 Task: Create a new job position in Salesforce with the following details: Position Name: Warehouse Operations (Assistant Manager), Location: San Francisco, CA, Status: Closed - Filled, Type: Contractor, Functional Area: Warehousing, Skills Required: Logistic Management, Warehouse Management, Educational Requirements: Any Graduate, Min Pay: 6,00,000, Max Pay: 10,00,000, Working Days: Monday to Thursday, Travel Required: Yes, Experience: 4-6 Years.
Action: Key pressed <Key.shift><Key.shift><Key.shift><Key.shift><Key.shift><Key.shift><Key.shift><Key.shift><Key.shift><Key.shift><Key.shift><Key.shift><Key.shift><Key.shift><Key.shift><Key.shift><Key.shift><Key.shift><Key.shift><Key.shift>
Screenshot: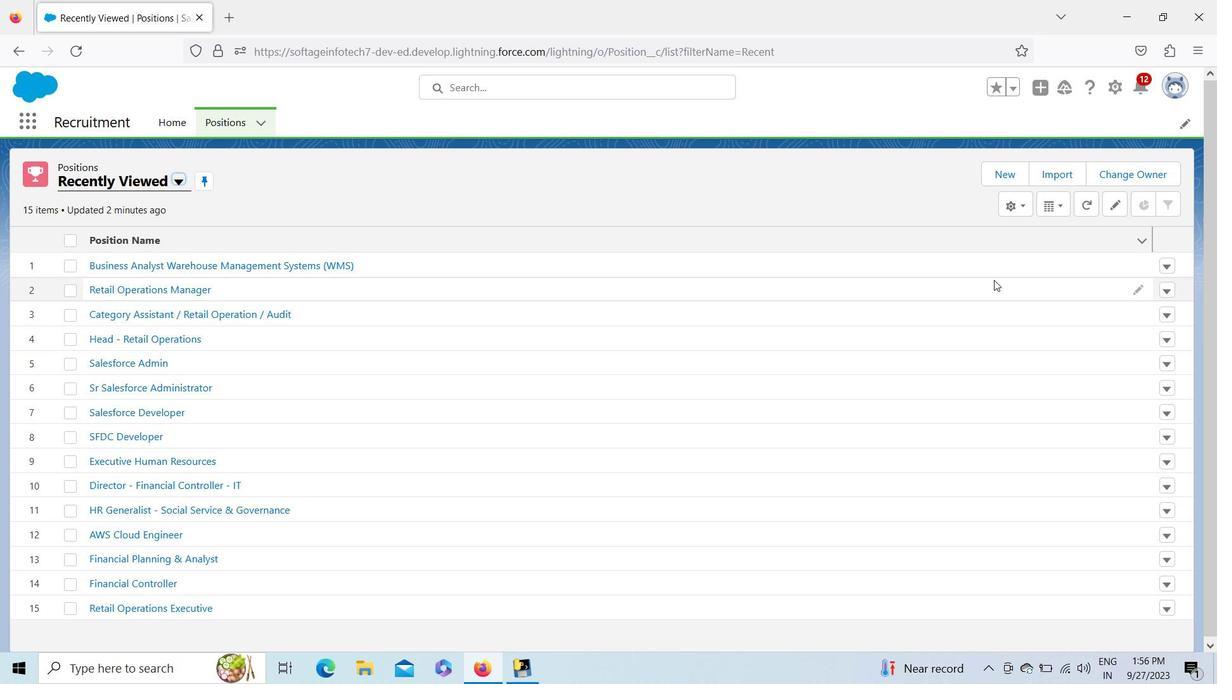 
Action: Mouse moved to (86, 58)
Screenshot: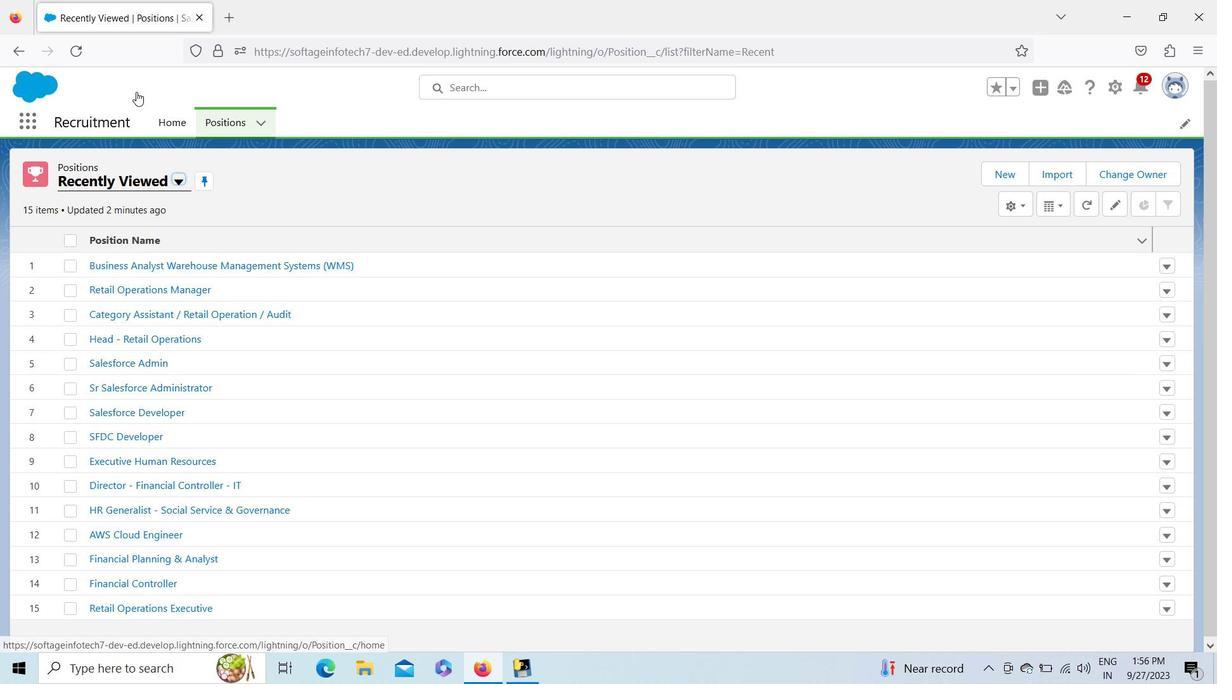 
Action: Mouse pressed left at (86, 58)
Screenshot: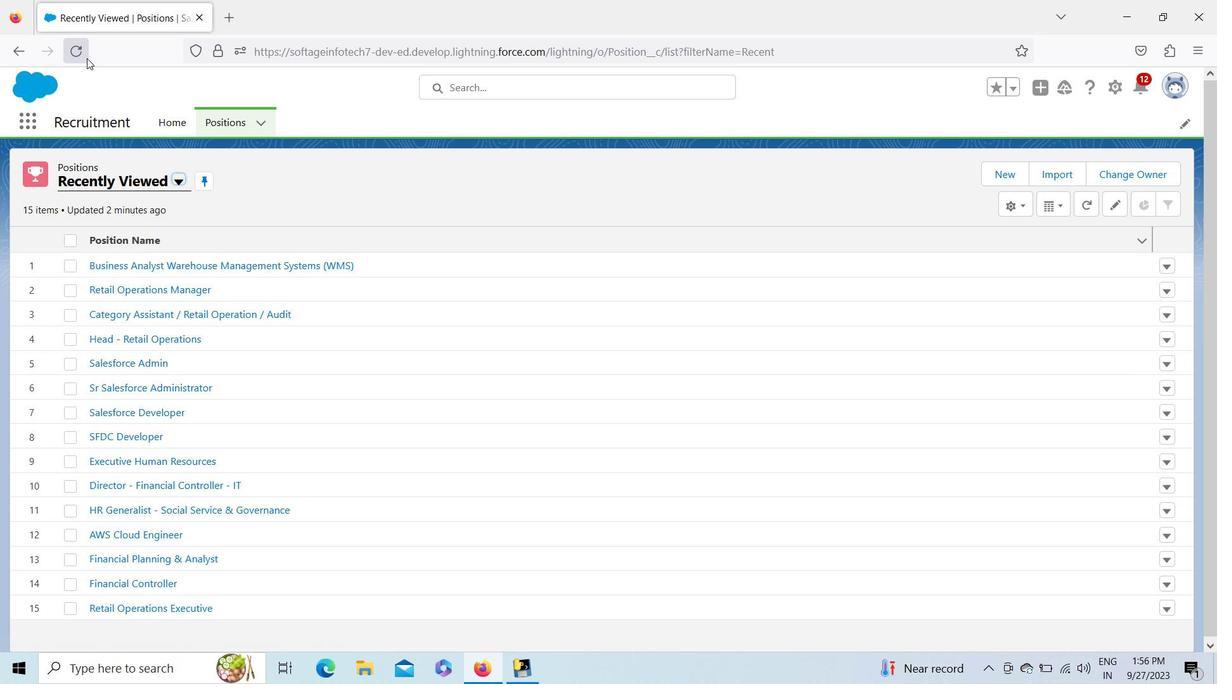 
Action: Mouse moved to (1010, 176)
Screenshot: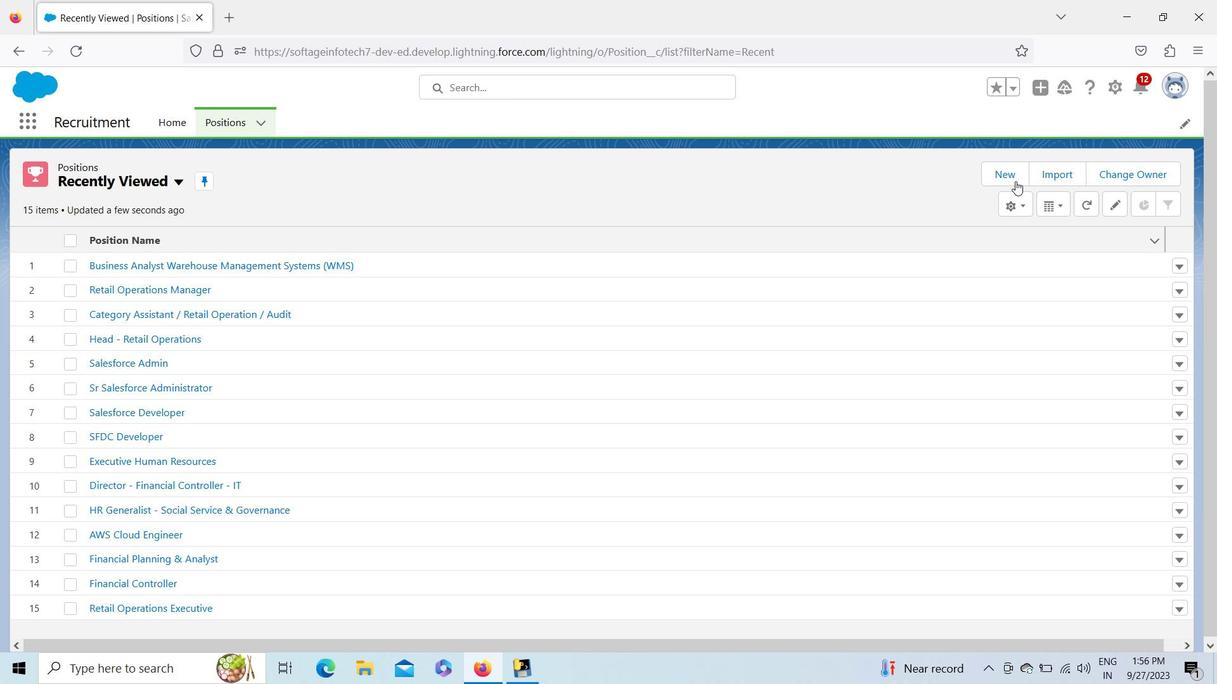
Action: Mouse pressed left at (1010, 176)
Screenshot: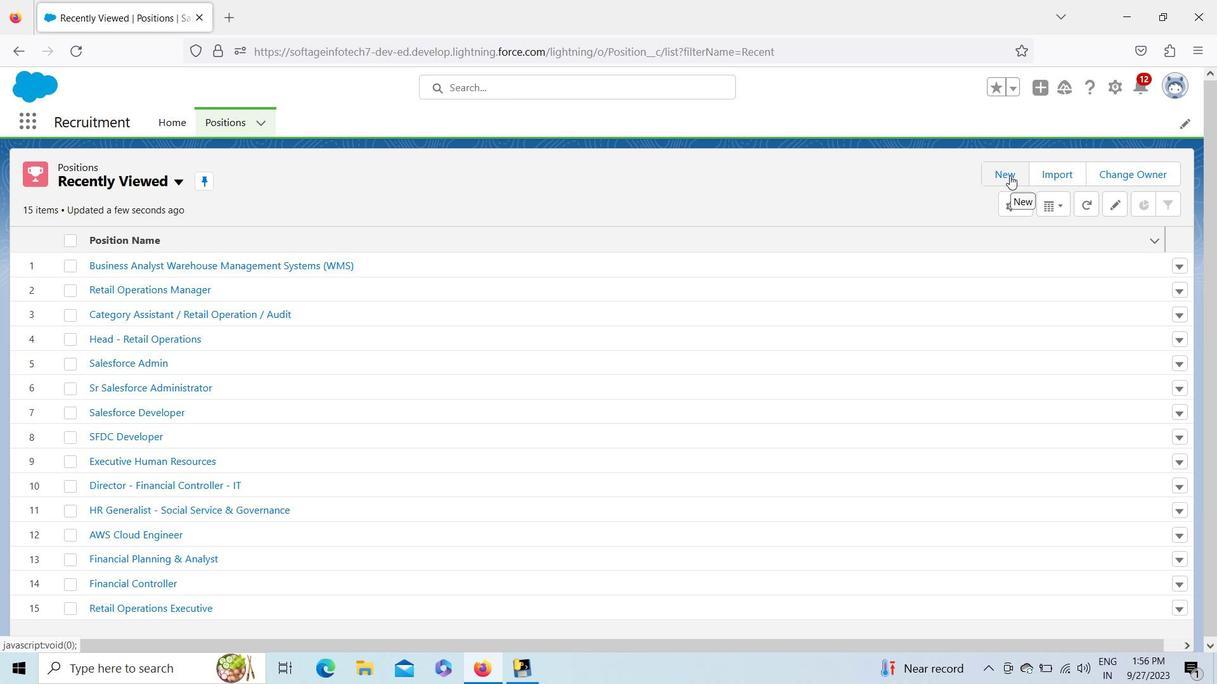
Action: Key pressed <Key.shift>Warehouse<Key.space><Key.shift>Operations<Key.space><Key.shift_r>()<Key.left><Key.shift>Assistant<Key.space><Key.shift>Manager<Key.right>
Screenshot: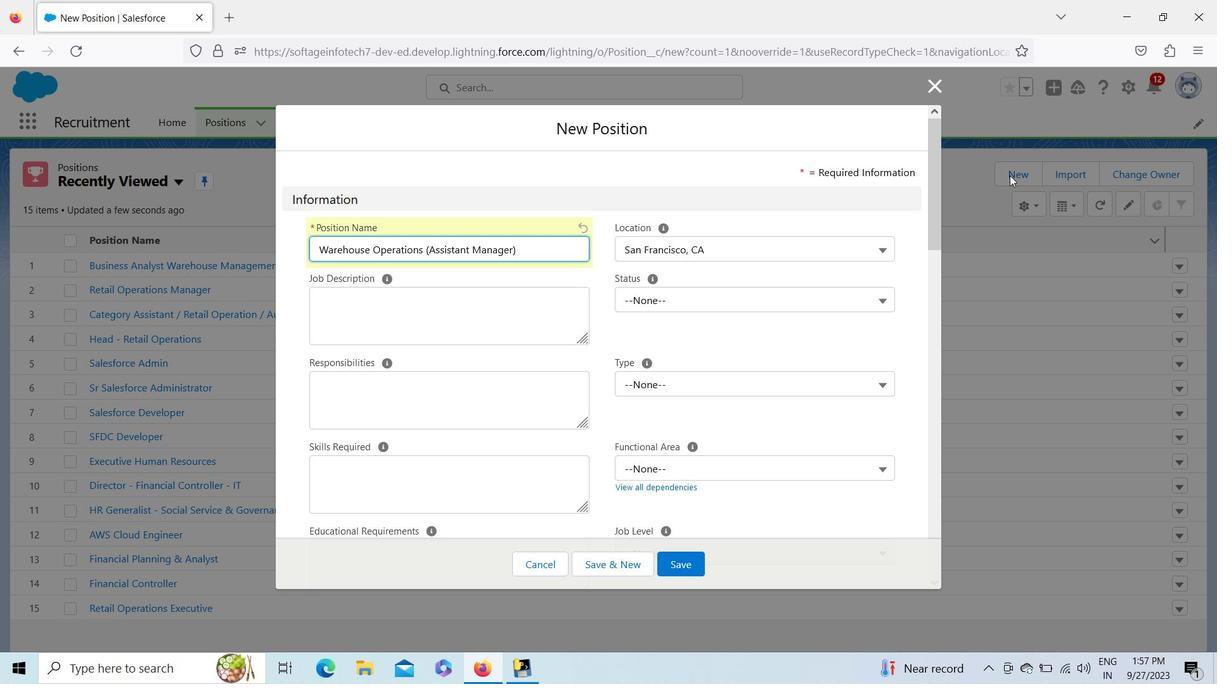
Action: Mouse moved to (935, 202)
Screenshot: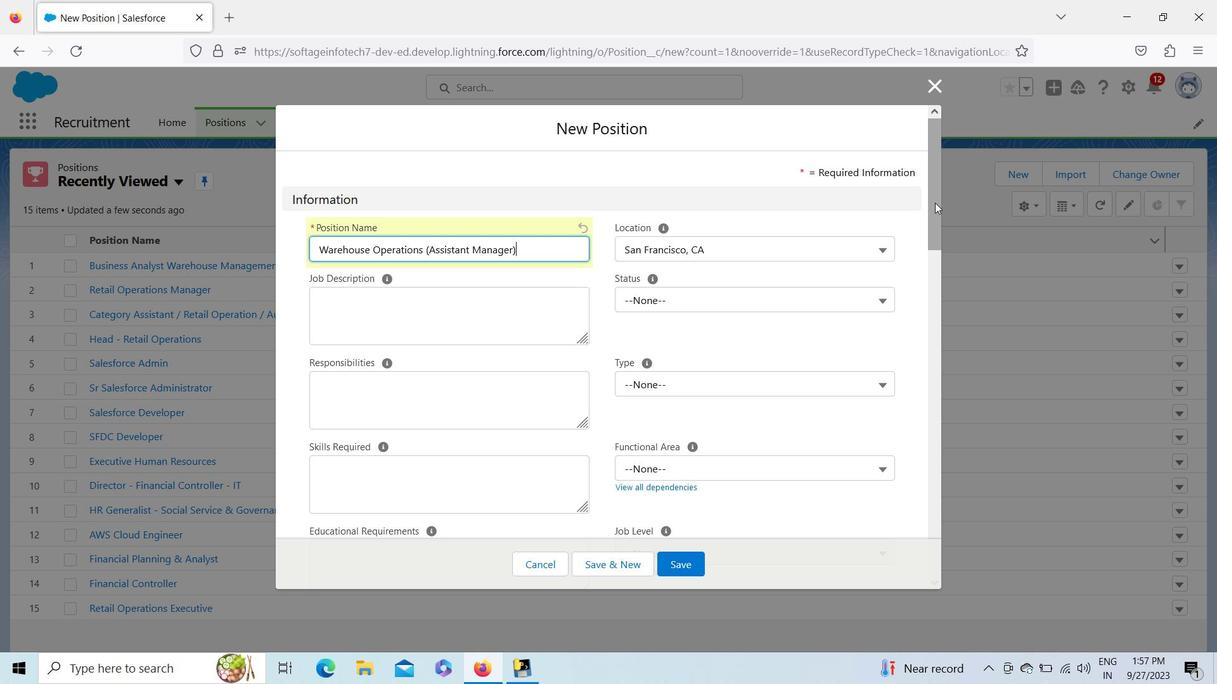 
Action: Mouse pressed left at (935, 202)
Screenshot: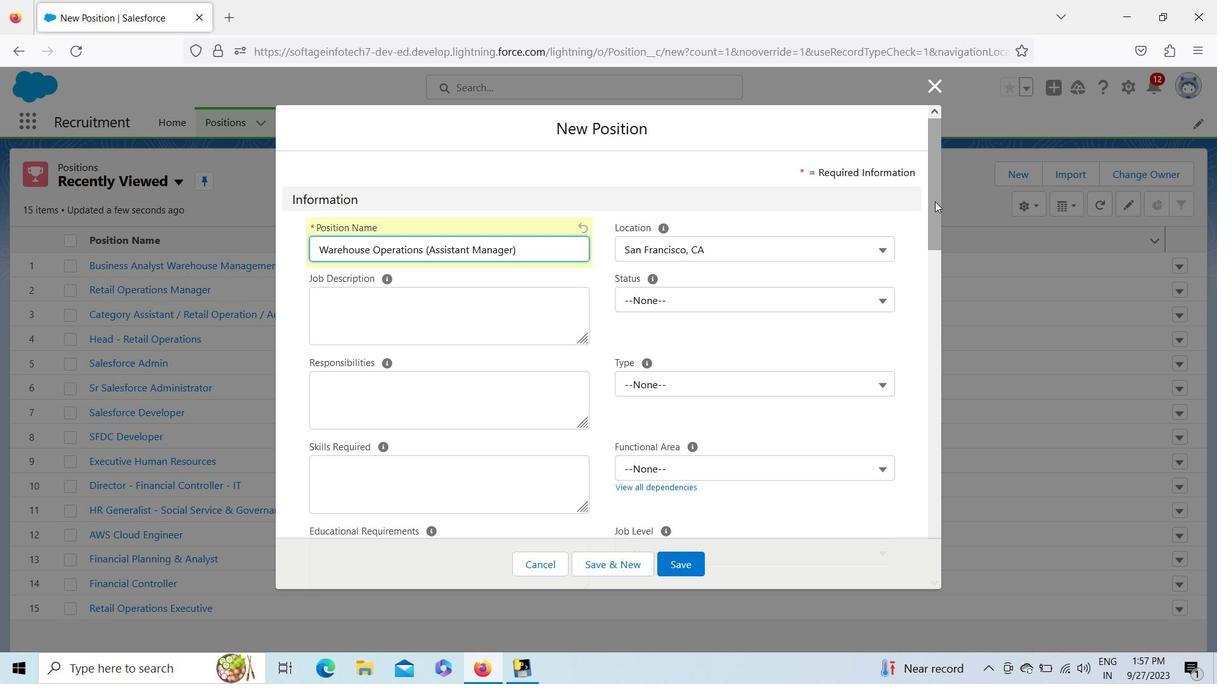 
Action: Mouse moved to (667, 175)
Screenshot: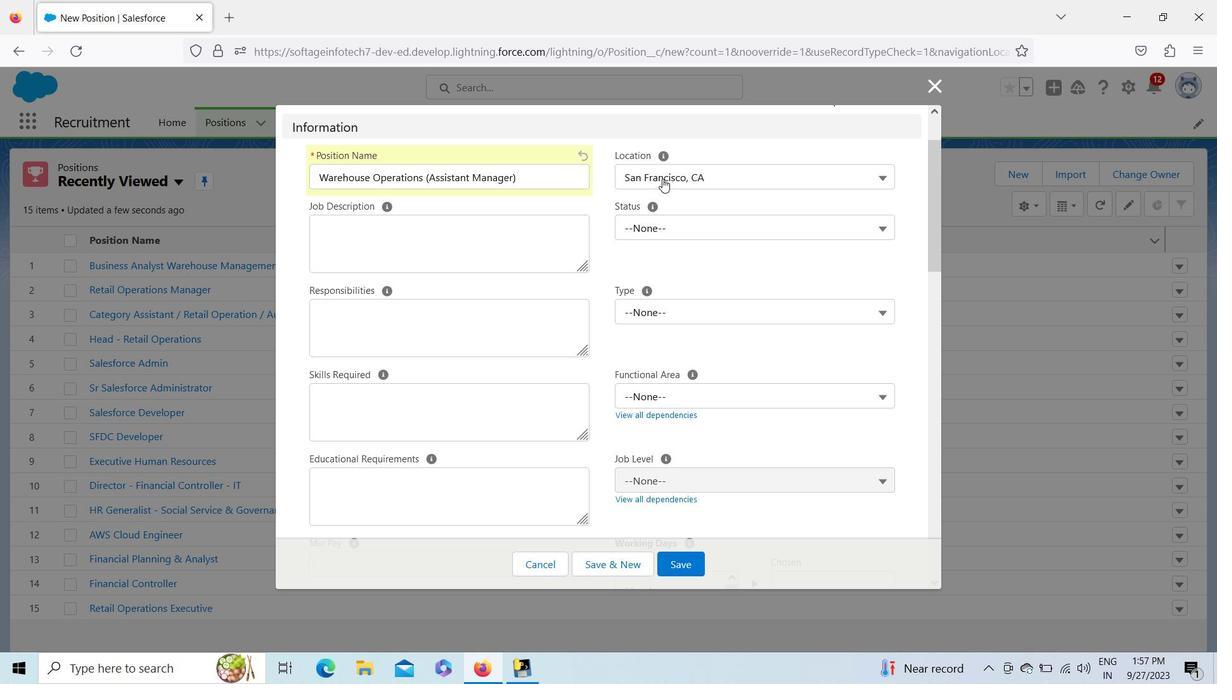 
Action: Mouse pressed left at (667, 175)
Screenshot: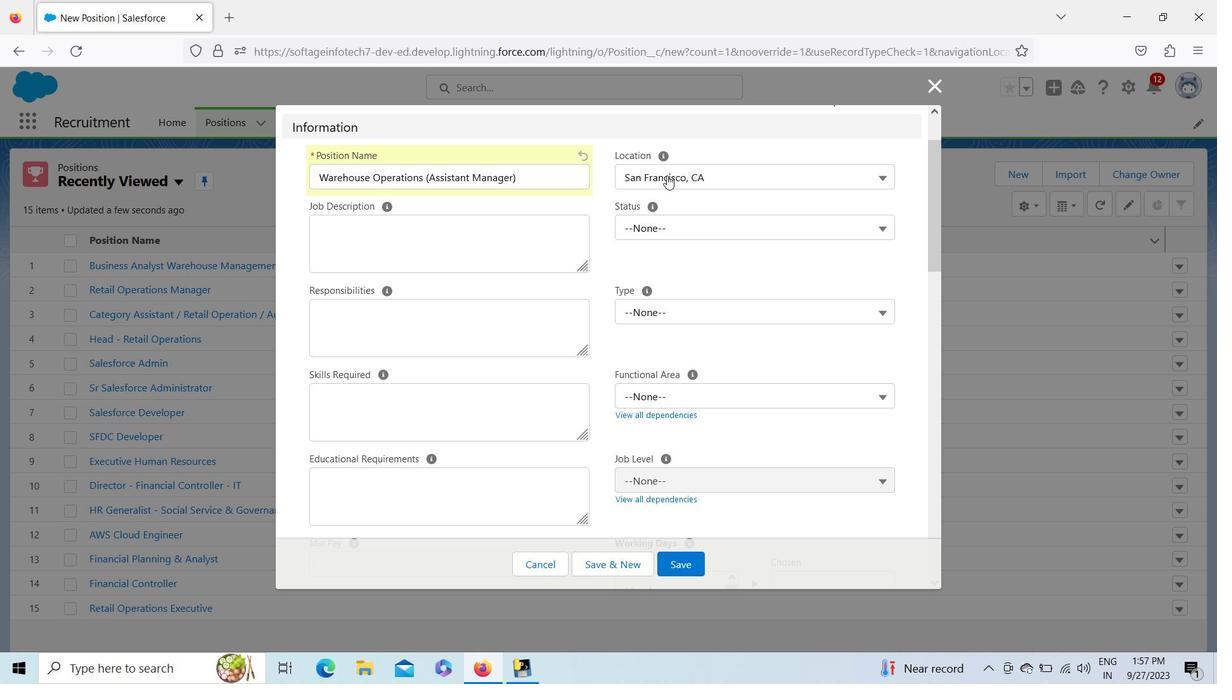 
Action: Mouse moved to (677, 241)
Screenshot: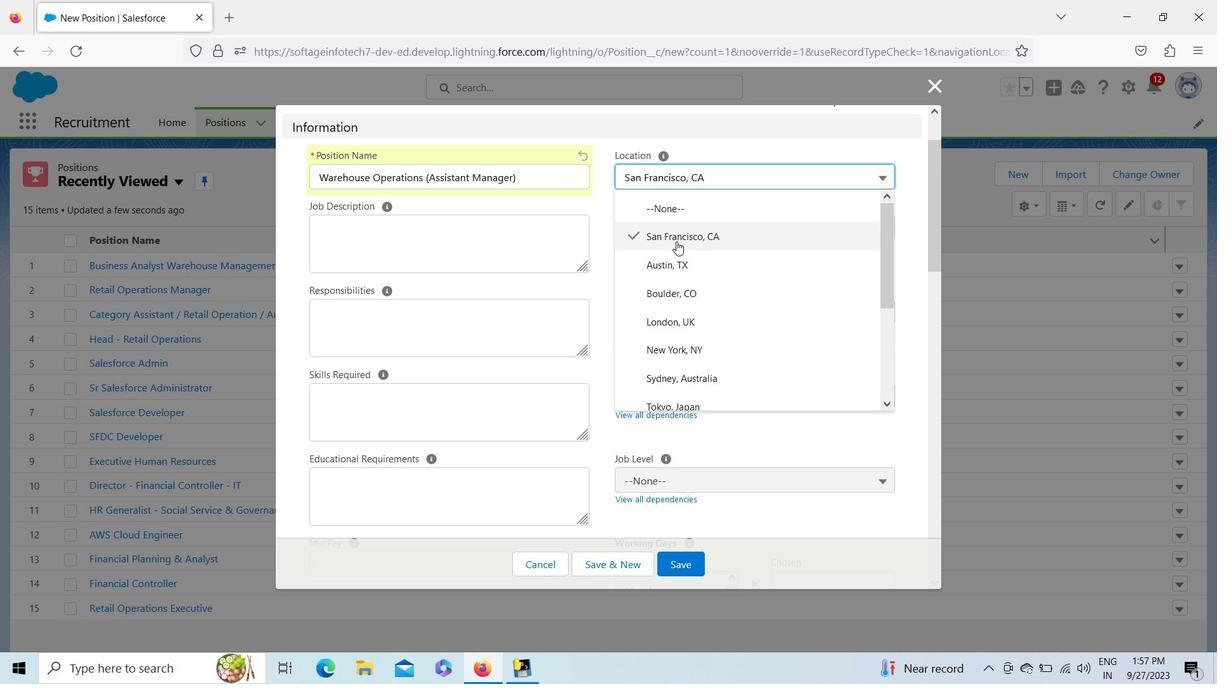 
Action: Mouse pressed left at (677, 241)
Screenshot: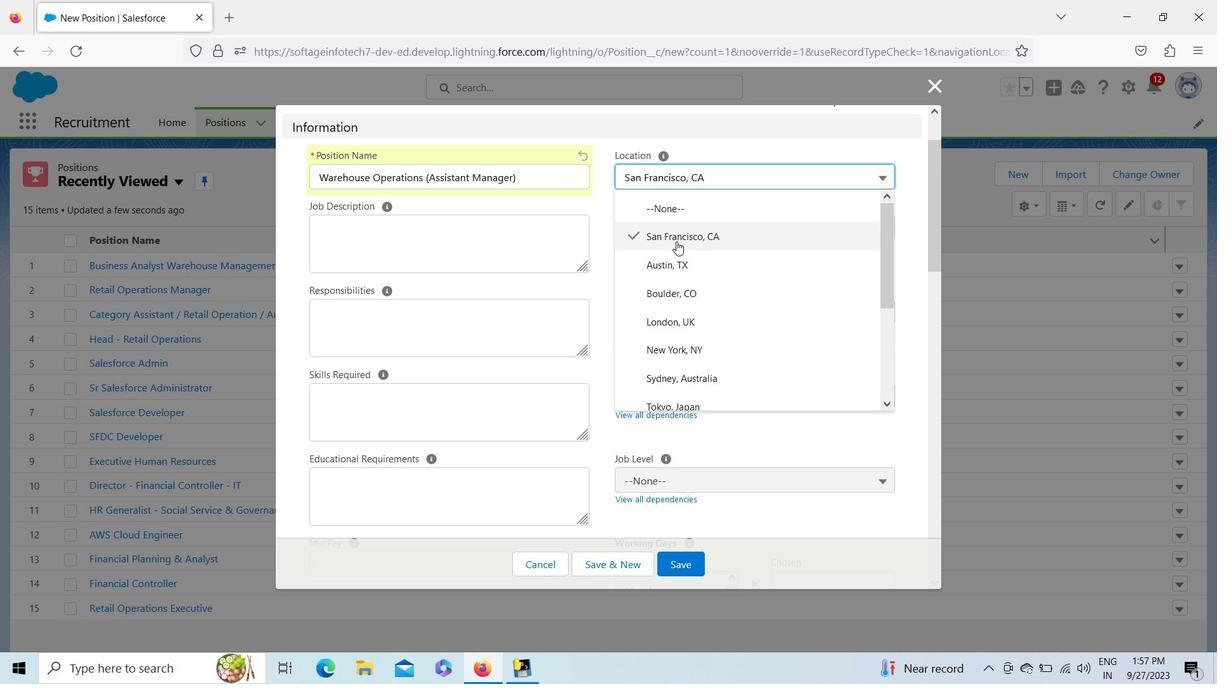 
Action: Mouse moved to (677, 233)
Screenshot: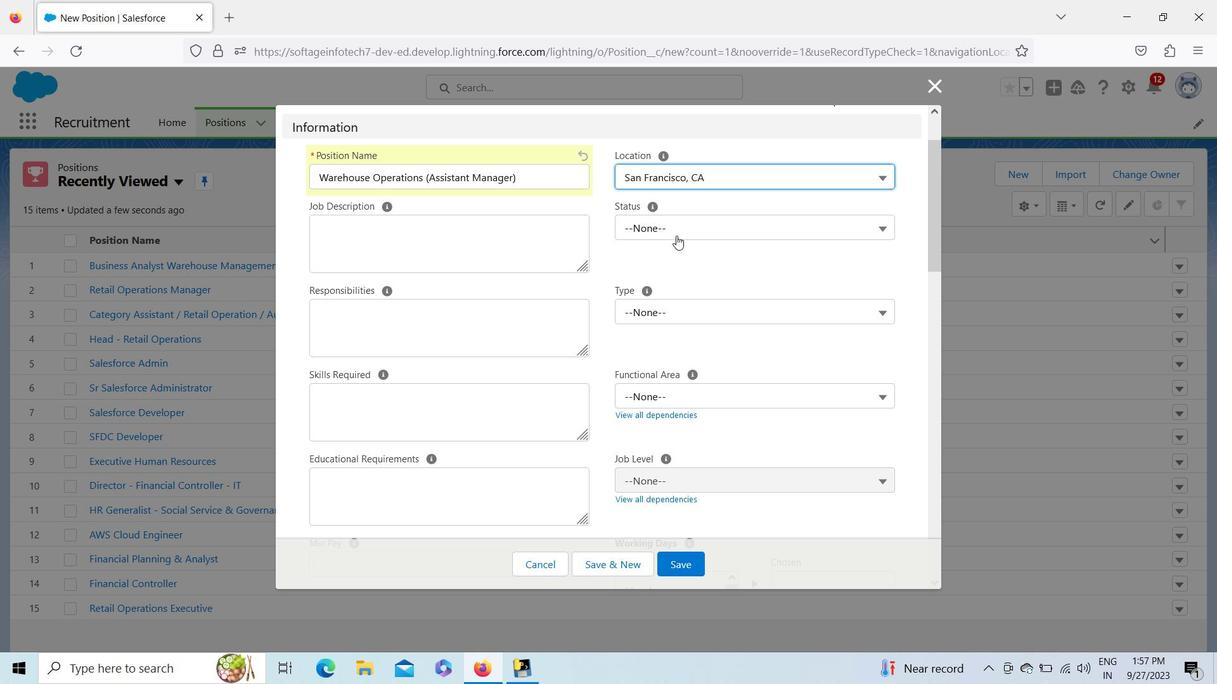 
Action: Mouse pressed left at (677, 233)
Screenshot: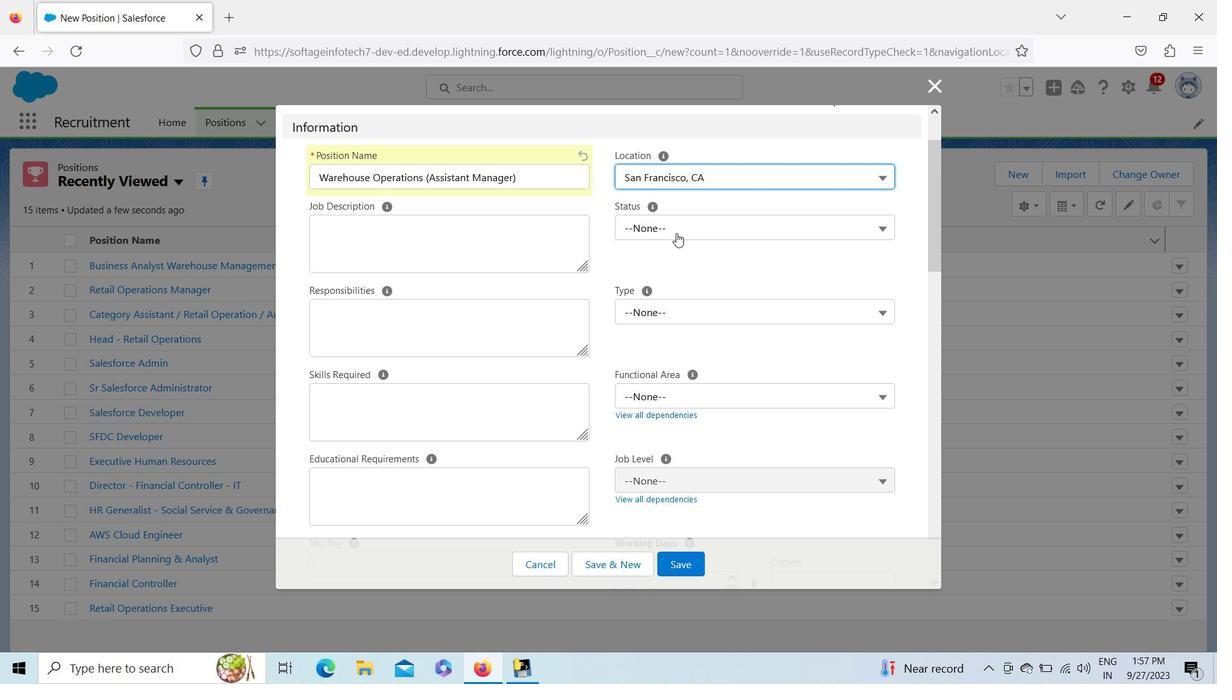 
Action: Mouse moved to (670, 377)
Screenshot: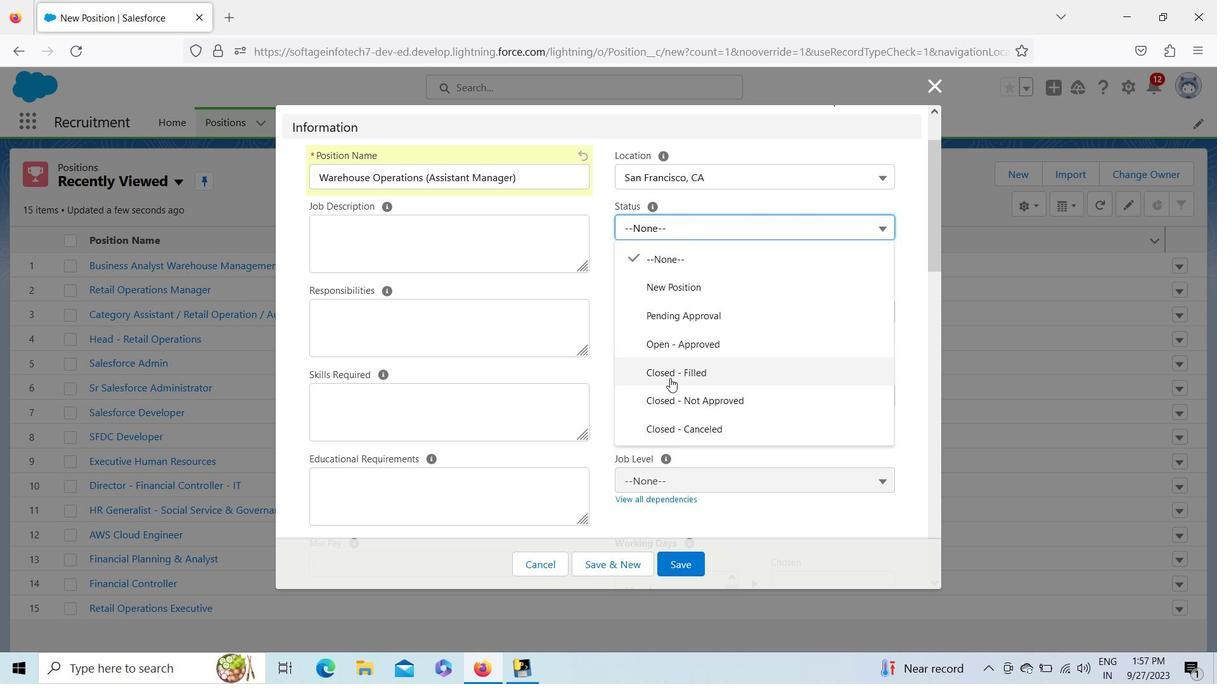 
Action: Mouse pressed left at (670, 377)
Screenshot: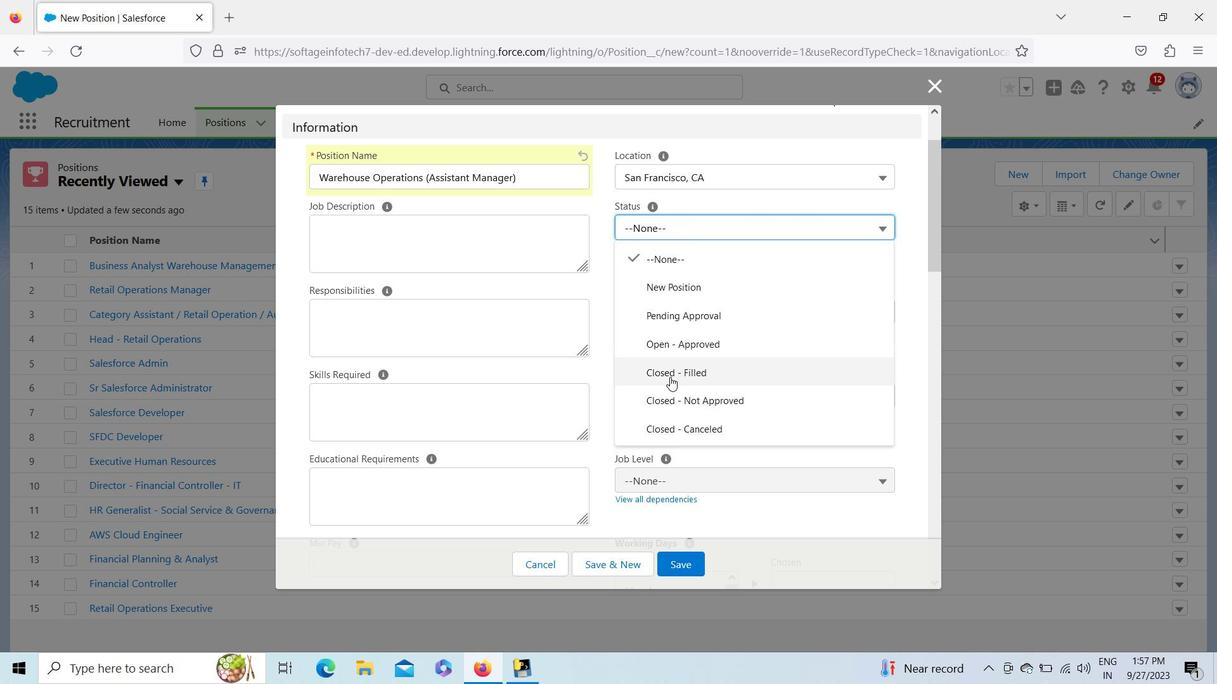 
Action: Mouse moved to (664, 311)
Screenshot: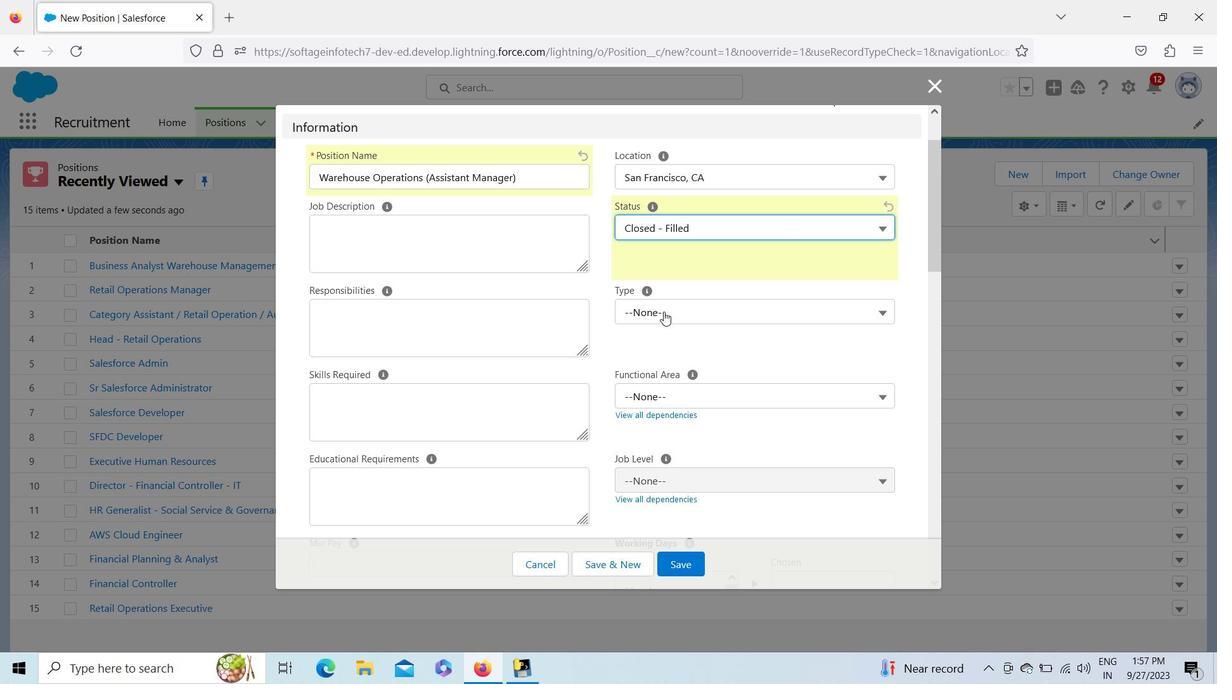 
Action: Mouse pressed left at (664, 311)
Screenshot: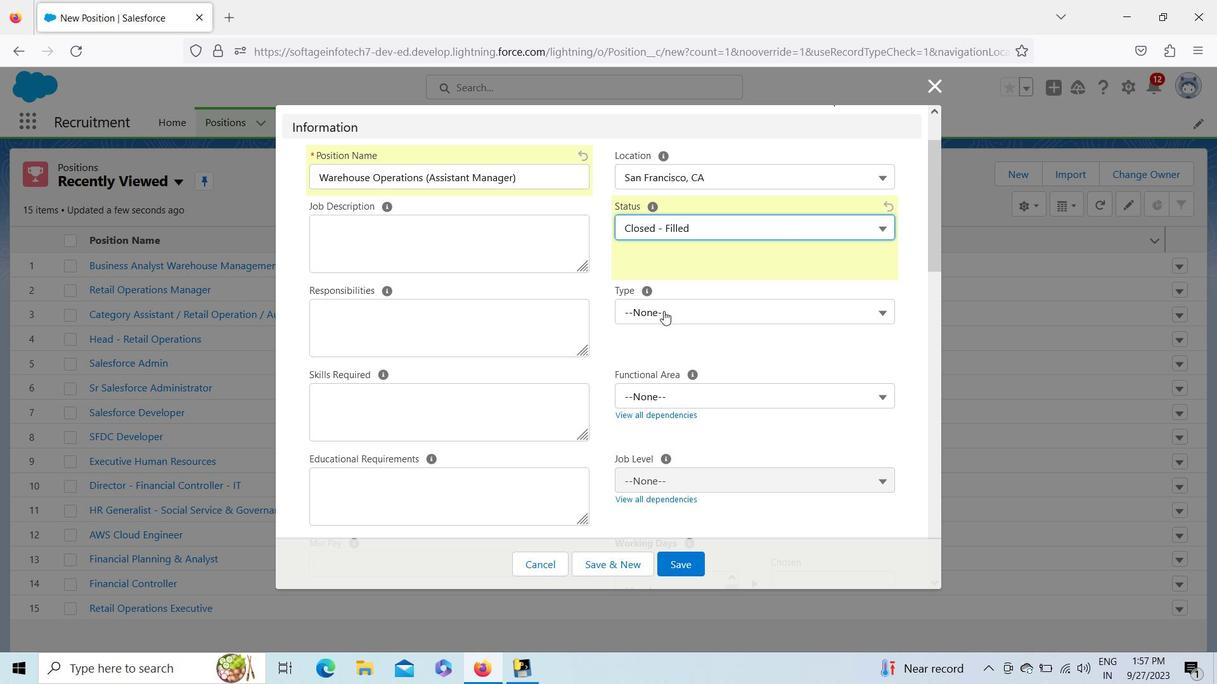 
Action: Mouse moved to (668, 452)
Screenshot: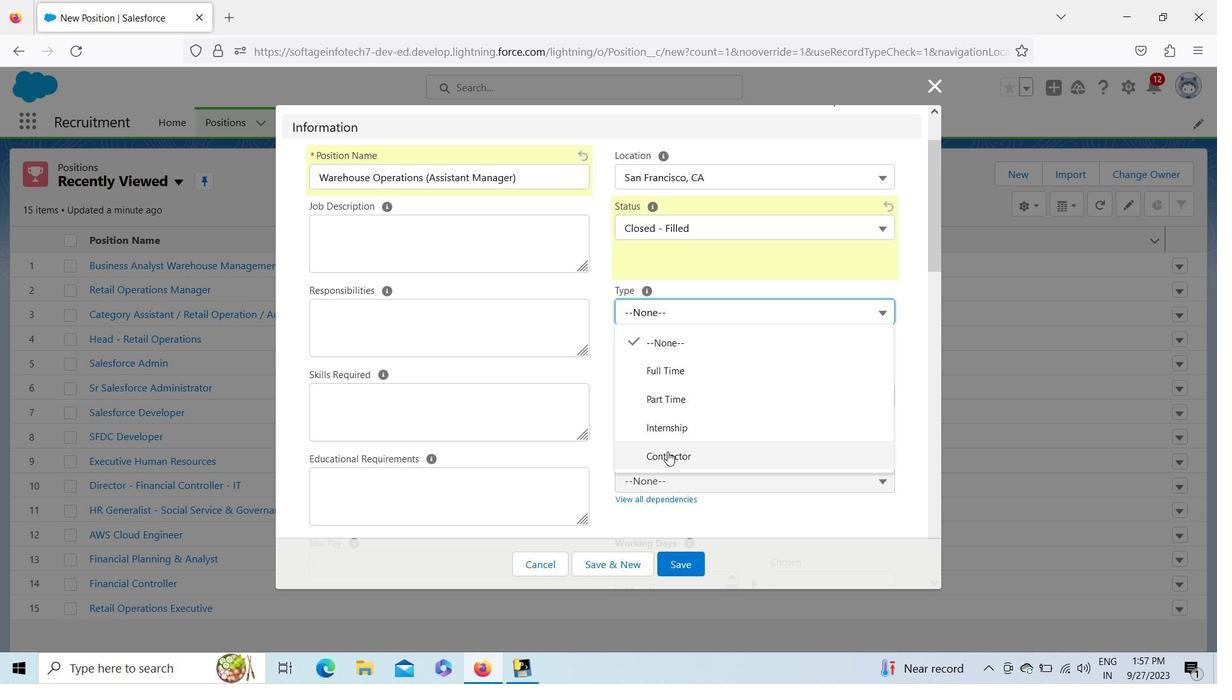 
Action: Mouse pressed left at (668, 452)
Screenshot: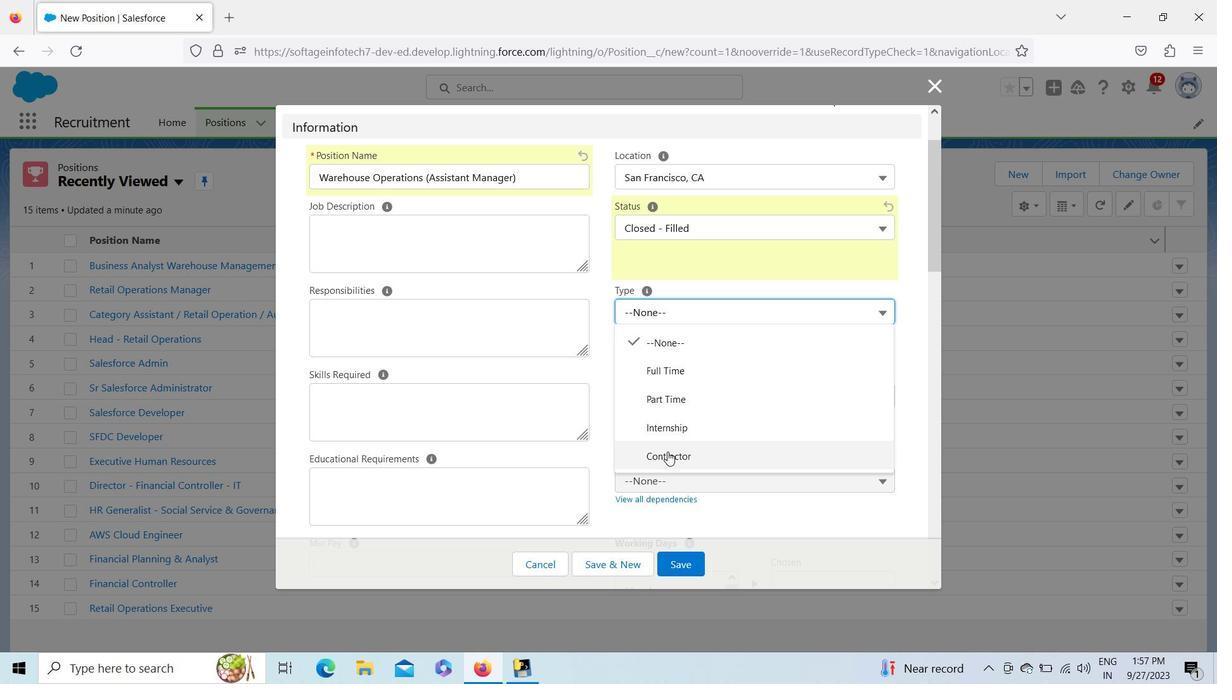 
Action: Mouse moved to (672, 389)
Screenshot: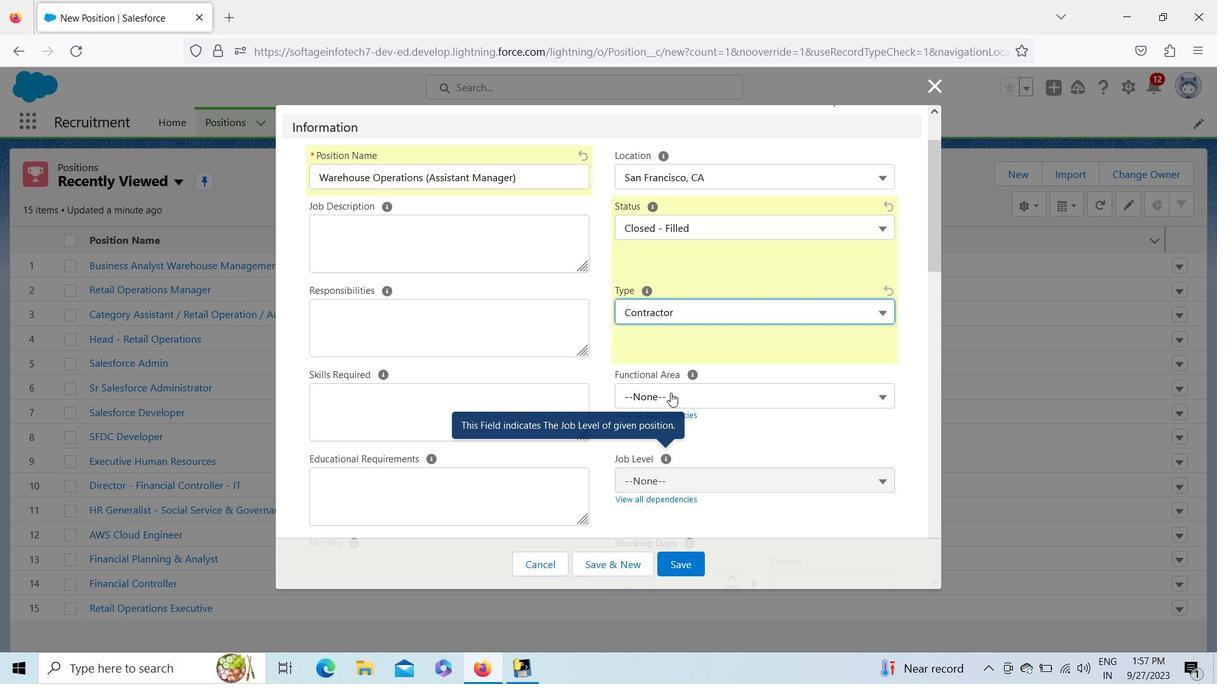 
Action: Mouse pressed left at (672, 389)
Screenshot: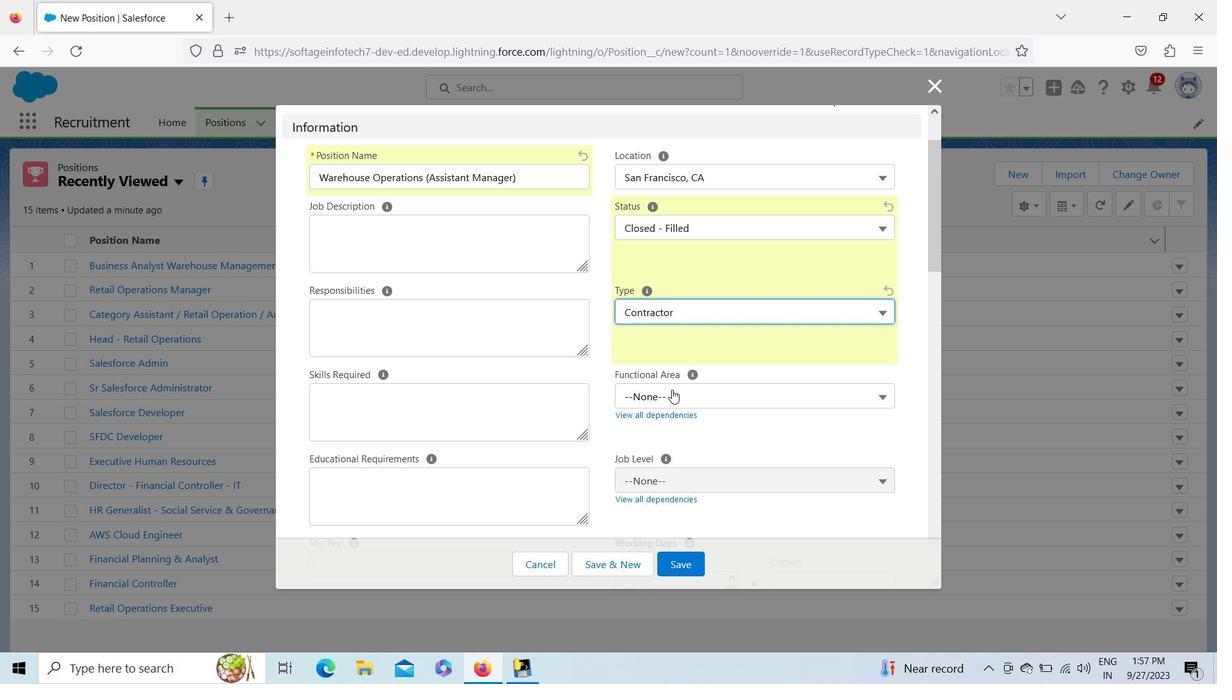 
Action: Mouse moved to (682, 591)
Screenshot: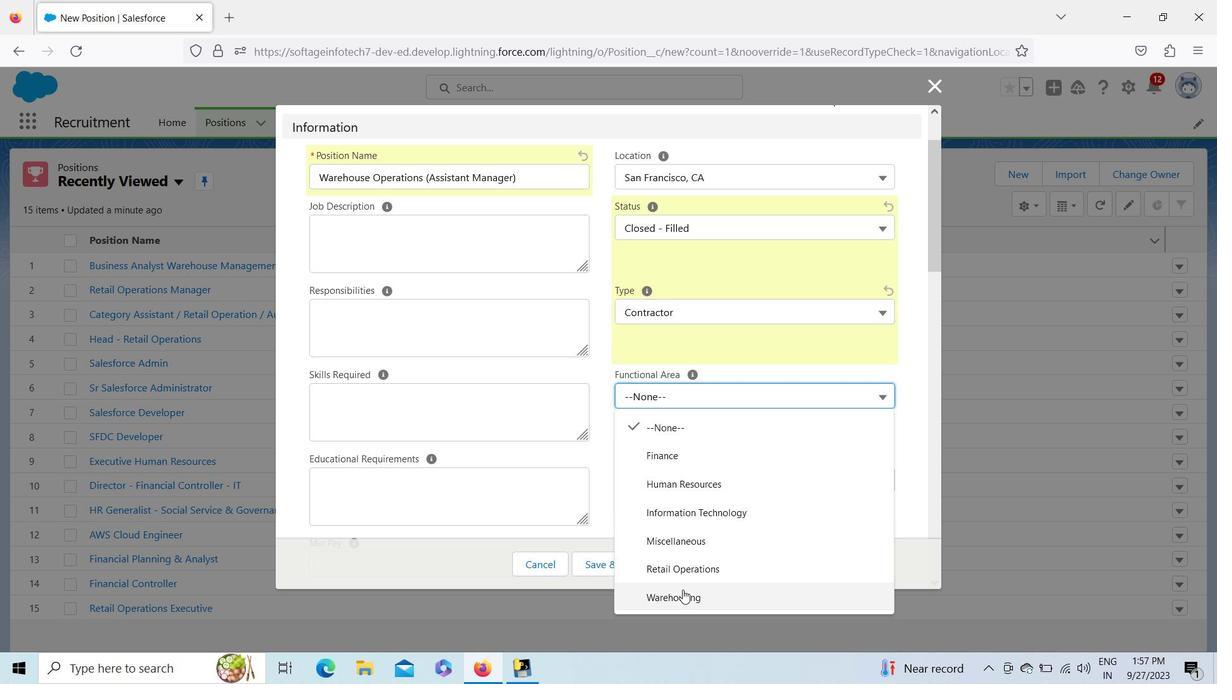 
Action: Mouse pressed left at (682, 591)
Screenshot: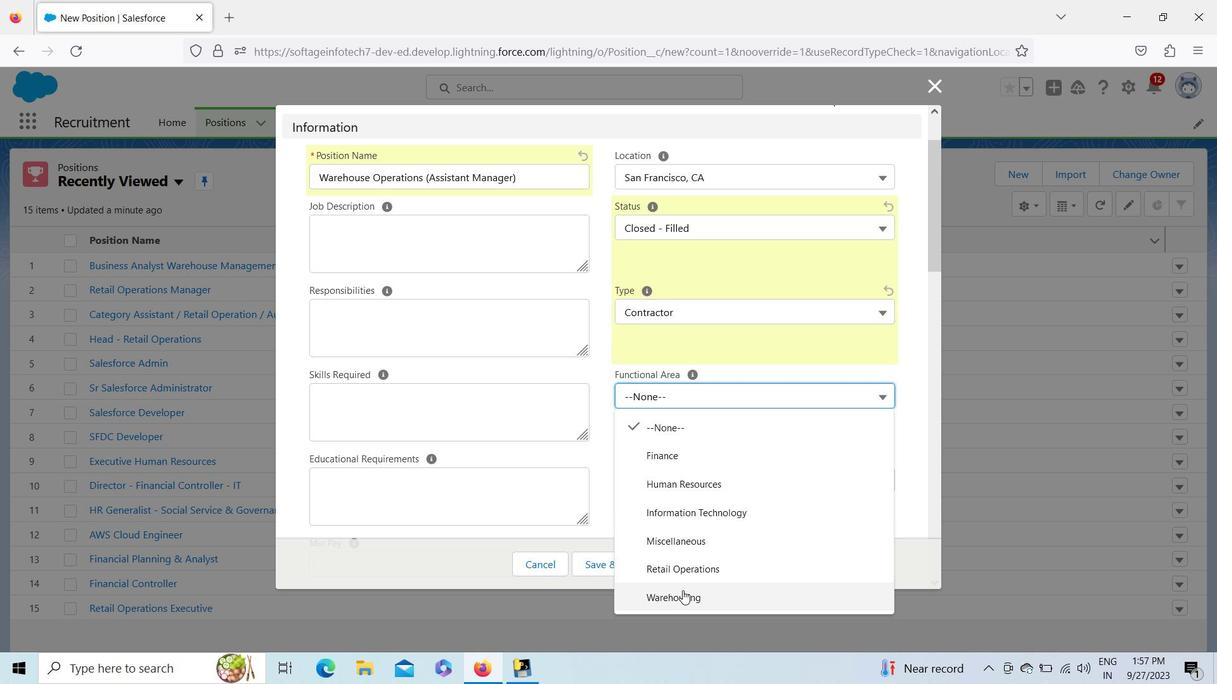 
Action: Mouse moved to (930, 267)
Screenshot: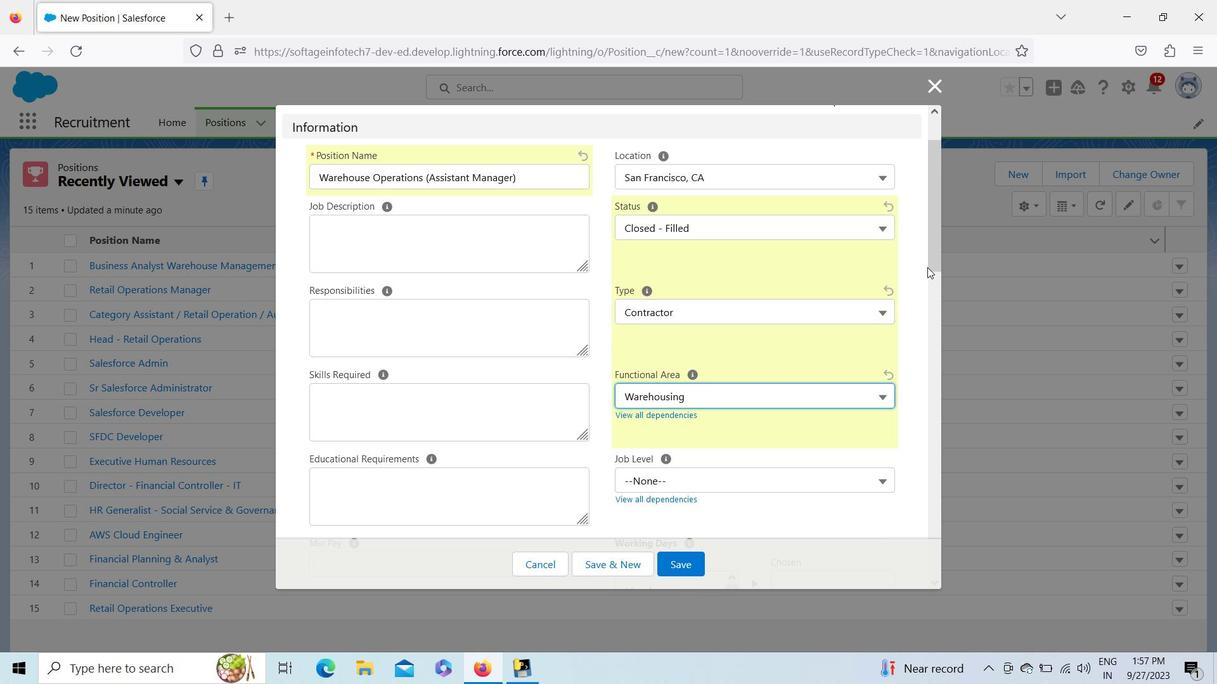 
Action: Mouse pressed left at (930, 267)
Screenshot: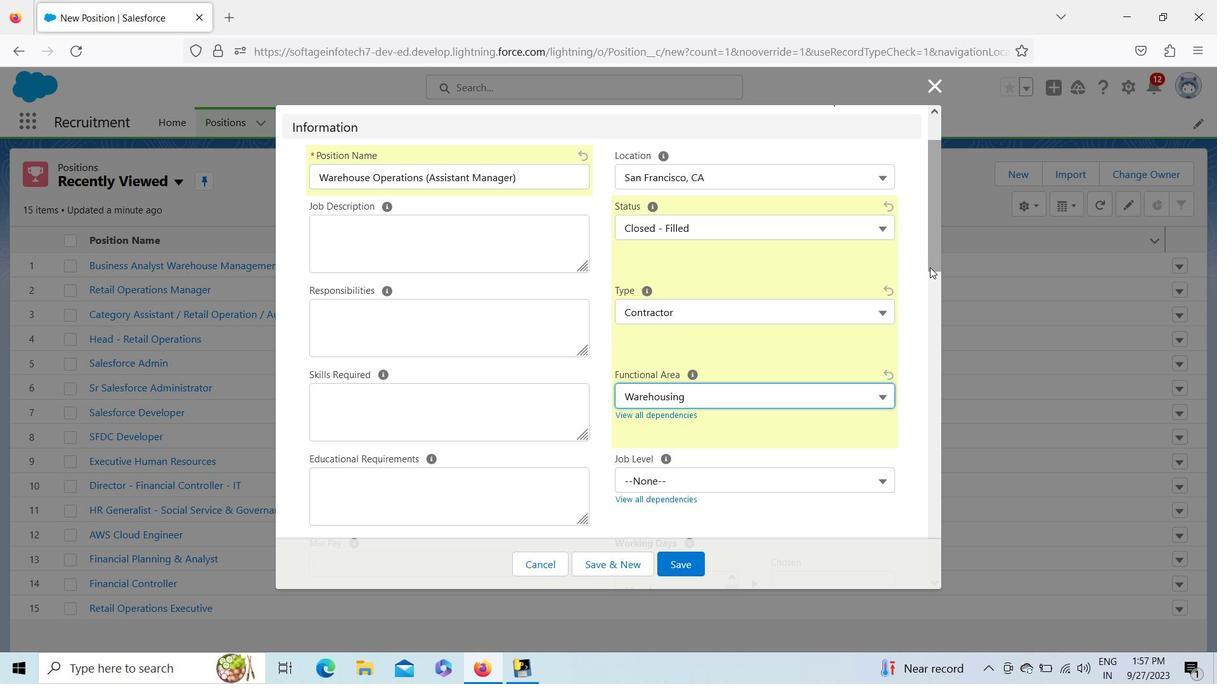 
Action: Mouse moved to (807, 242)
Screenshot: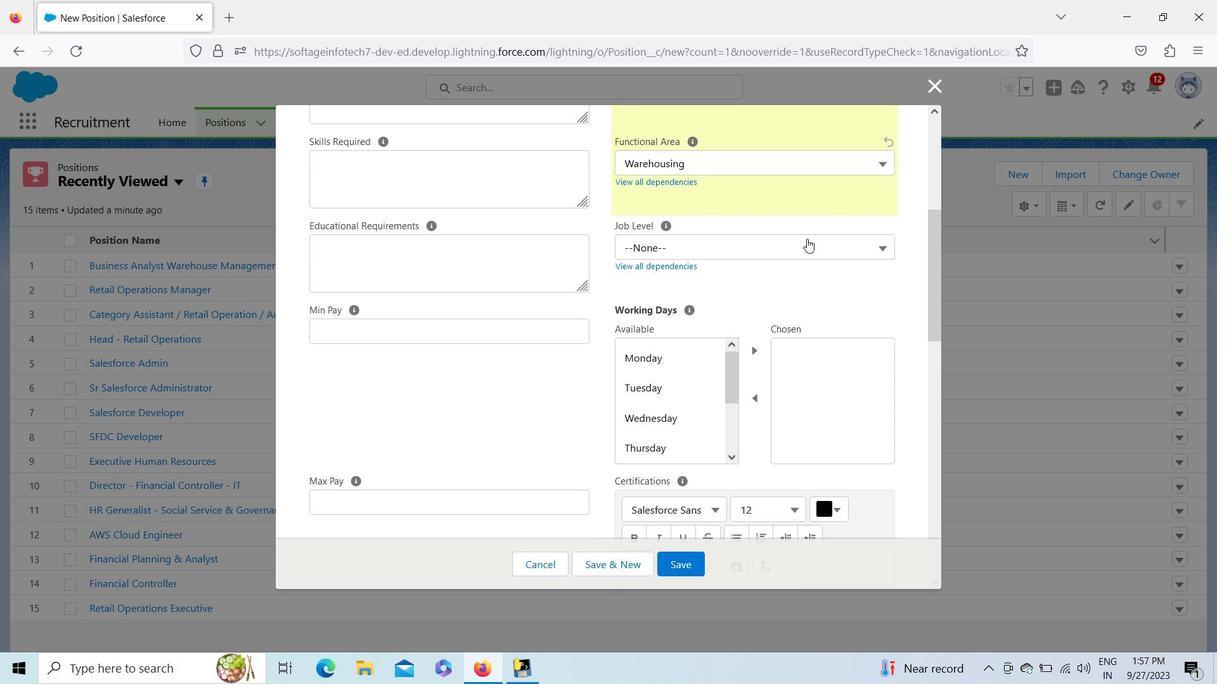 
Action: Mouse pressed left at (807, 242)
Screenshot: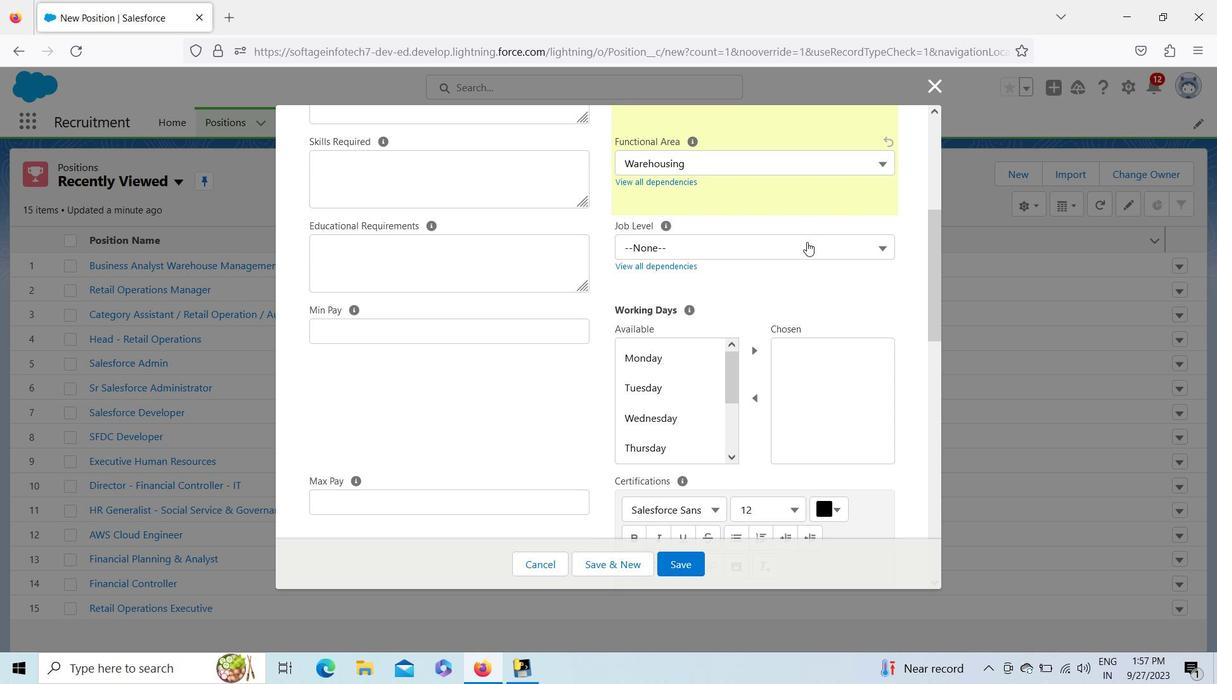 
Action: Mouse moved to (783, 353)
Screenshot: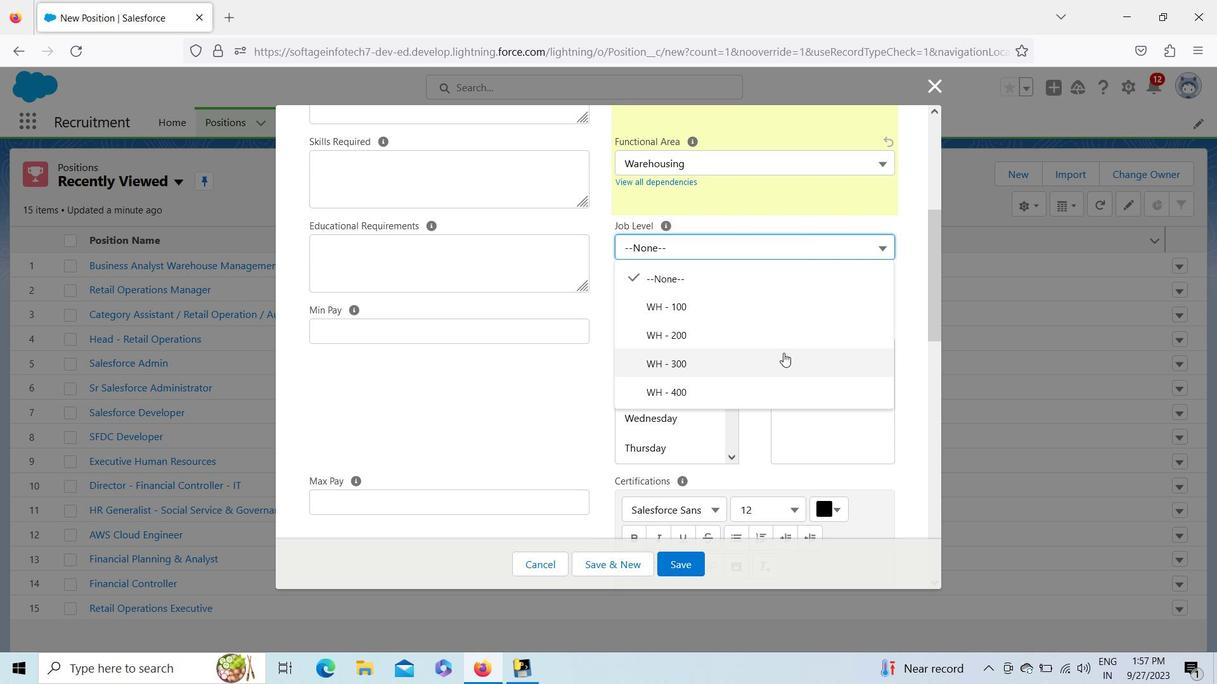 
Action: Mouse pressed left at (783, 353)
Screenshot: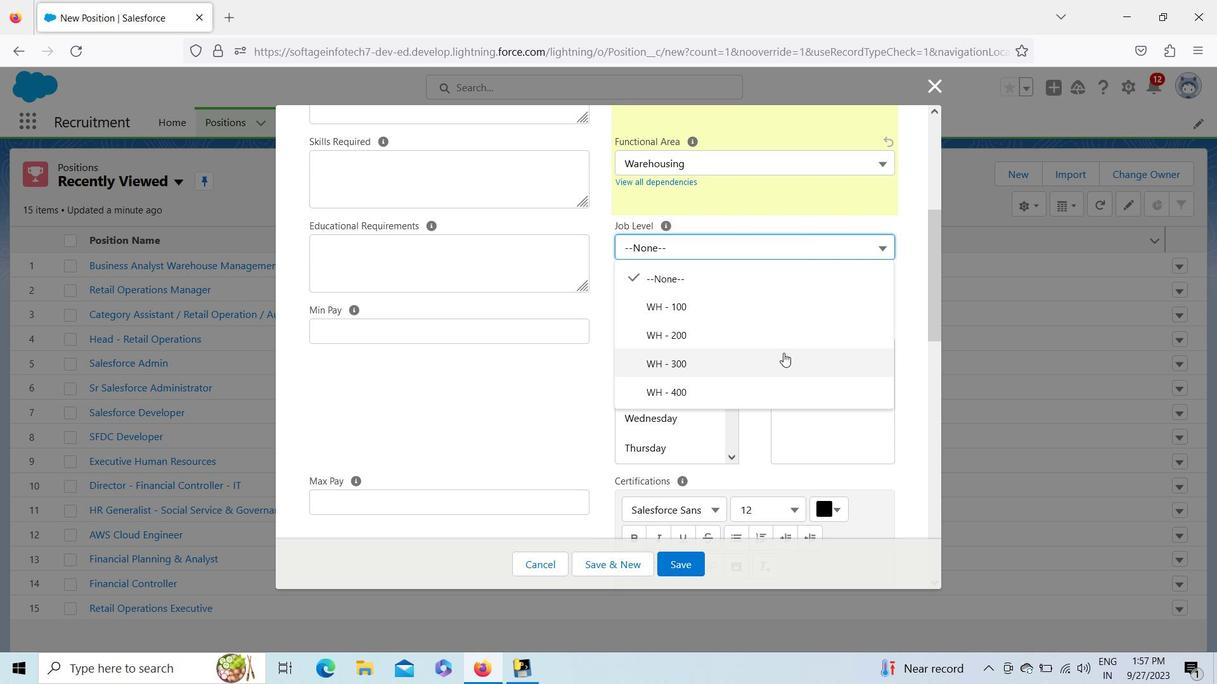 
Action: Mouse moved to (691, 358)
Screenshot: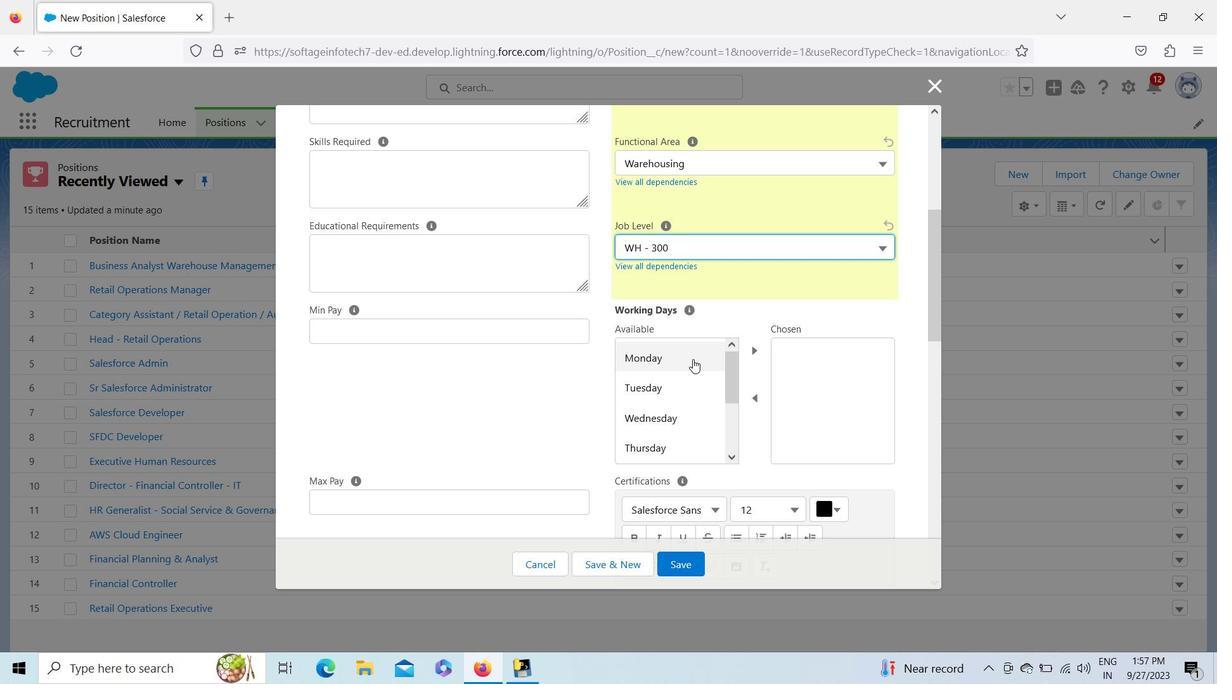 
Action: Mouse pressed left at (691, 358)
Screenshot: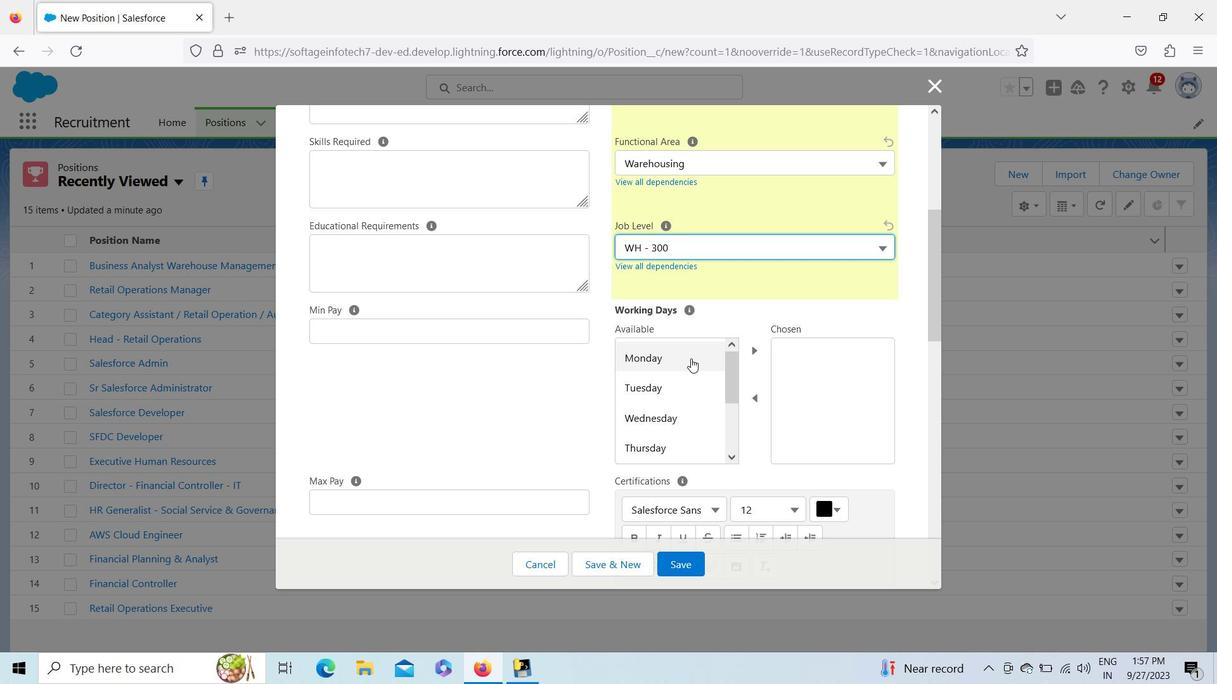 
Action: Key pressed <Key.shift_r><Key.down><Key.down><Key.down><Key.down>
Screenshot: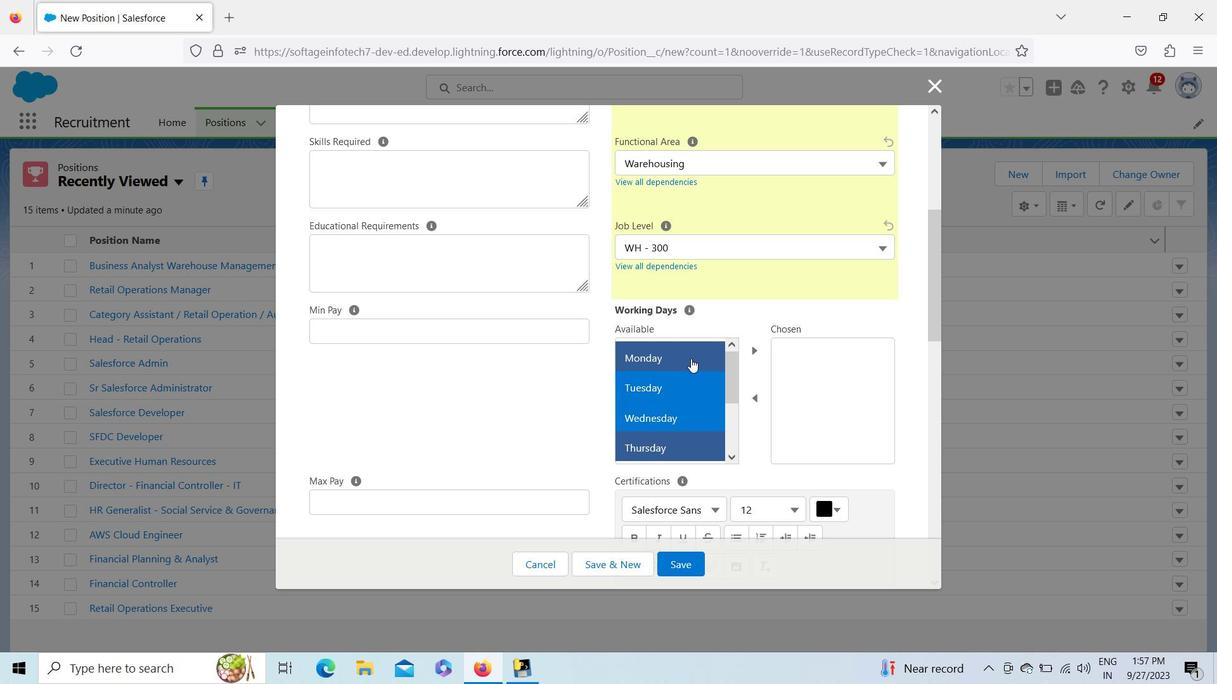 
Action: Mouse moved to (757, 345)
Screenshot: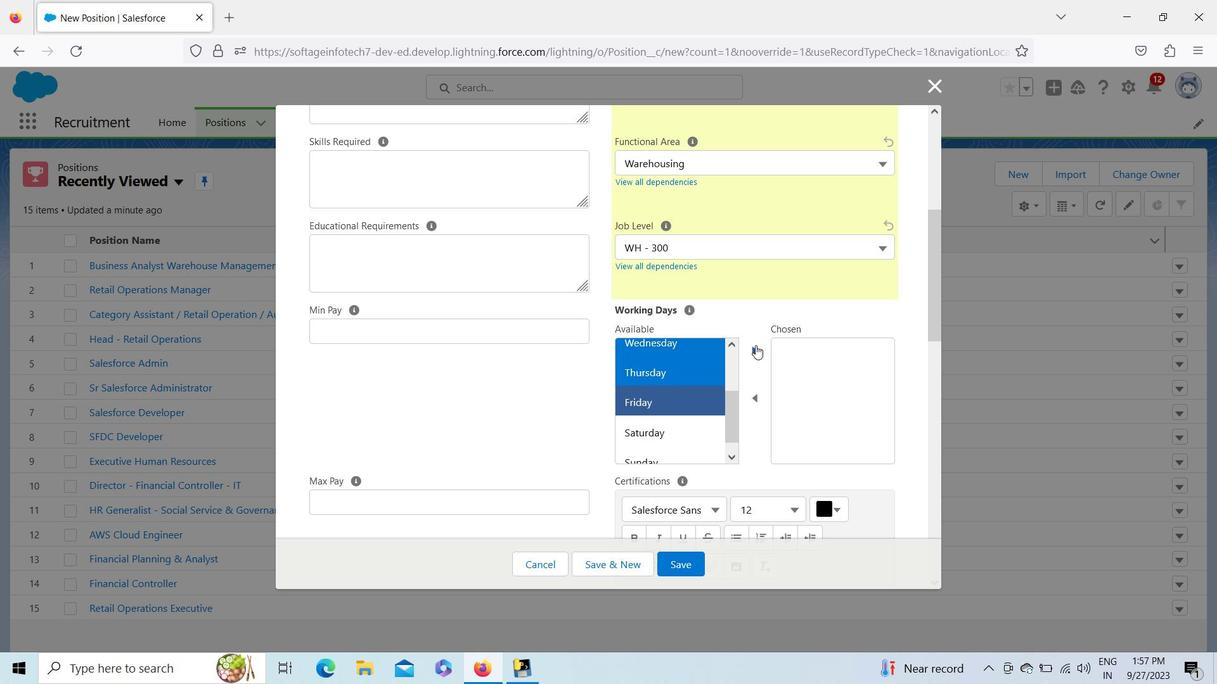 
Action: Mouse pressed left at (757, 345)
Screenshot: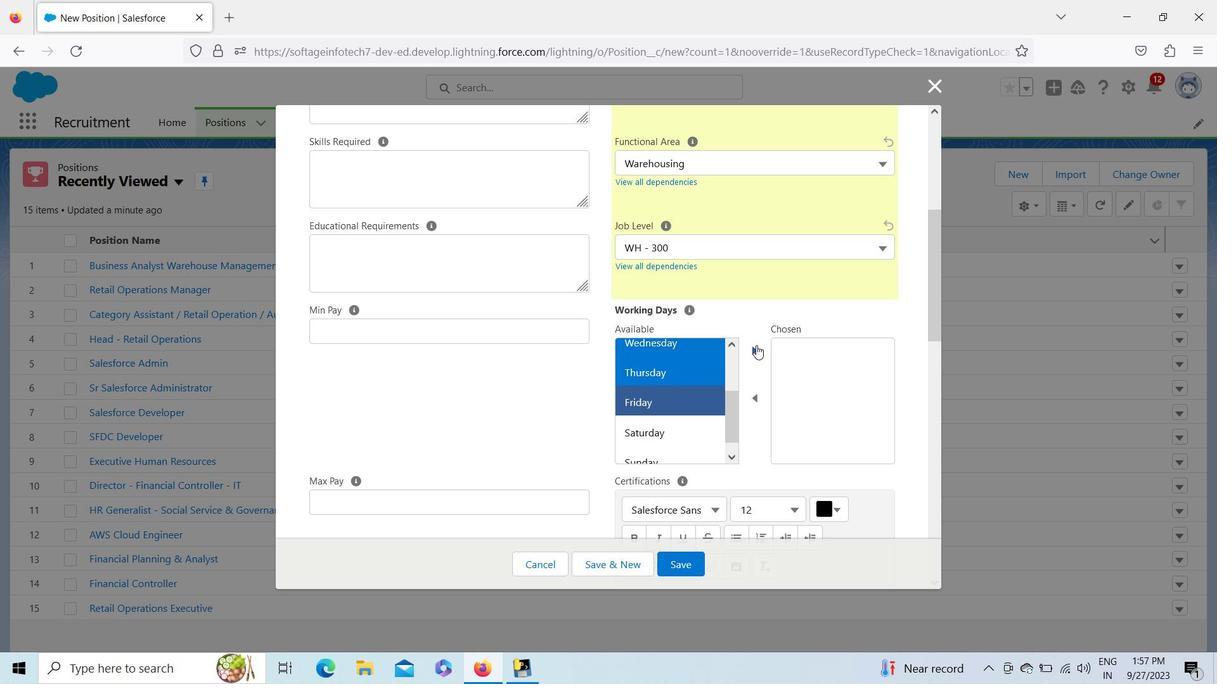 
Action: Mouse moved to (933, 307)
Screenshot: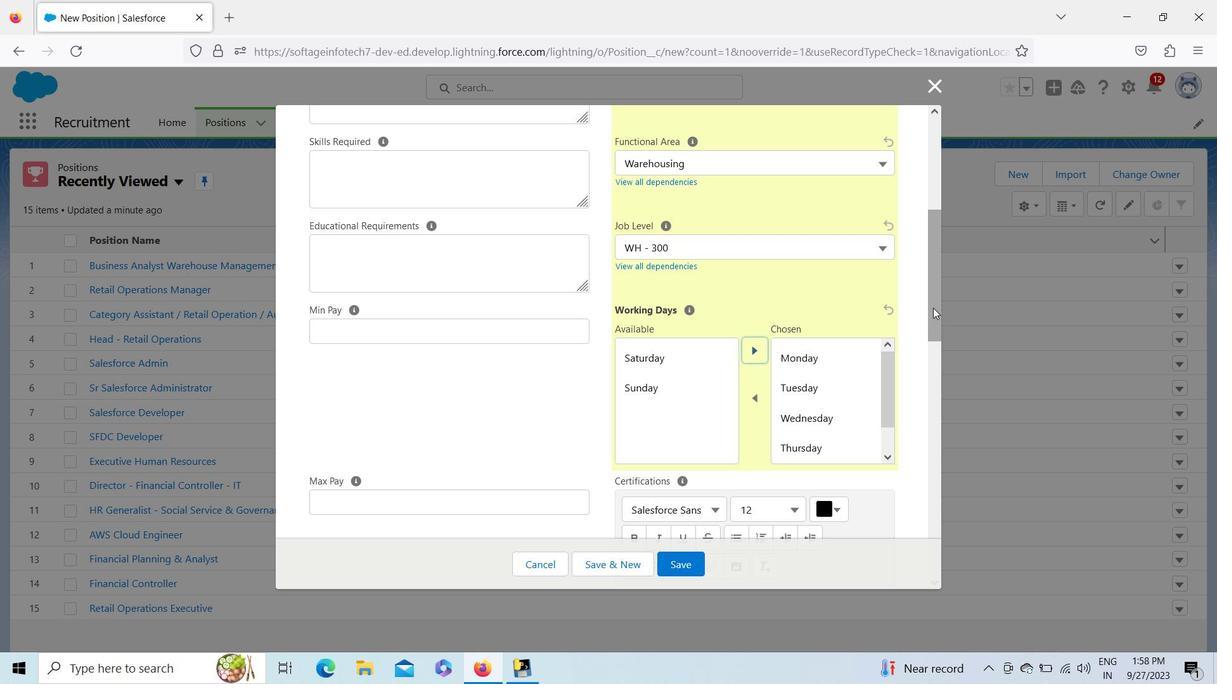 
Action: Mouse pressed left at (933, 307)
Screenshot: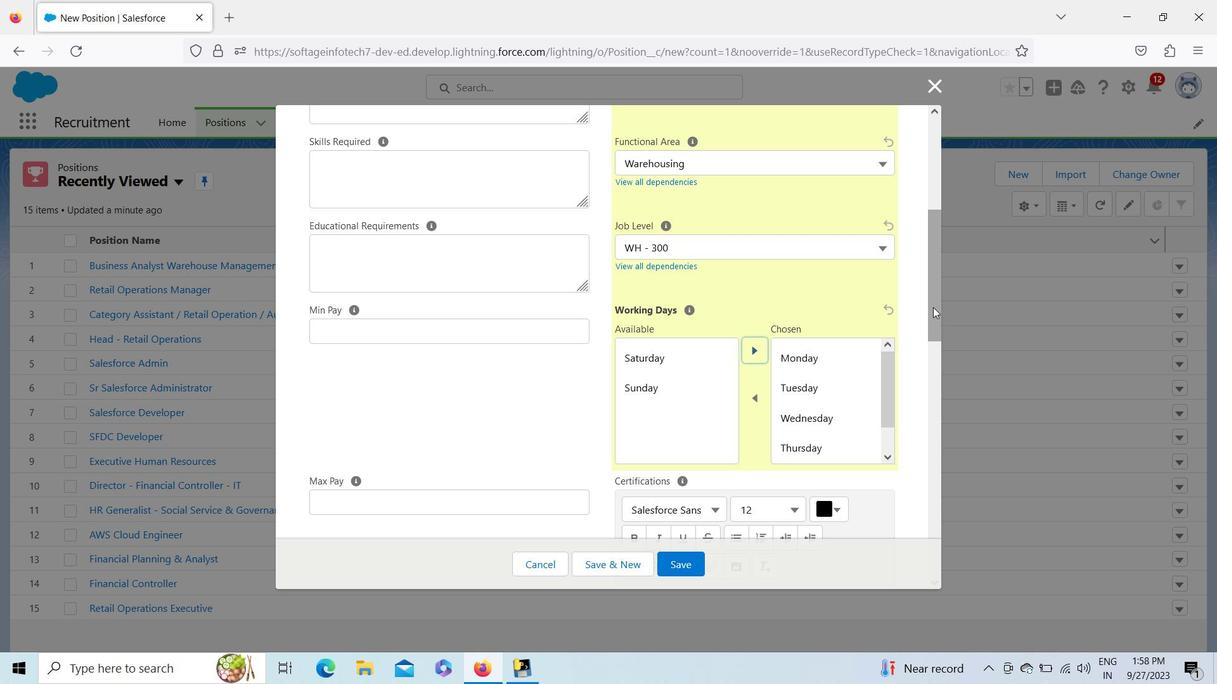 
Action: Mouse moved to (808, 317)
Screenshot: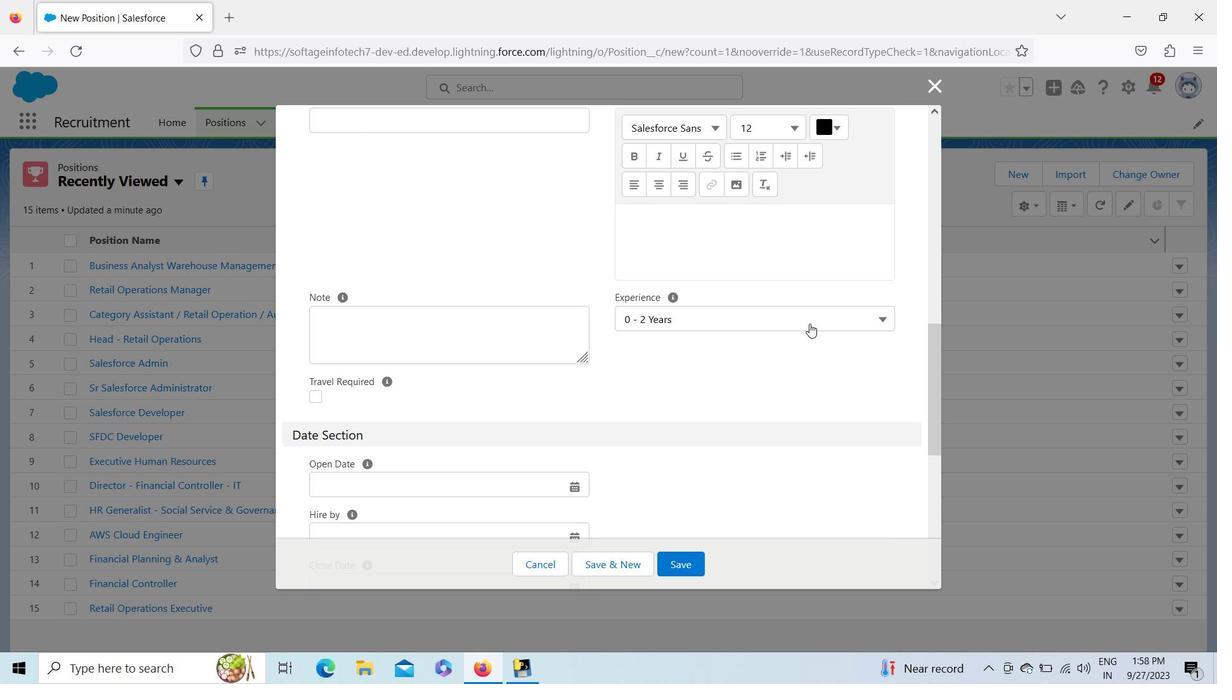 
Action: Mouse pressed left at (808, 317)
Screenshot: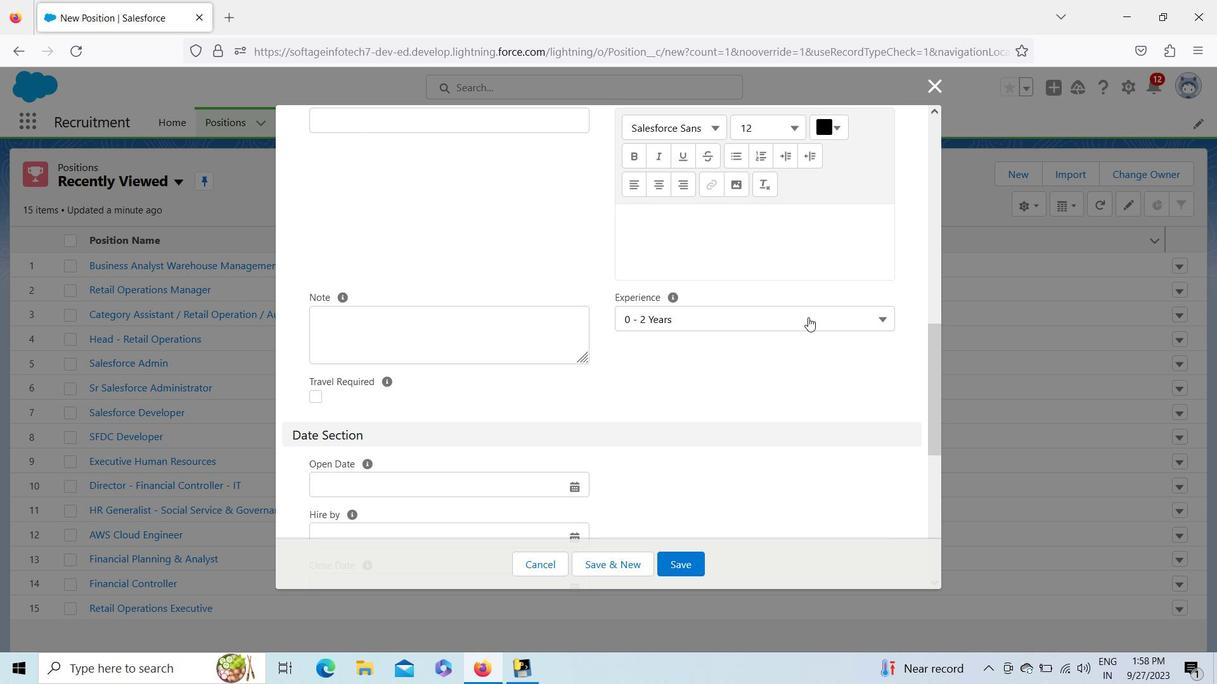 
Action: Mouse moved to (772, 445)
Screenshot: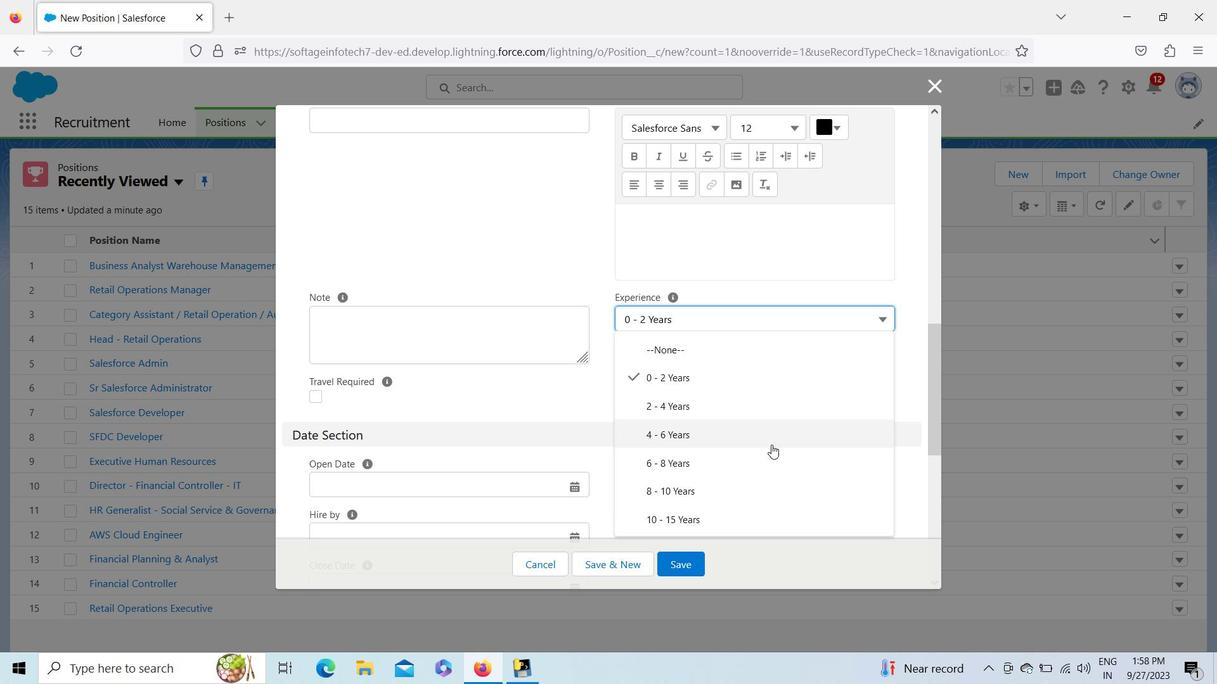 
Action: Mouse pressed left at (772, 445)
Screenshot: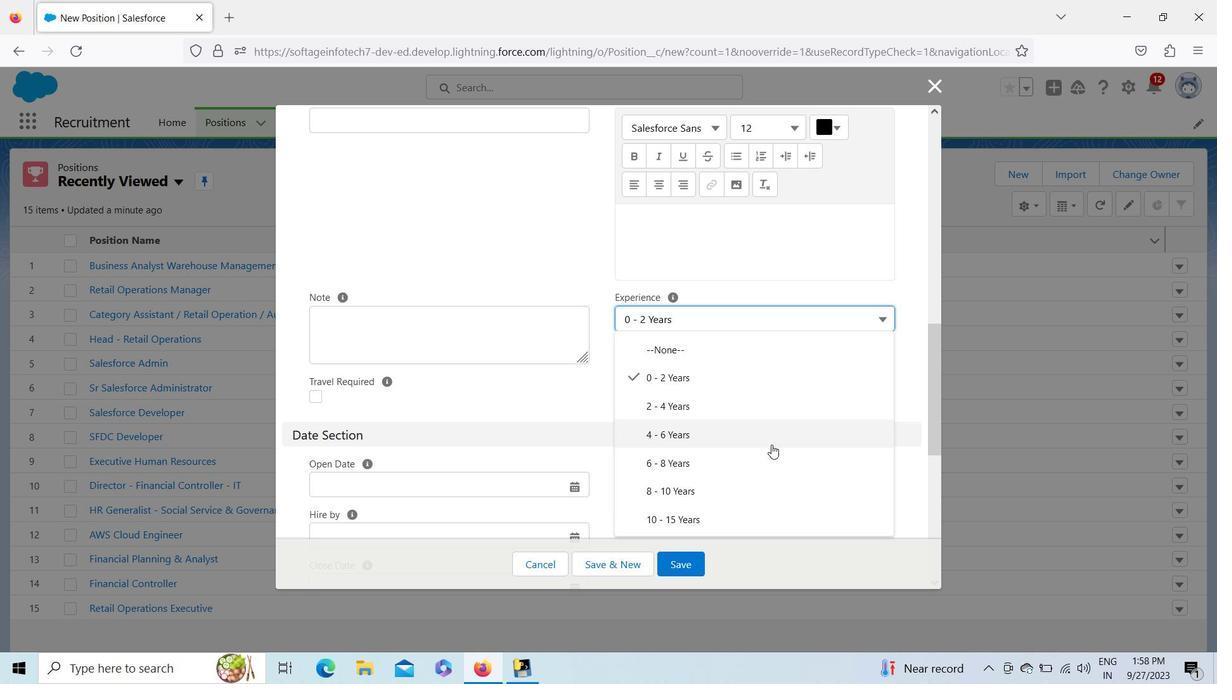 
Action: Mouse moved to (934, 412)
Screenshot: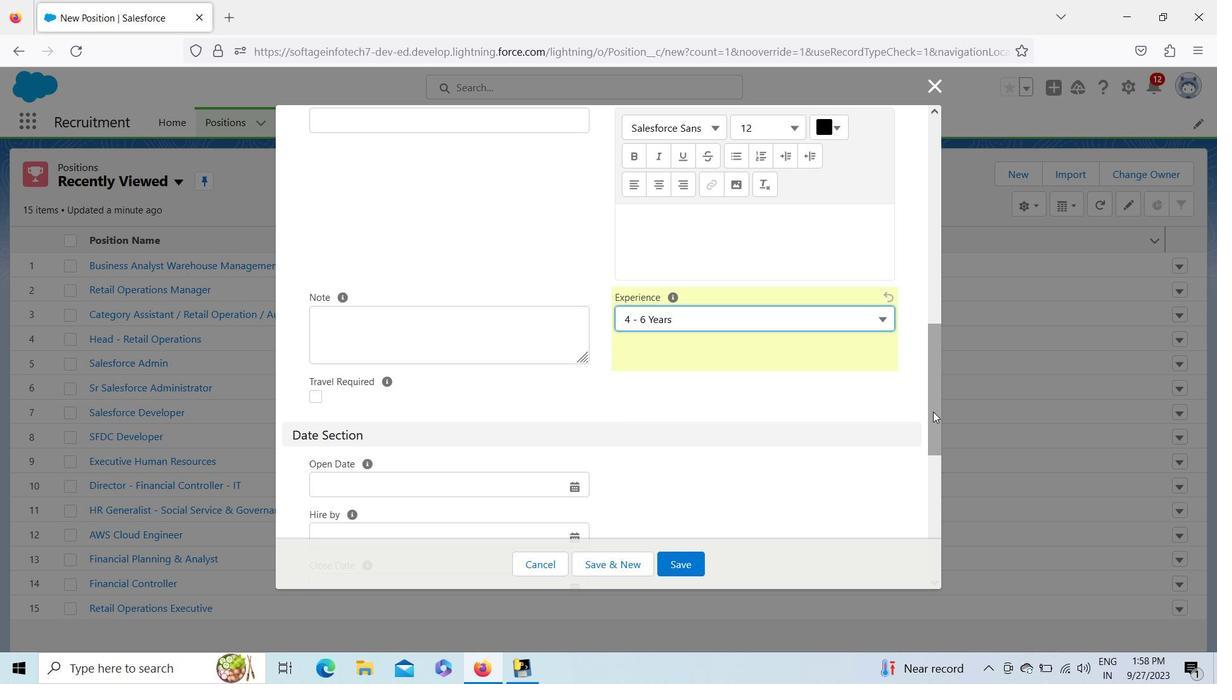 
Action: Mouse pressed left at (934, 412)
Screenshot: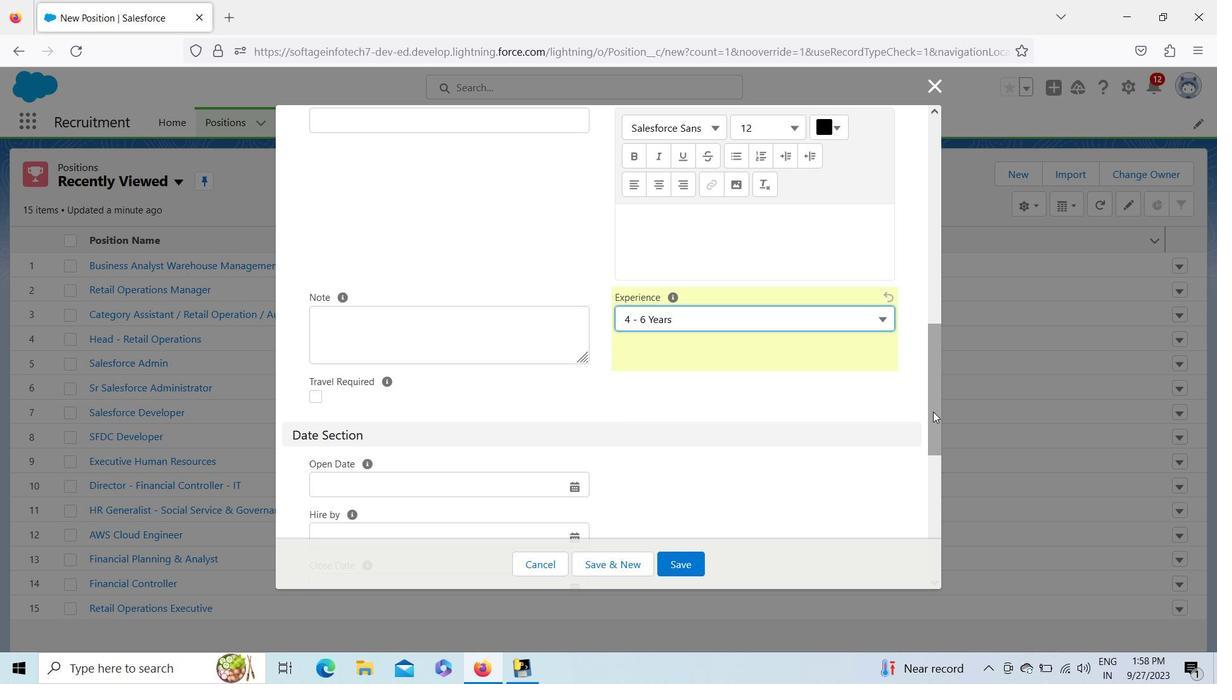 
Action: Mouse moved to (937, 406)
Screenshot: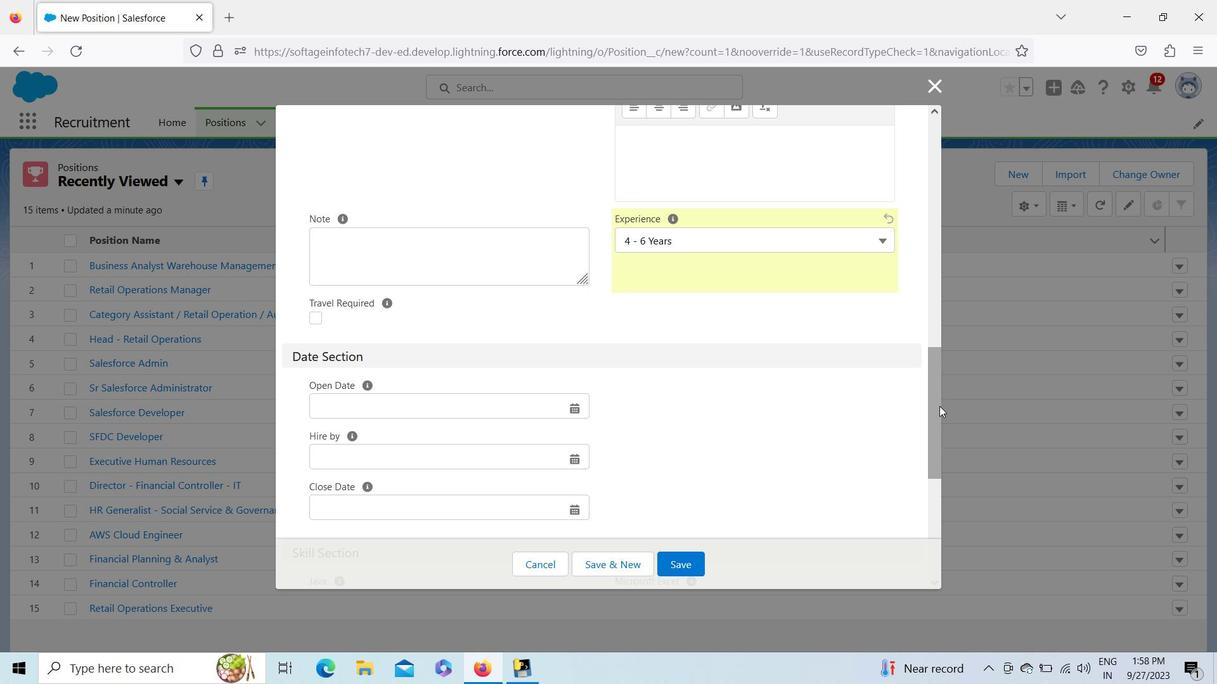 
Action: Mouse pressed left at (937, 406)
Screenshot: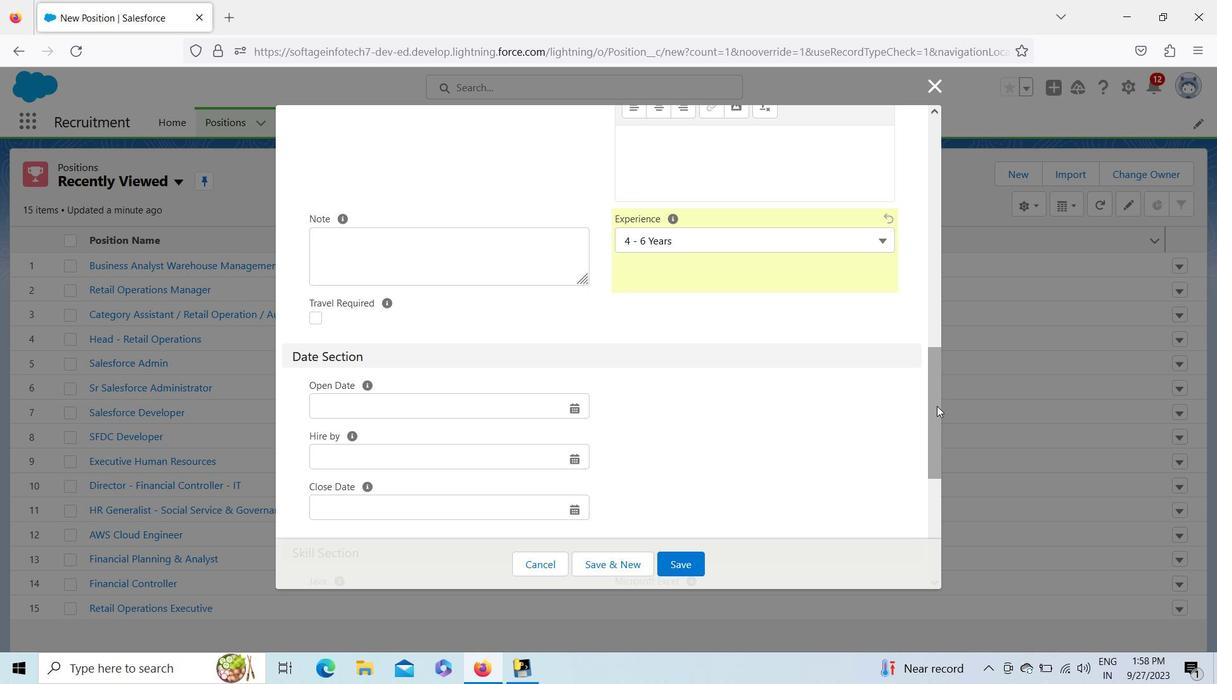 
Action: Mouse moved to (315, 282)
Screenshot: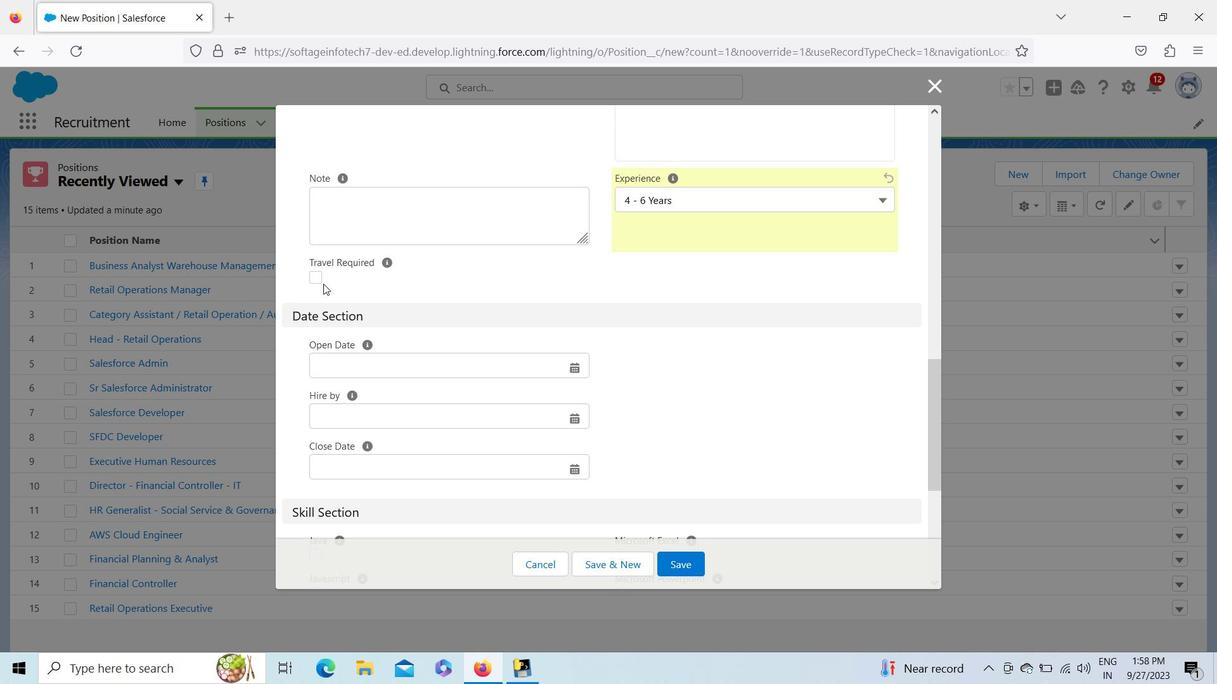 
Action: Mouse pressed left at (315, 282)
Screenshot: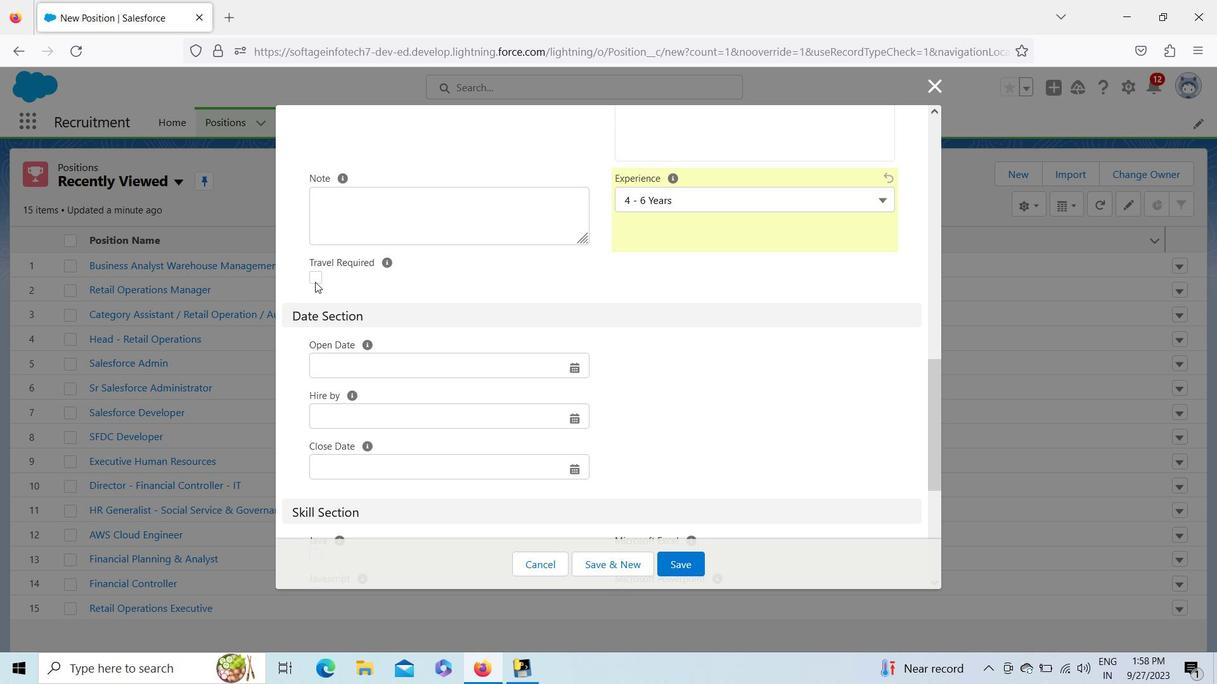 
Action: Mouse moved to (395, 369)
Screenshot: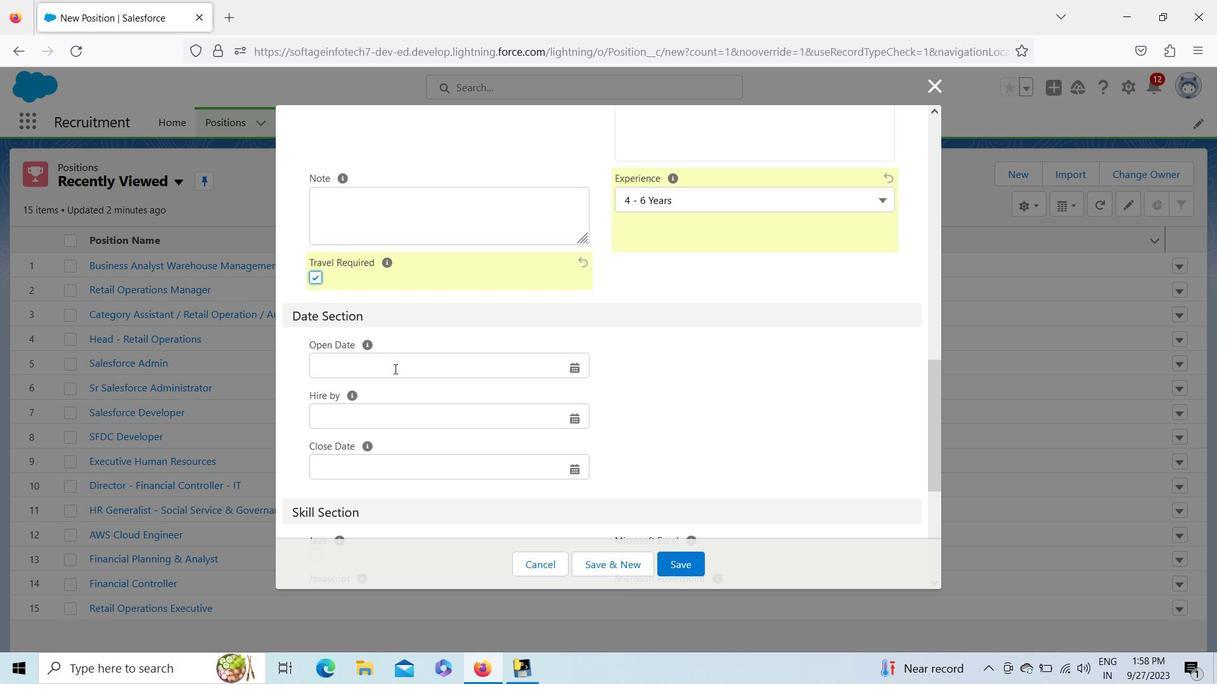 
Action: Mouse pressed left at (395, 369)
Screenshot: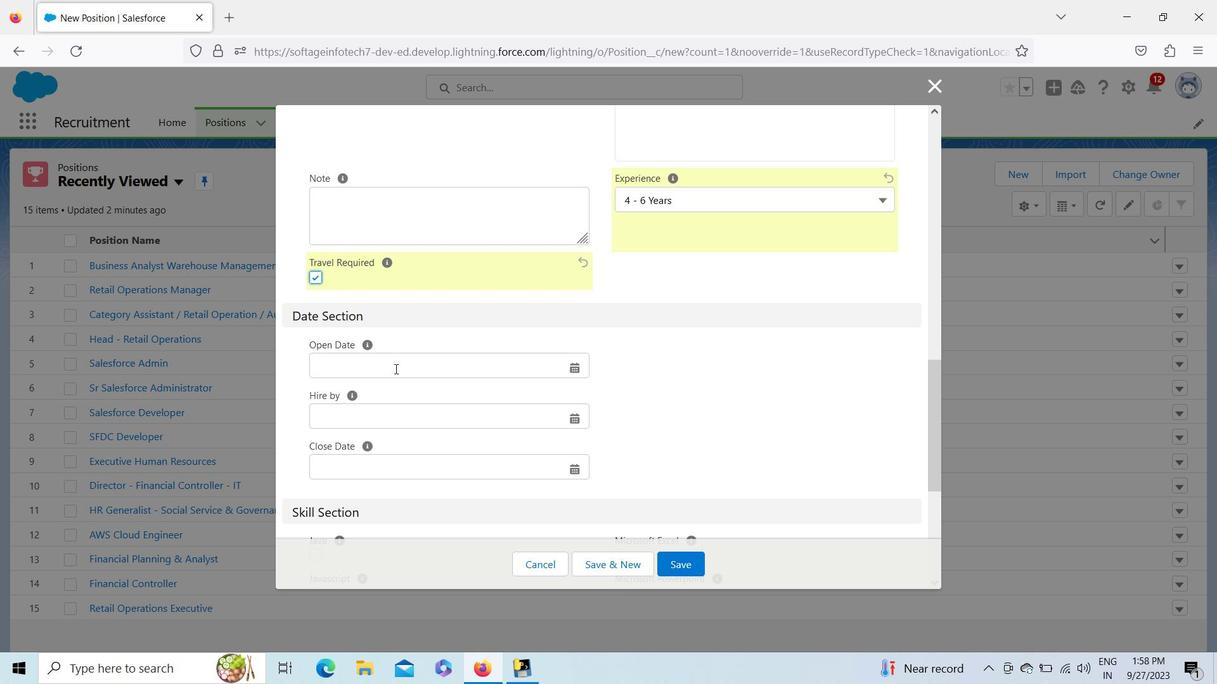 
Action: Mouse moved to (385, 88)
Screenshot: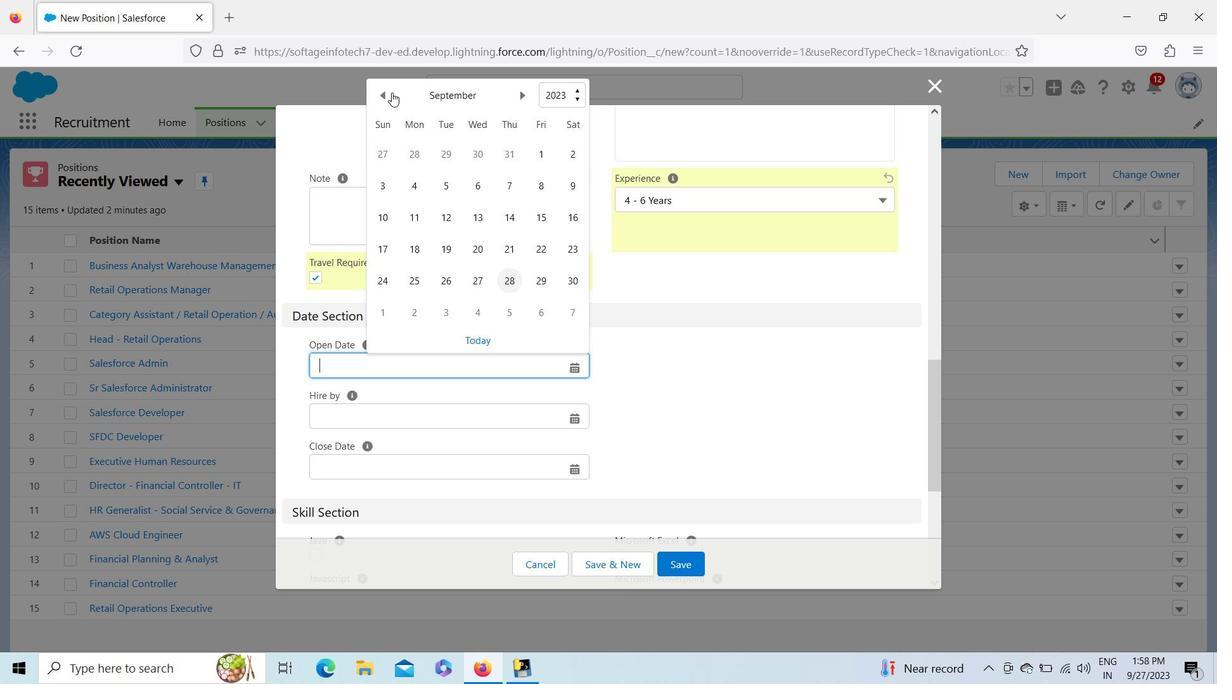 
Action: Mouse pressed left at (385, 88)
Screenshot: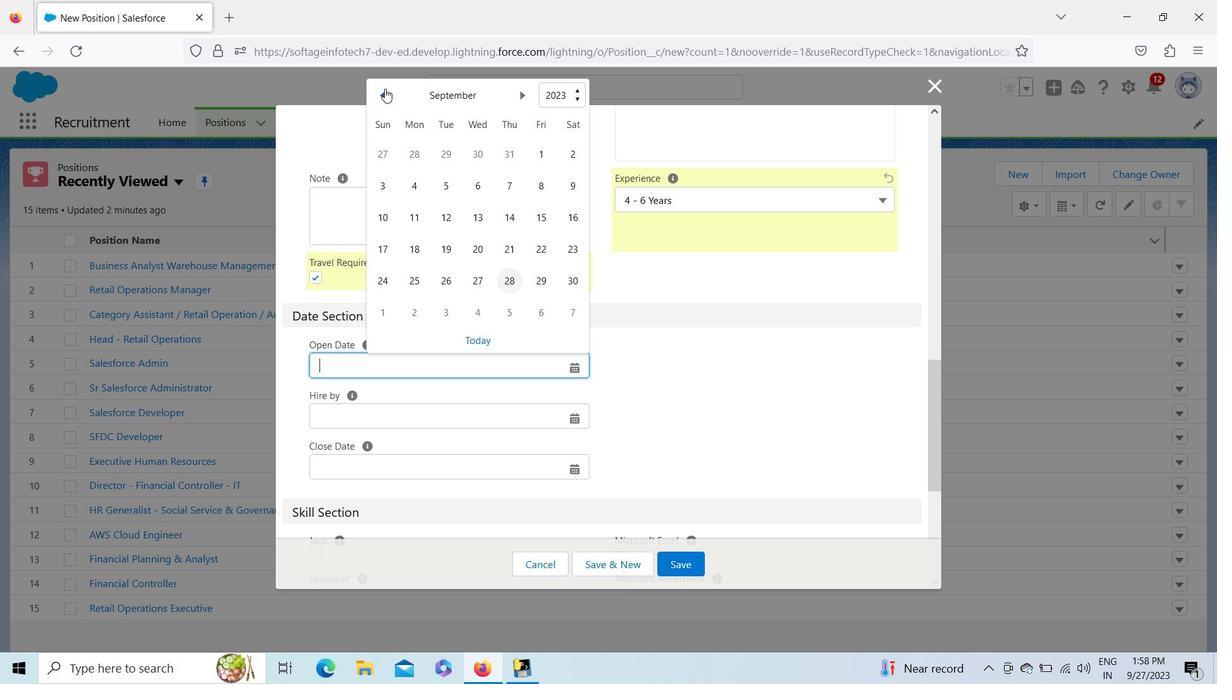 
Action: Mouse moved to (447, 154)
Screenshot: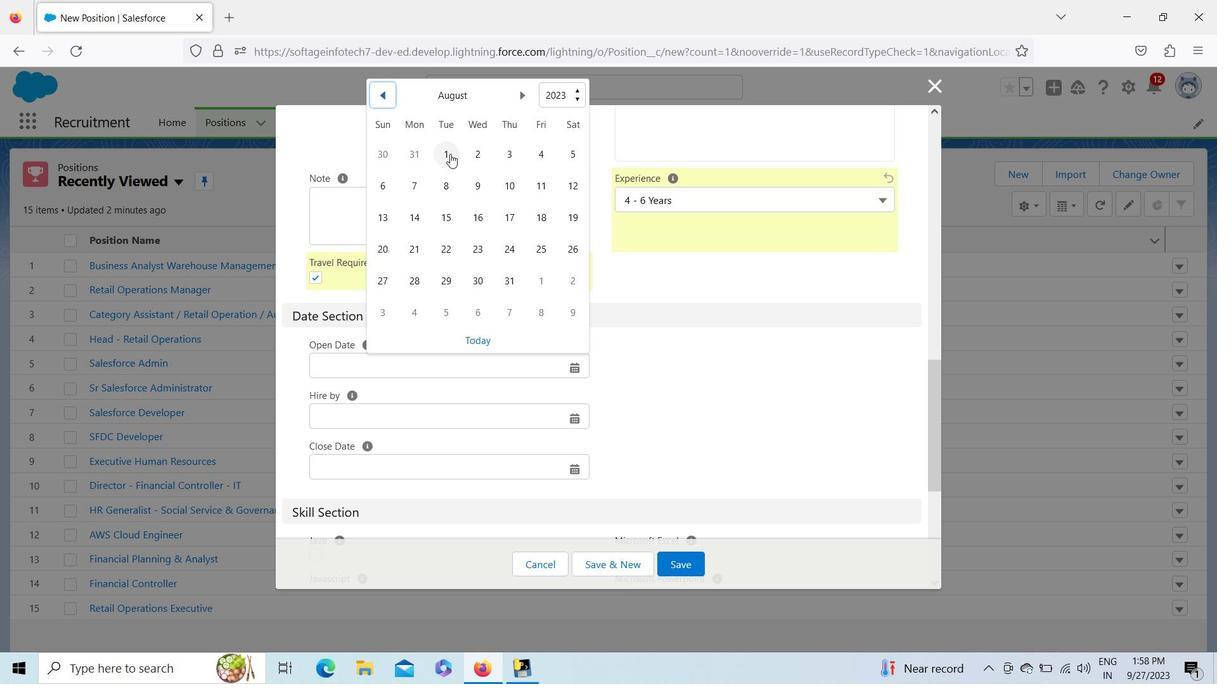 
Action: Mouse pressed left at (447, 154)
Screenshot: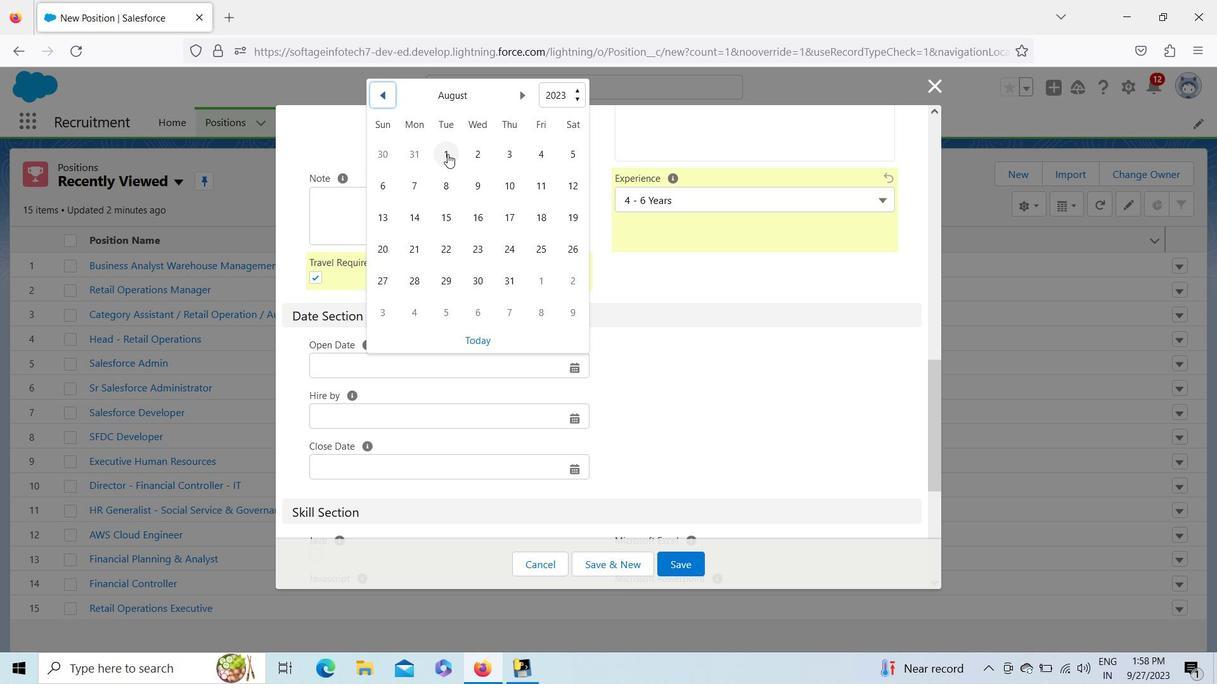 
Action: Mouse moved to (377, 414)
Screenshot: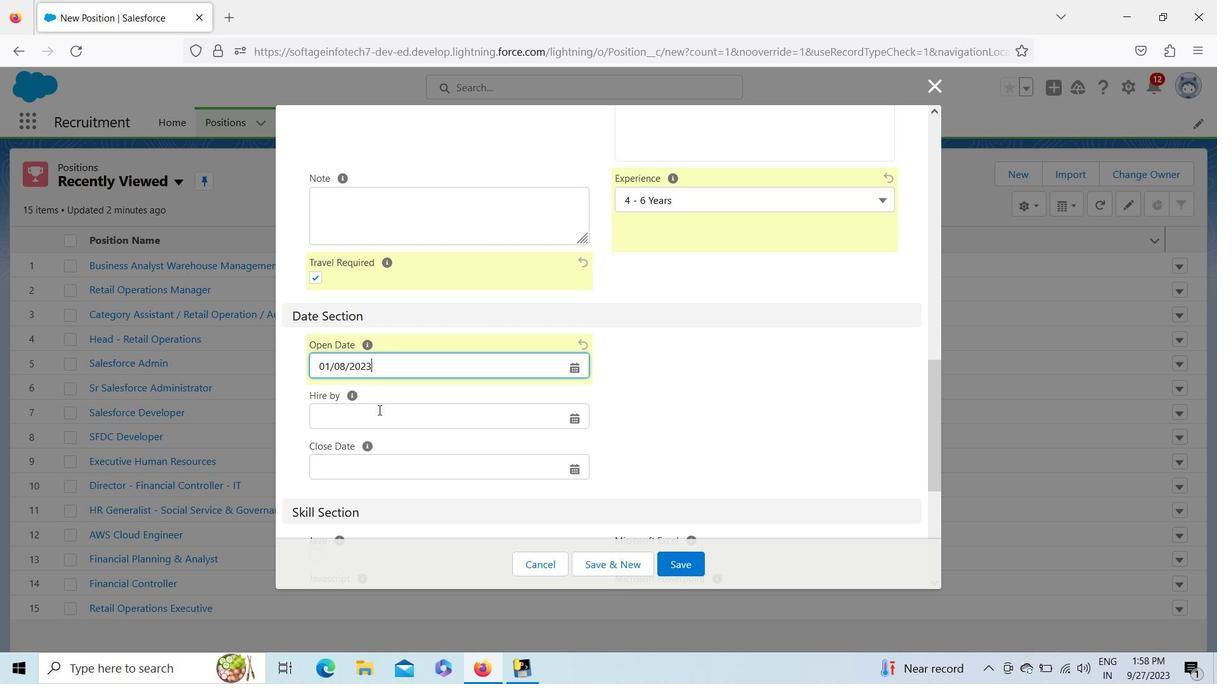 
Action: Mouse pressed left at (377, 414)
Screenshot: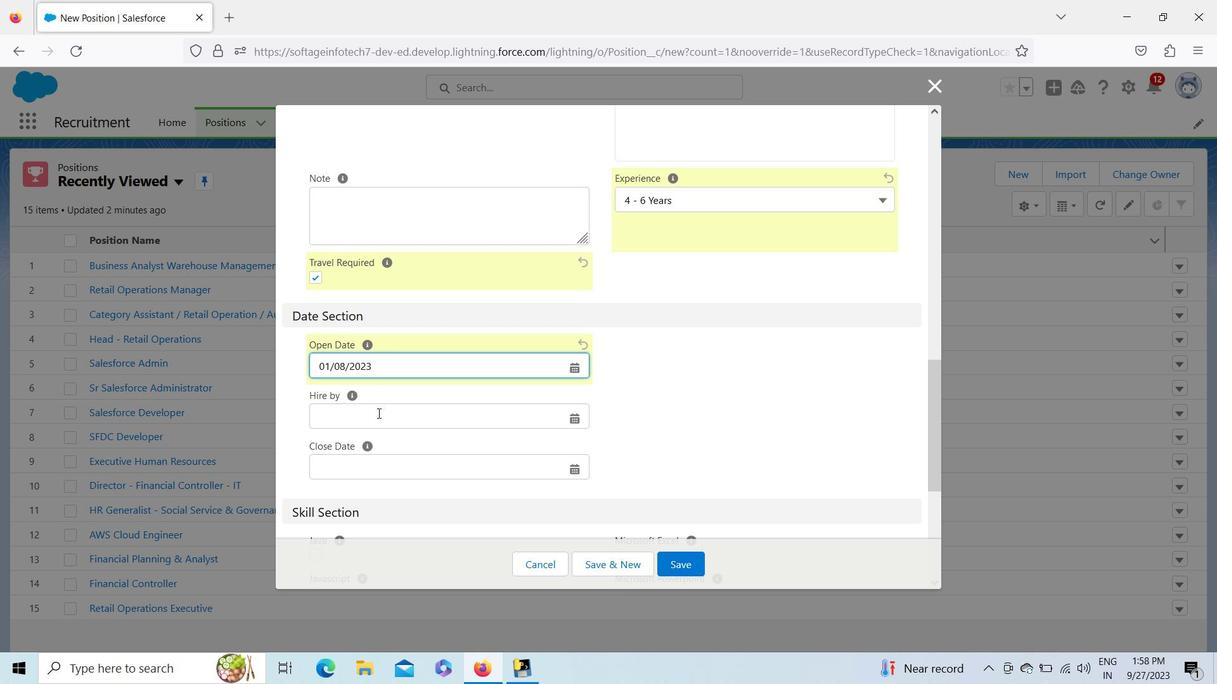 
Action: Mouse moved to (395, 141)
Screenshot: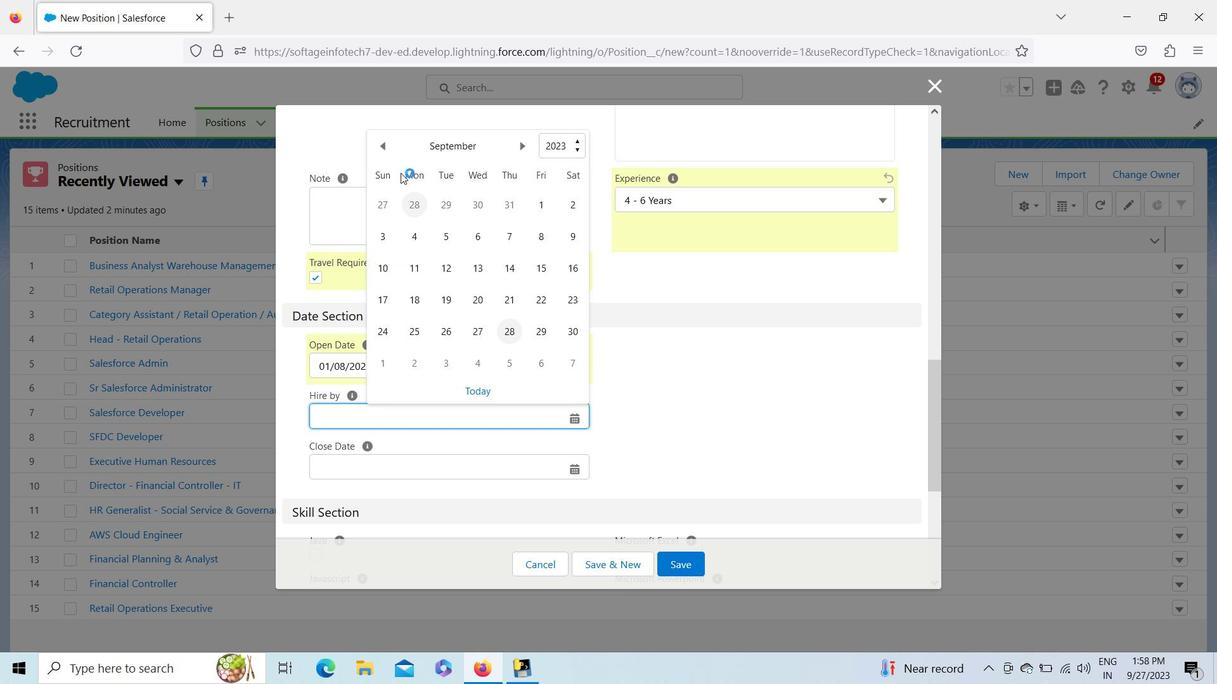 
Action: Mouse pressed left at (395, 141)
Screenshot: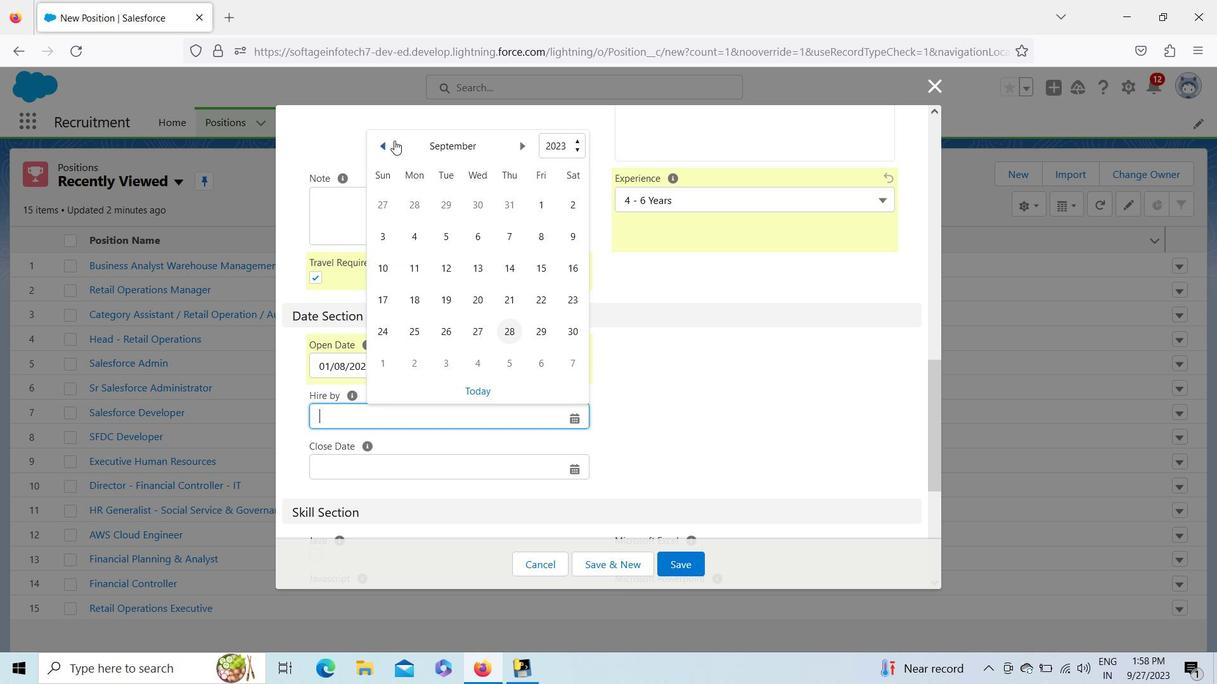 
Action: Mouse moved to (547, 302)
Screenshot: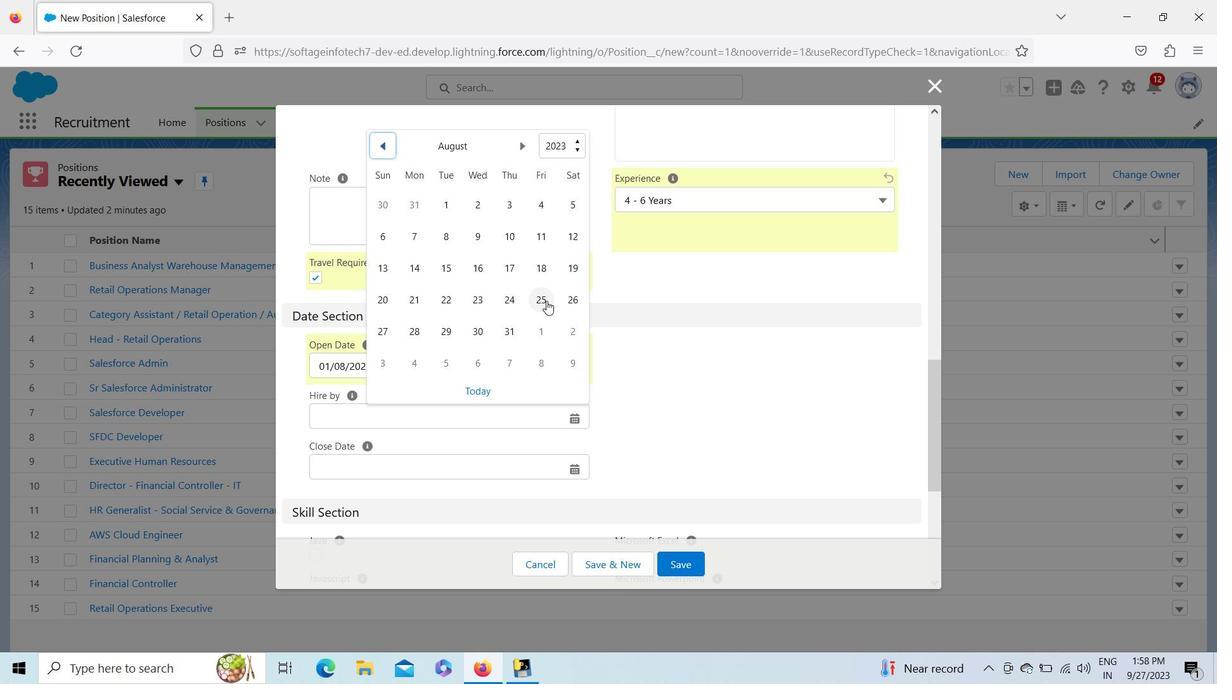 
Action: Mouse pressed left at (547, 302)
Screenshot: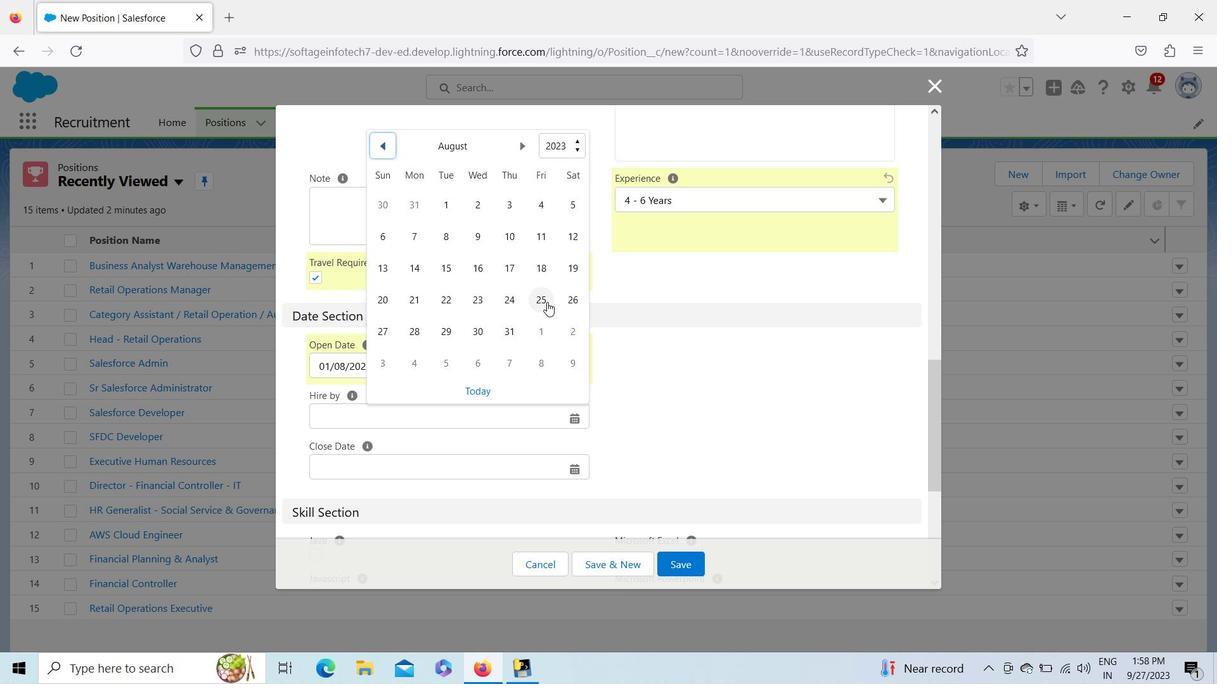 
Action: Mouse moved to (390, 471)
Screenshot: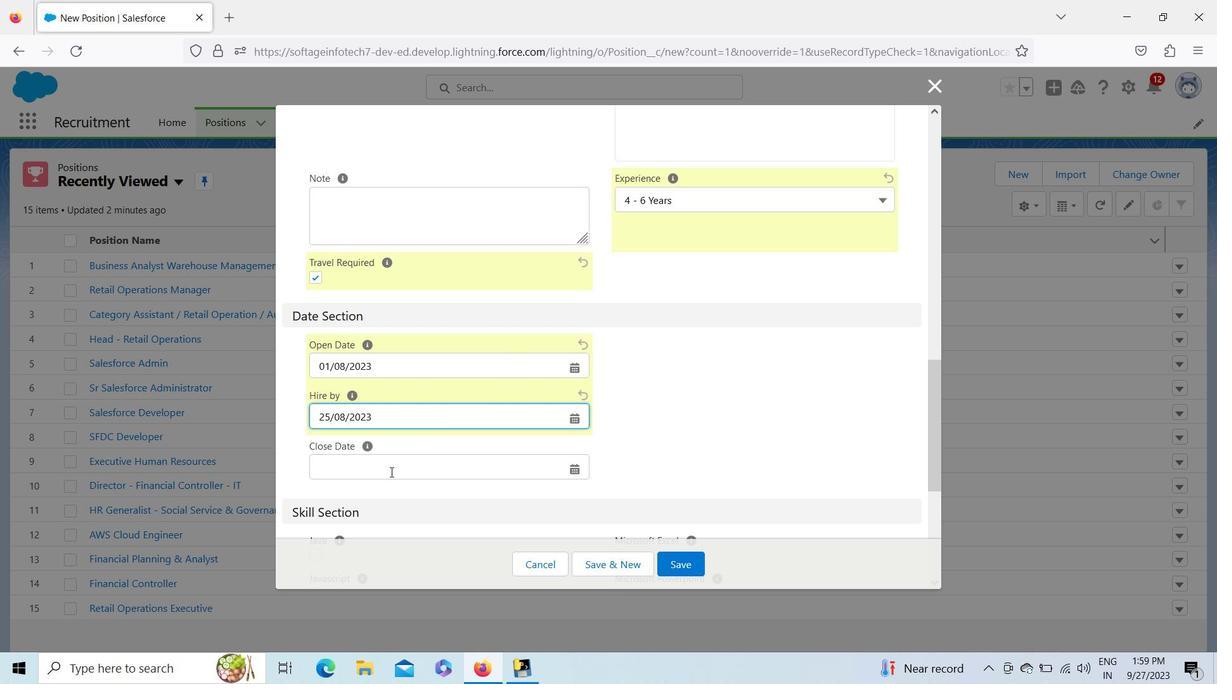 
Action: Mouse pressed left at (390, 471)
Screenshot: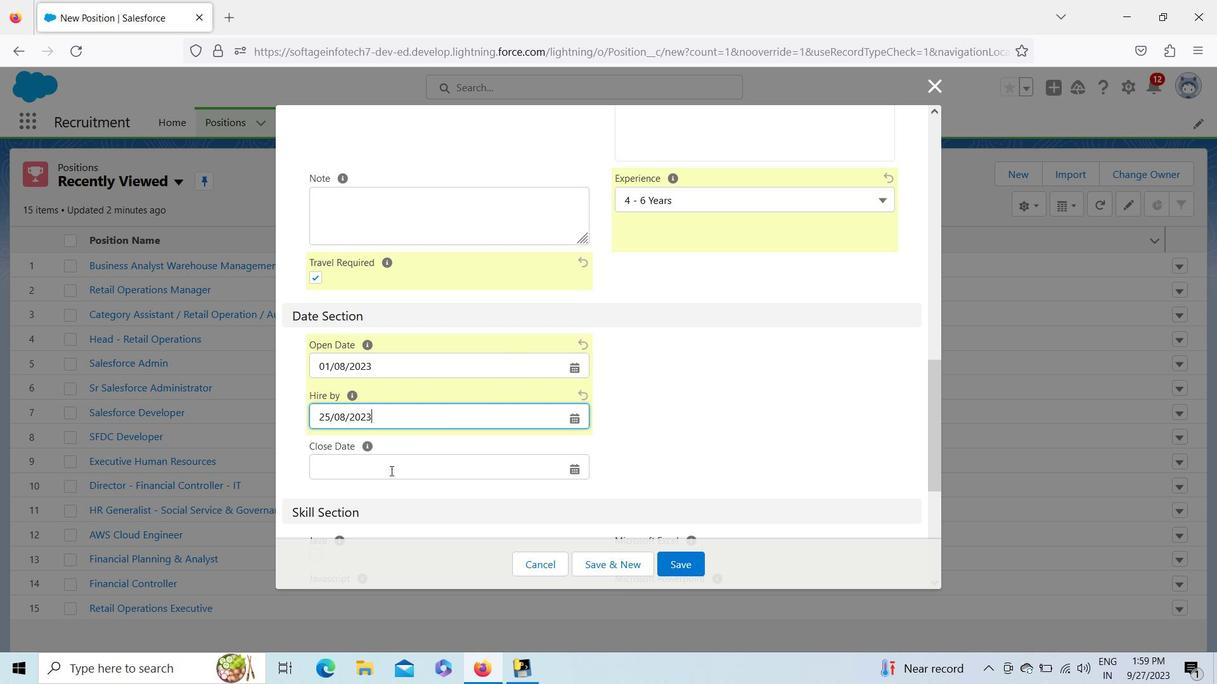 
Action: Mouse moved to (445, 284)
Screenshot: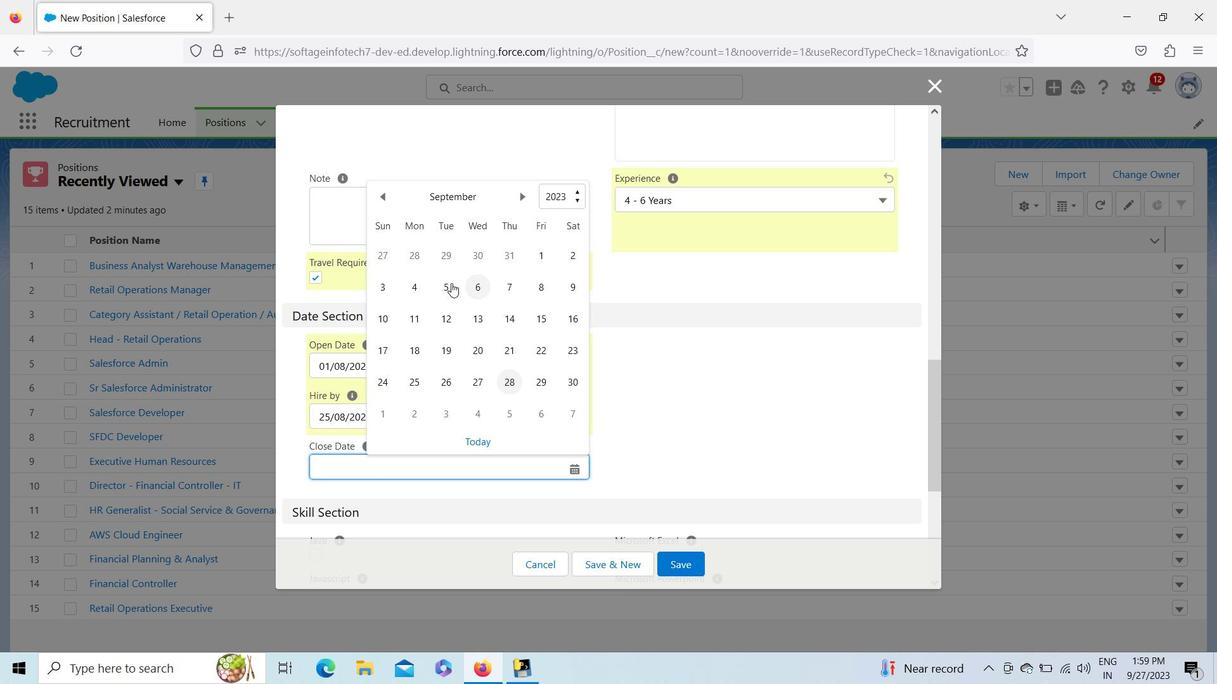 
Action: Mouse pressed left at (445, 284)
Screenshot: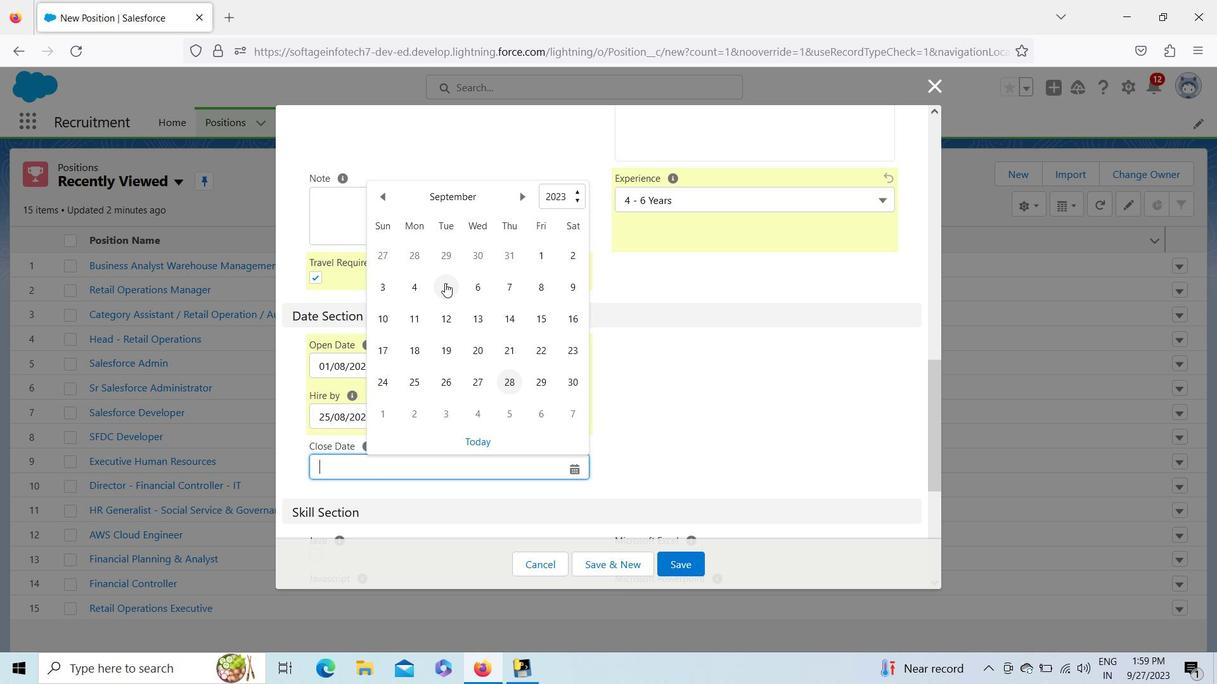 
Action: Mouse moved to (935, 415)
Screenshot: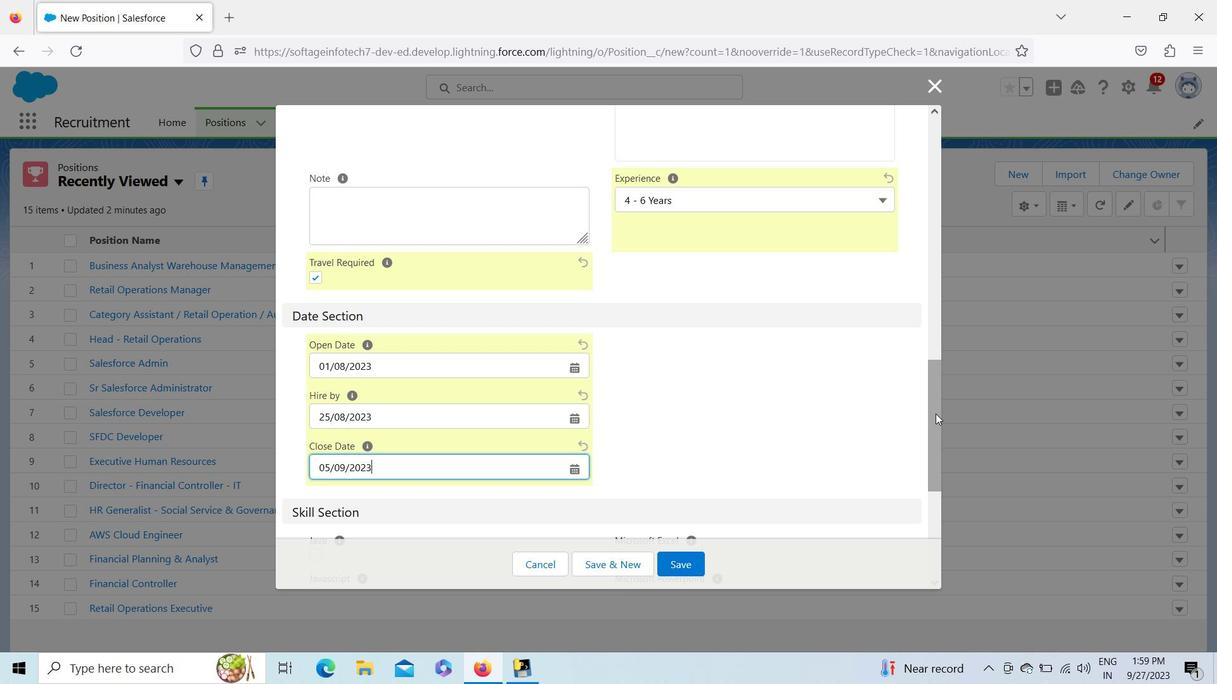 
Action: Mouse pressed left at (935, 415)
Screenshot: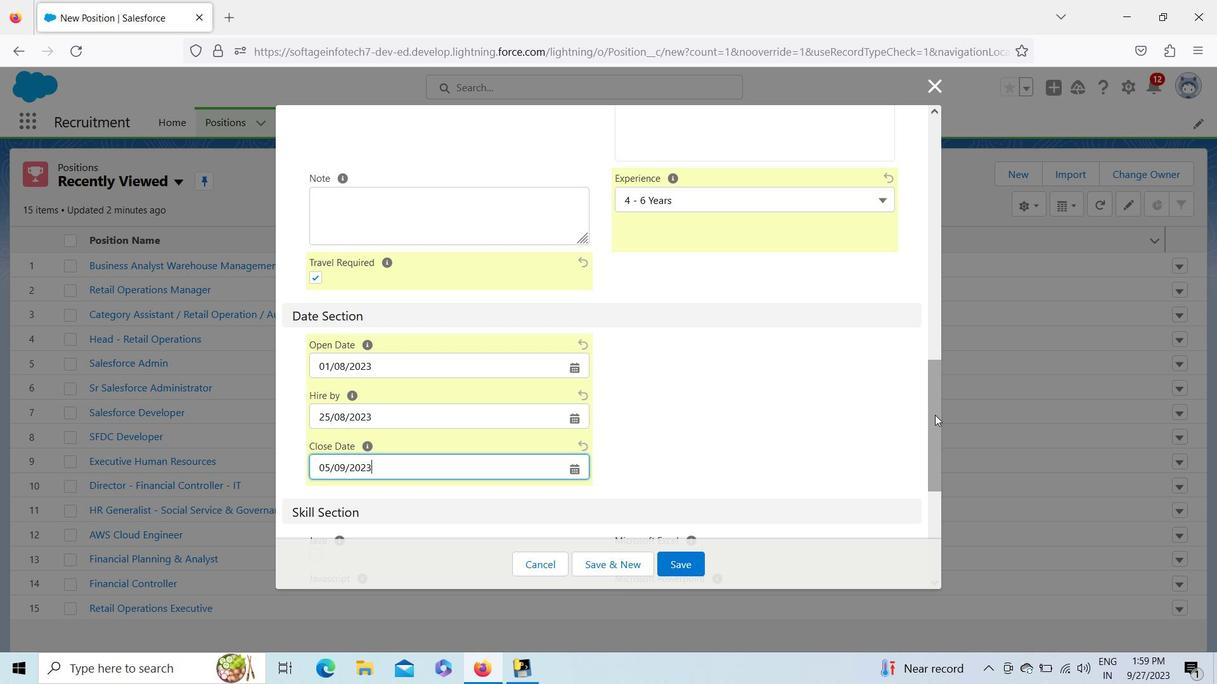 
Action: Mouse moved to (624, 352)
Screenshot: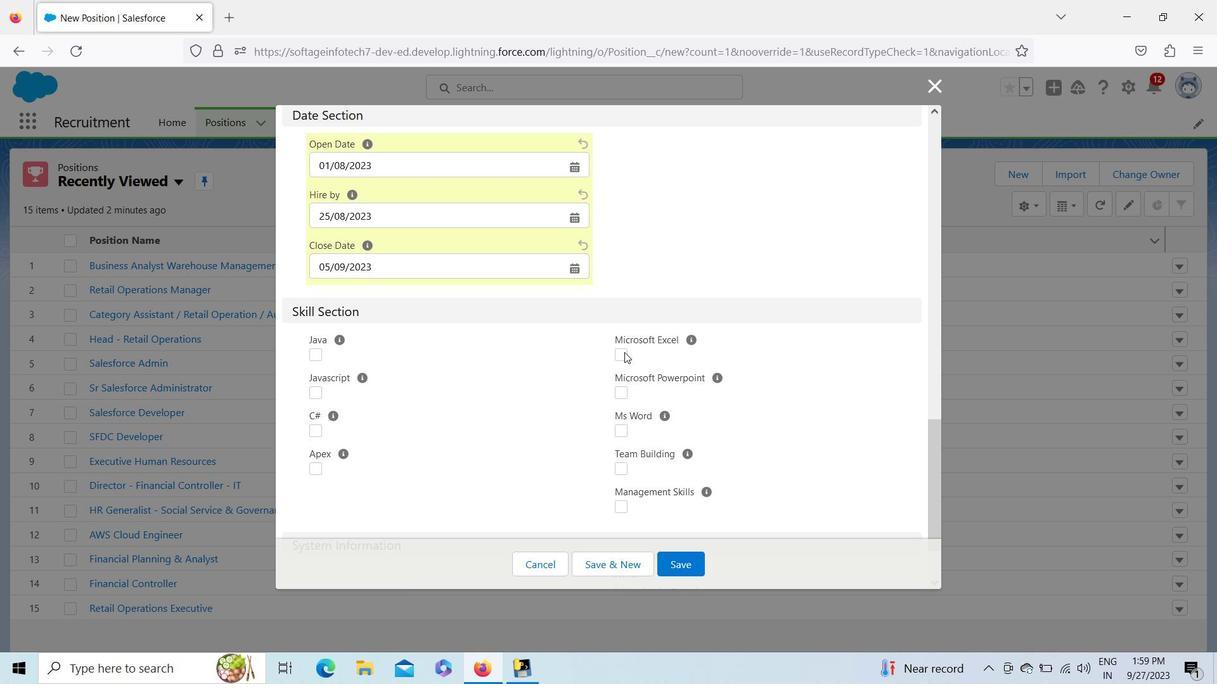 
Action: Mouse pressed left at (624, 352)
Screenshot: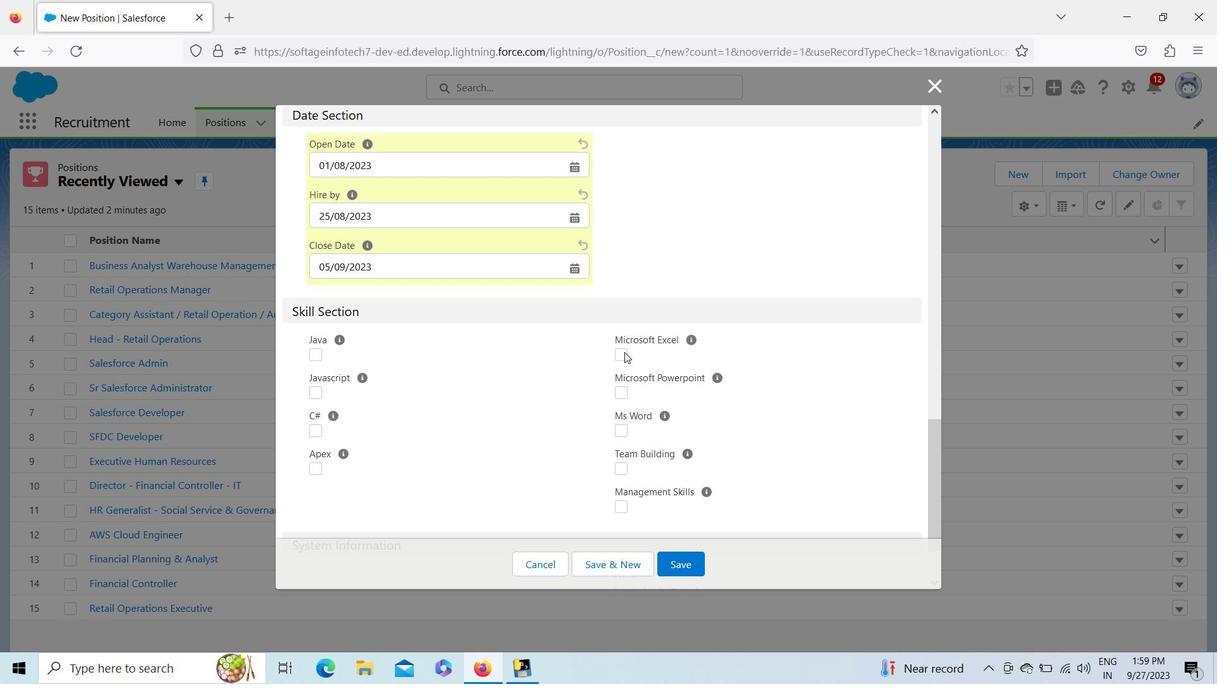 
Action: Mouse moved to (620, 388)
Screenshot: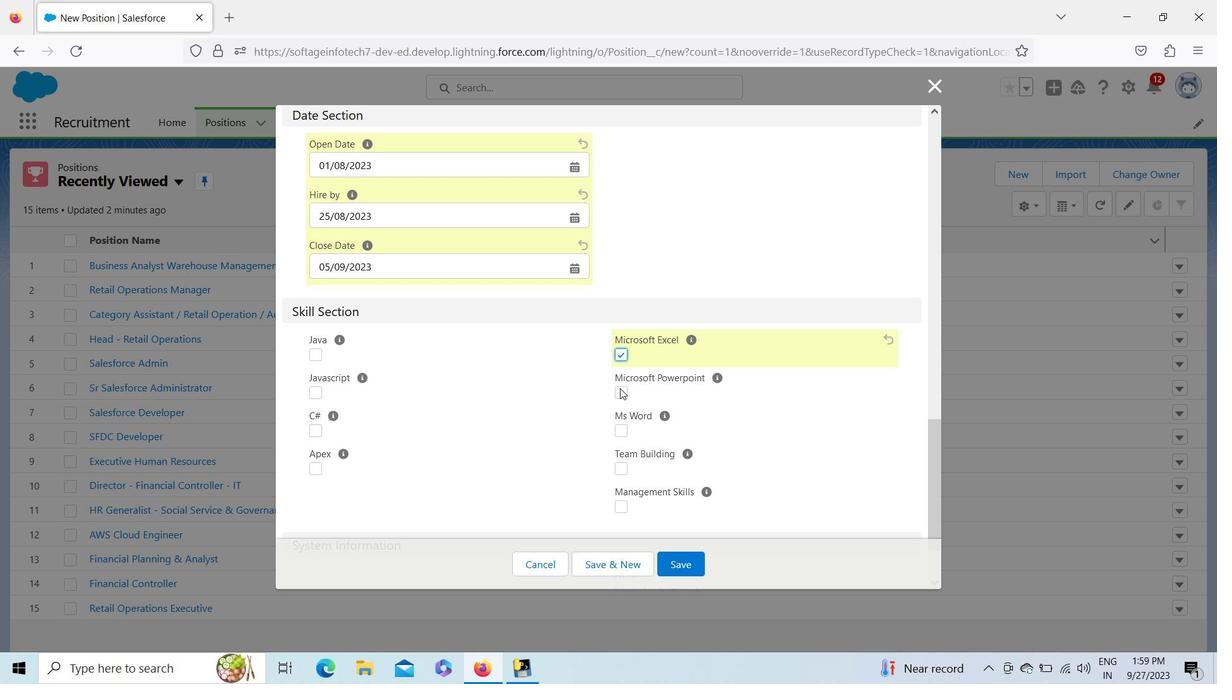 
Action: Mouse pressed left at (620, 388)
Screenshot: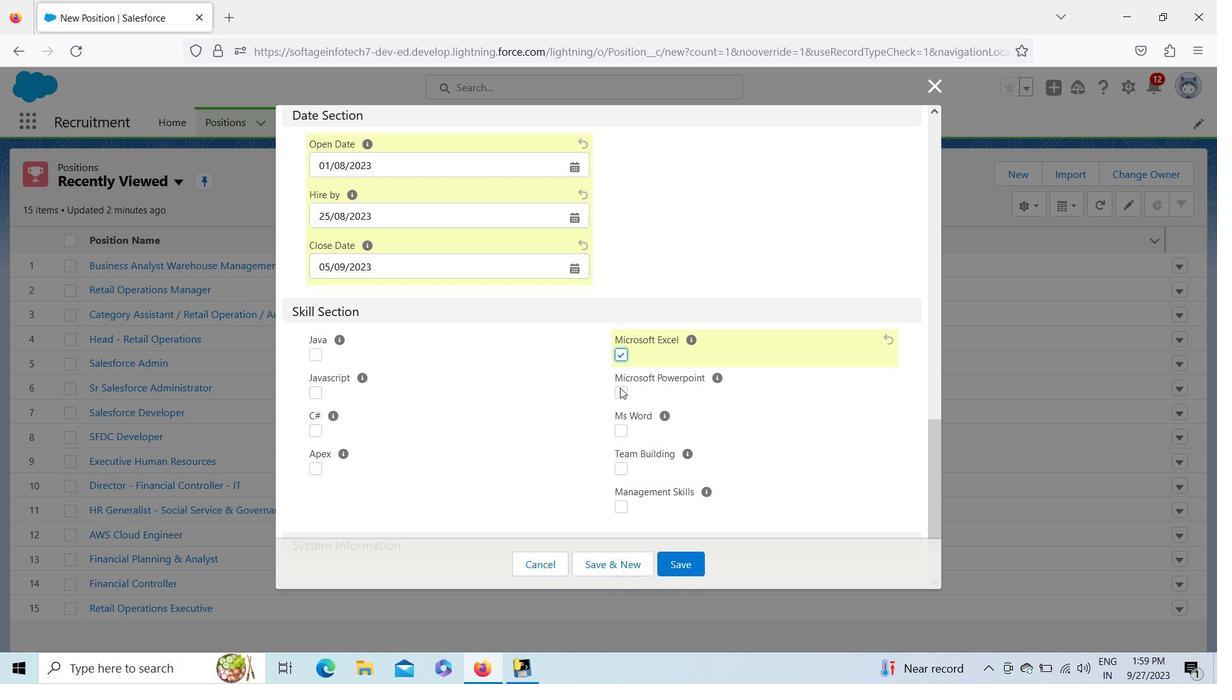 
Action: Mouse pressed left at (620, 388)
Screenshot: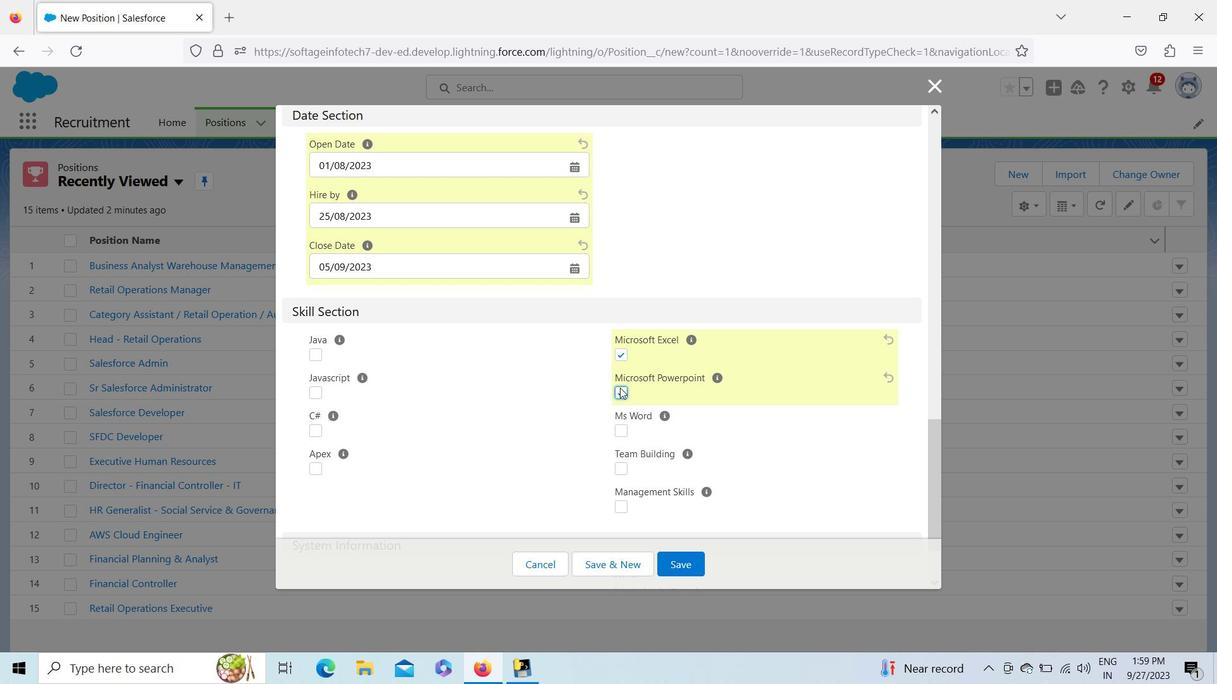
Action: Mouse pressed left at (620, 388)
Screenshot: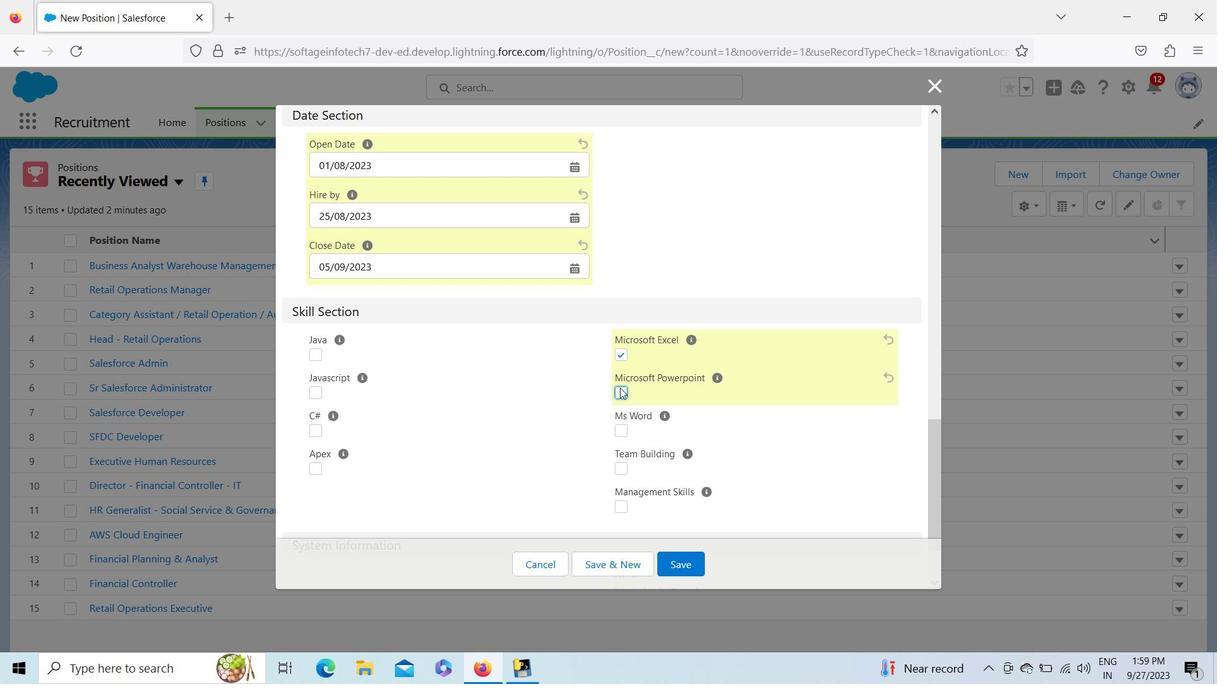 
Action: Mouse moved to (617, 506)
Screenshot: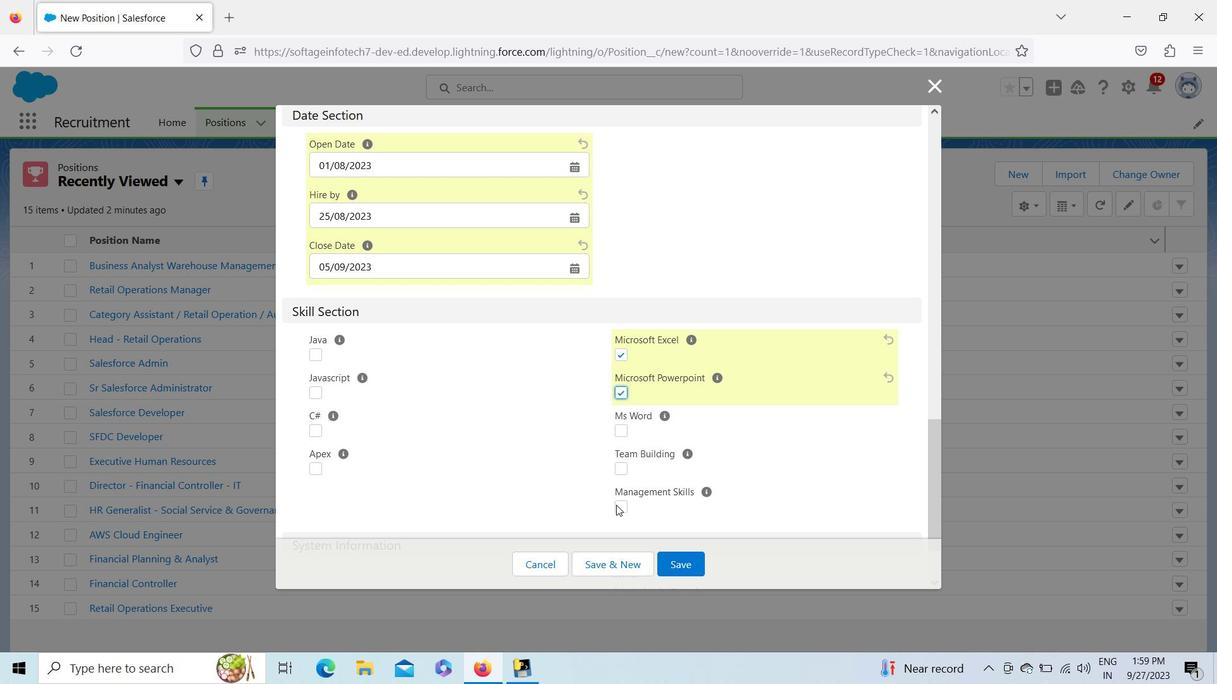 
Action: Mouse pressed left at (617, 506)
Screenshot: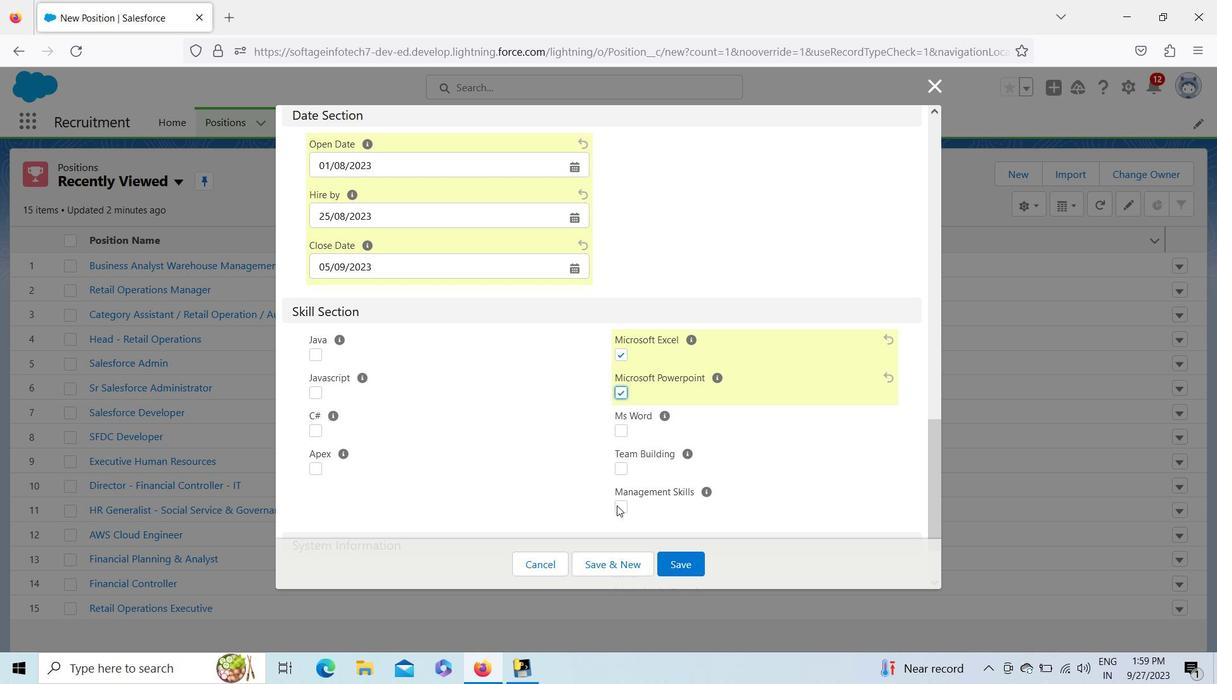 
Action: Mouse moved to (621, 465)
Screenshot: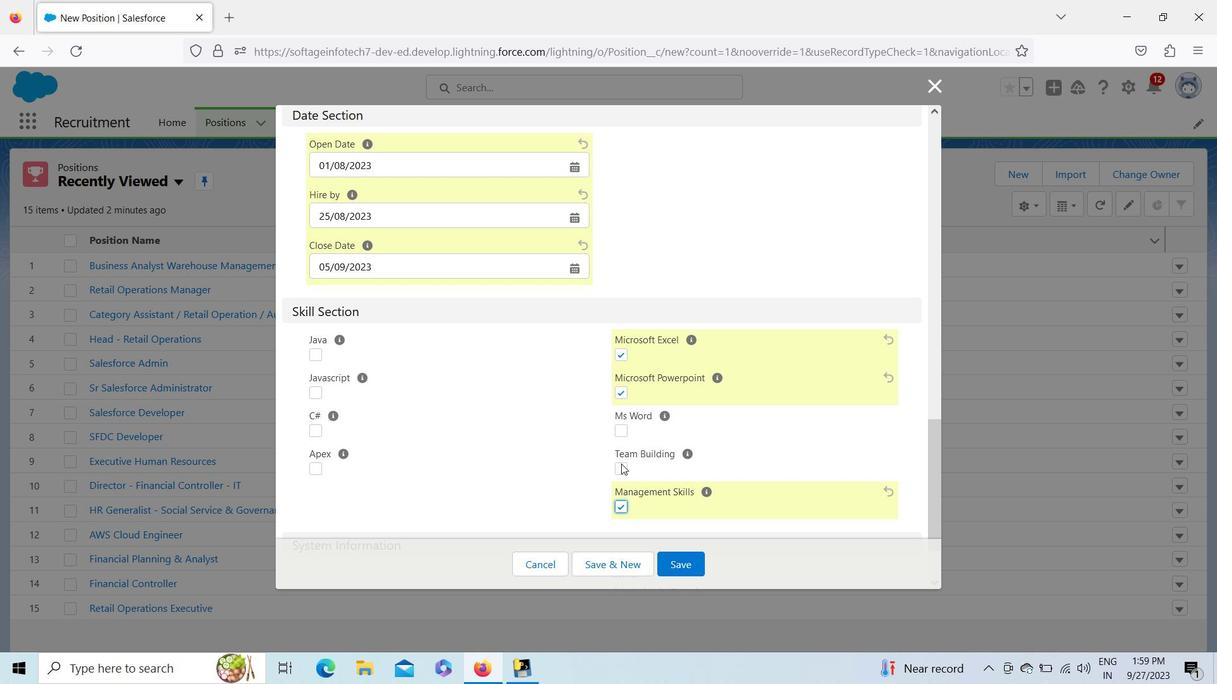 
Action: Mouse pressed left at (621, 465)
Screenshot: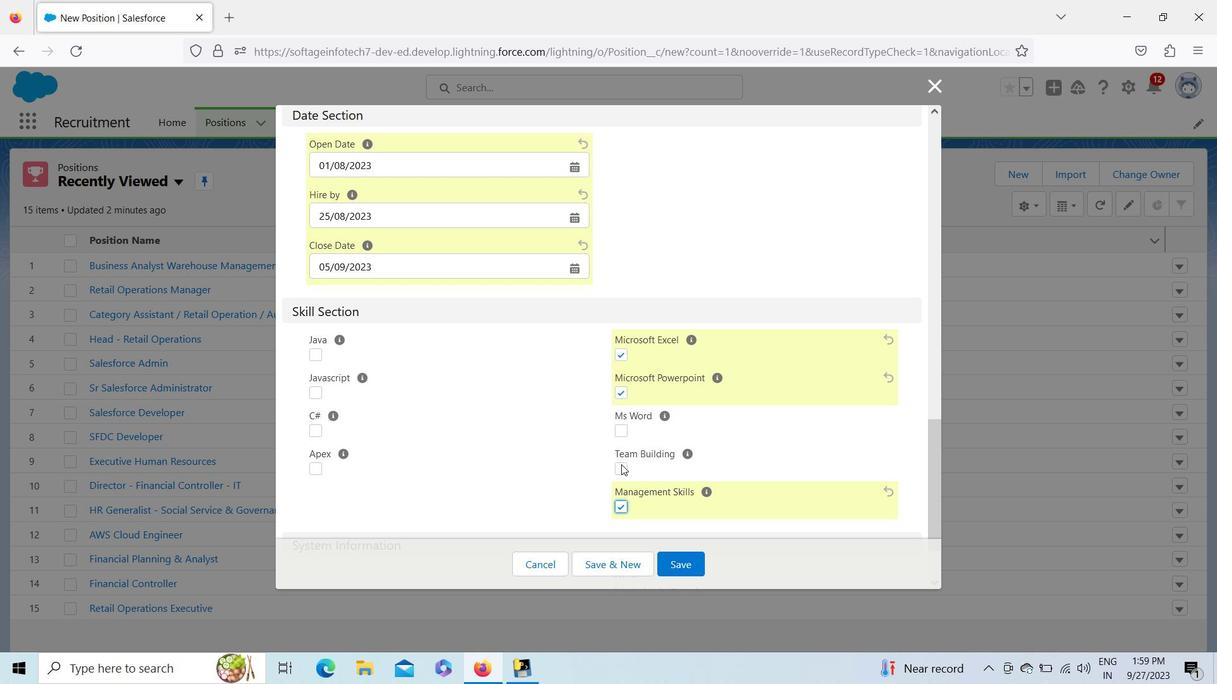 
Action: Mouse moved to (929, 471)
Screenshot: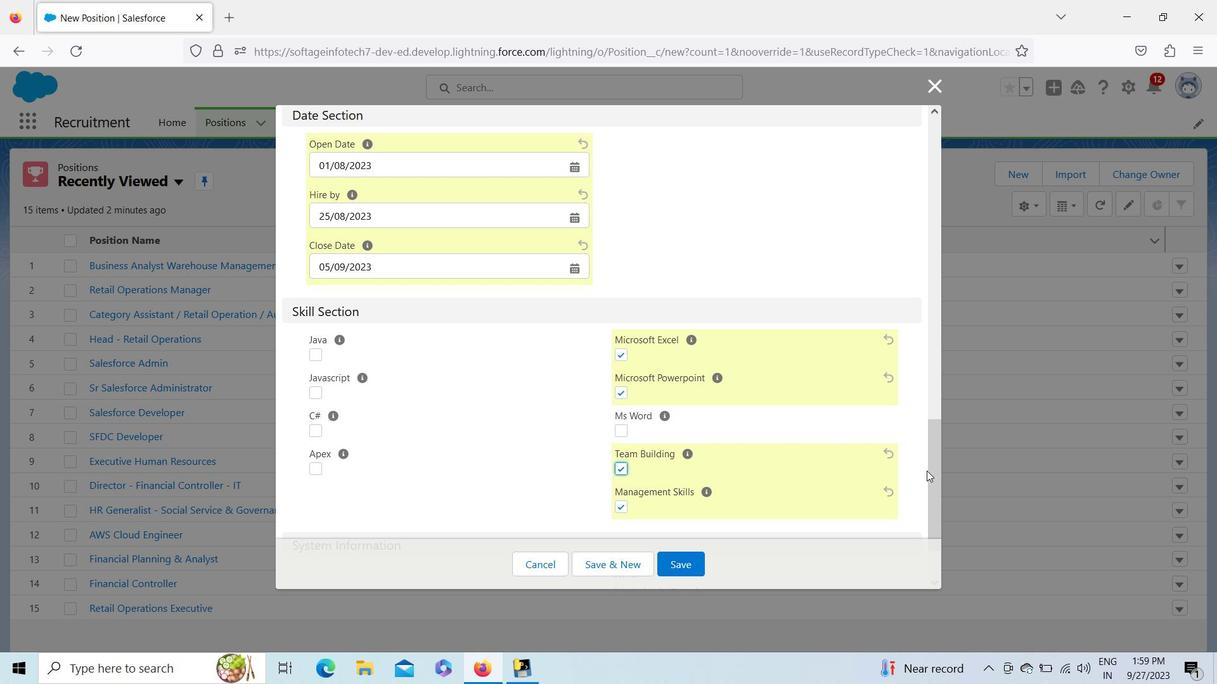 
Action: Mouse pressed left at (929, 471)
Screenshot: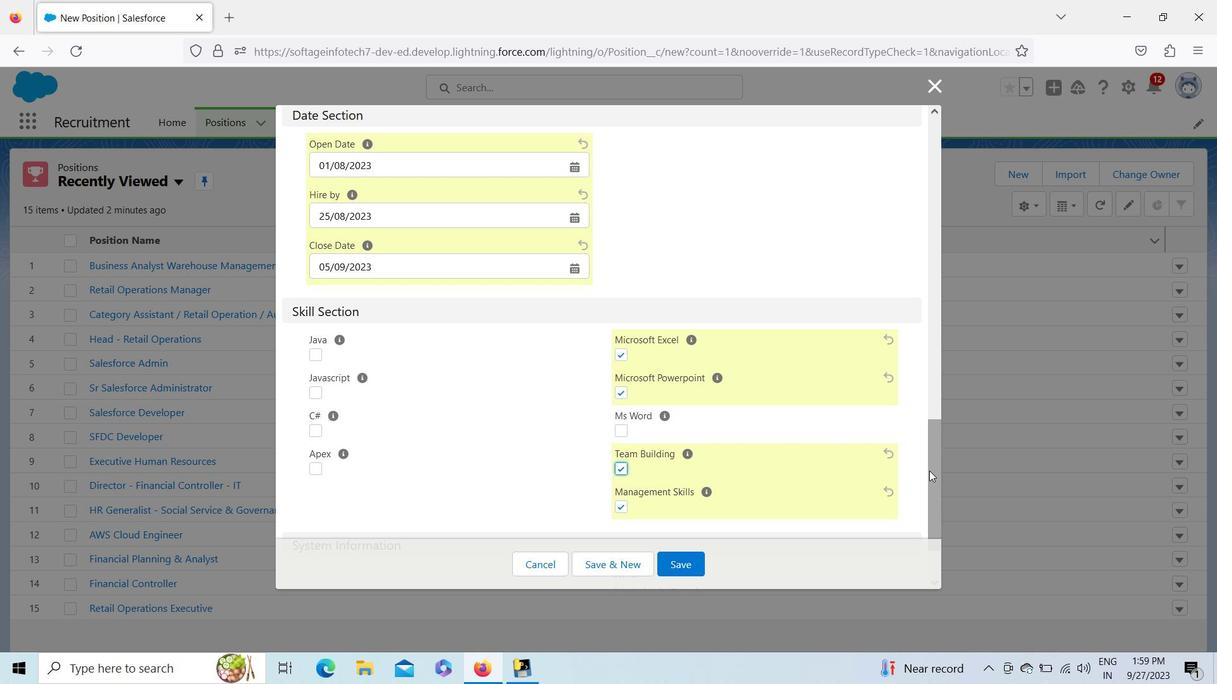 
Action: Mouse moved to (530, 181)
Screenshot: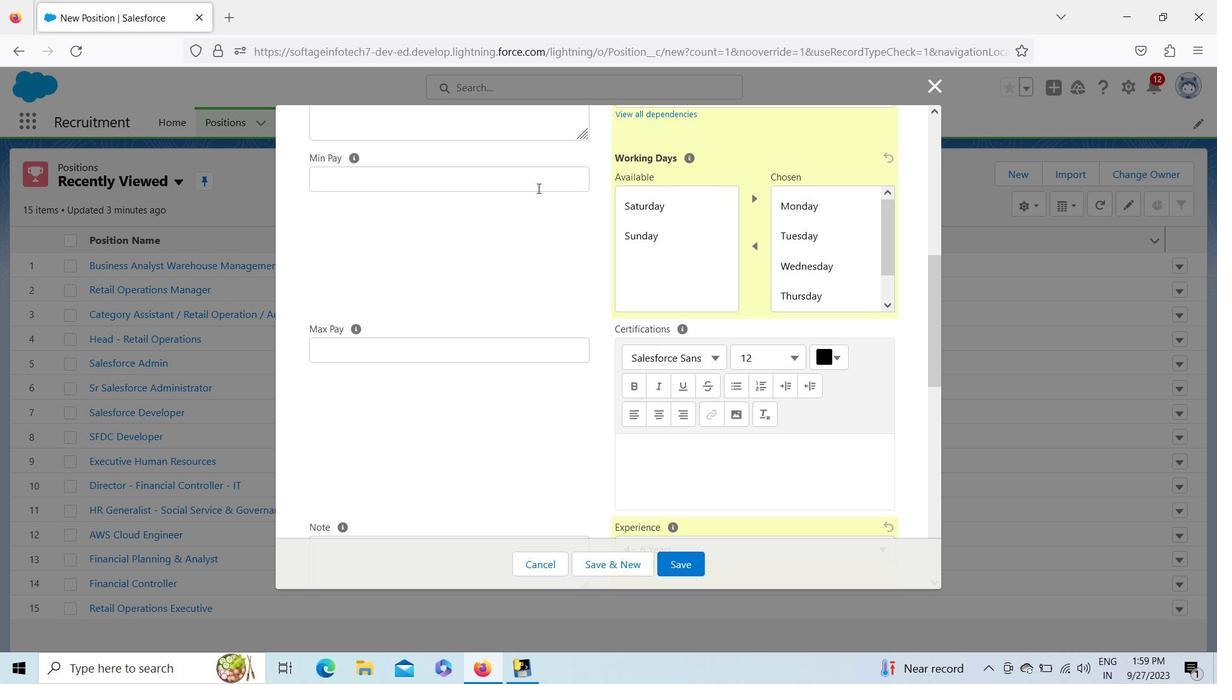 
Action: Mouse pressed left at (530, 181)
Screenshot: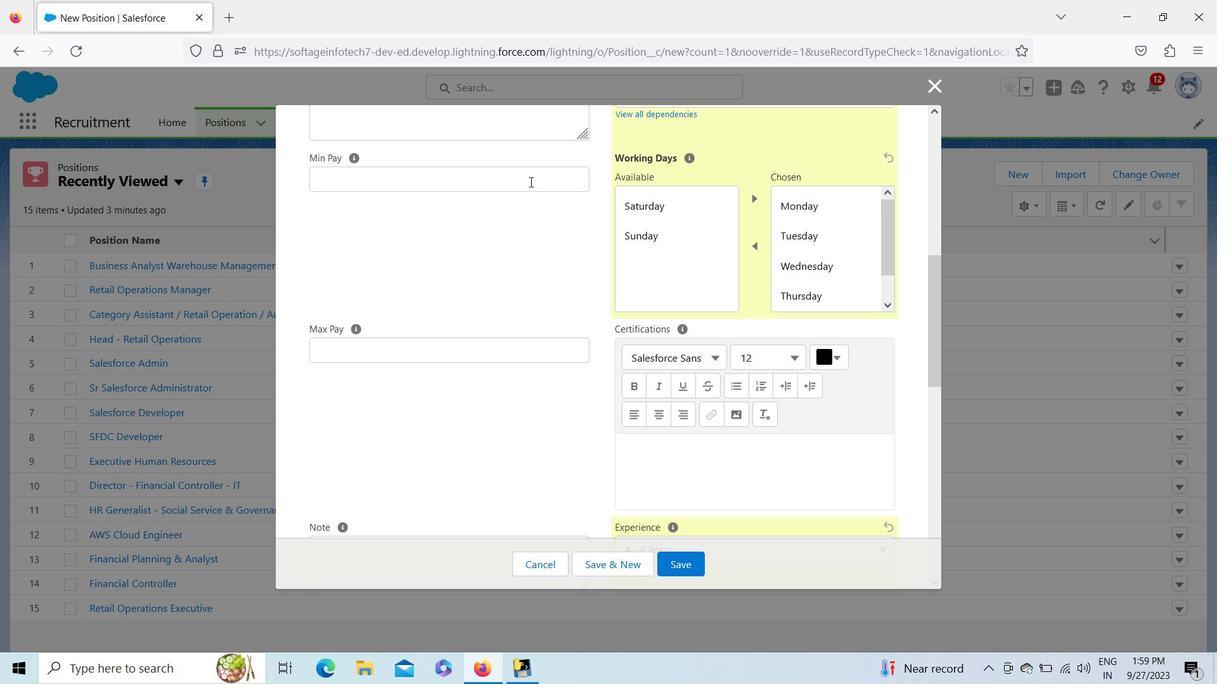 
Action: Key pressed 600000
Screenshot: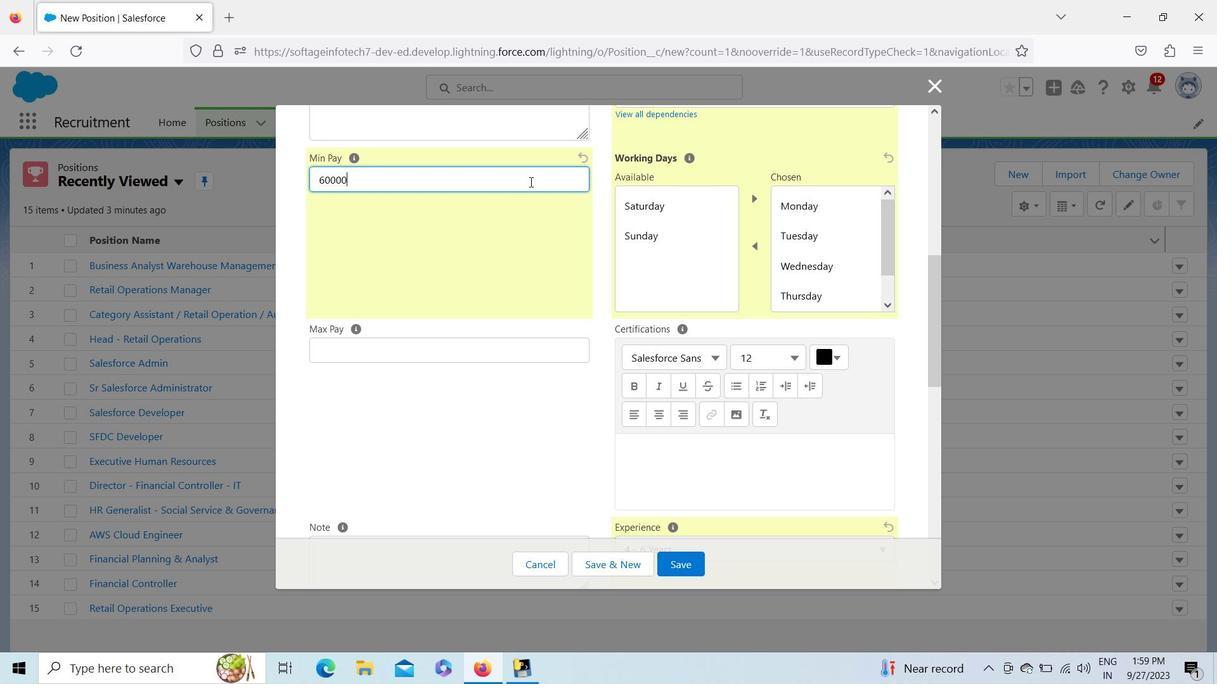 
Action: Mouse moved to (473, 347)
Screenshot: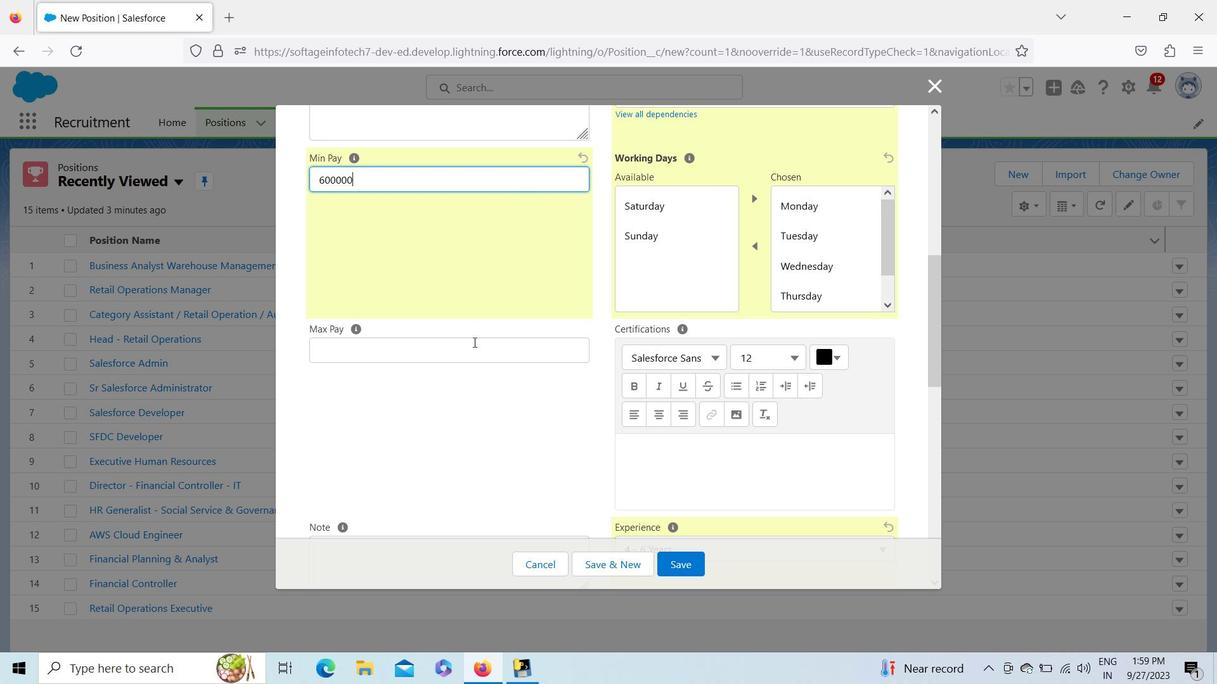 
Action: Mouse pressed left at (473, 347)
Screenshot: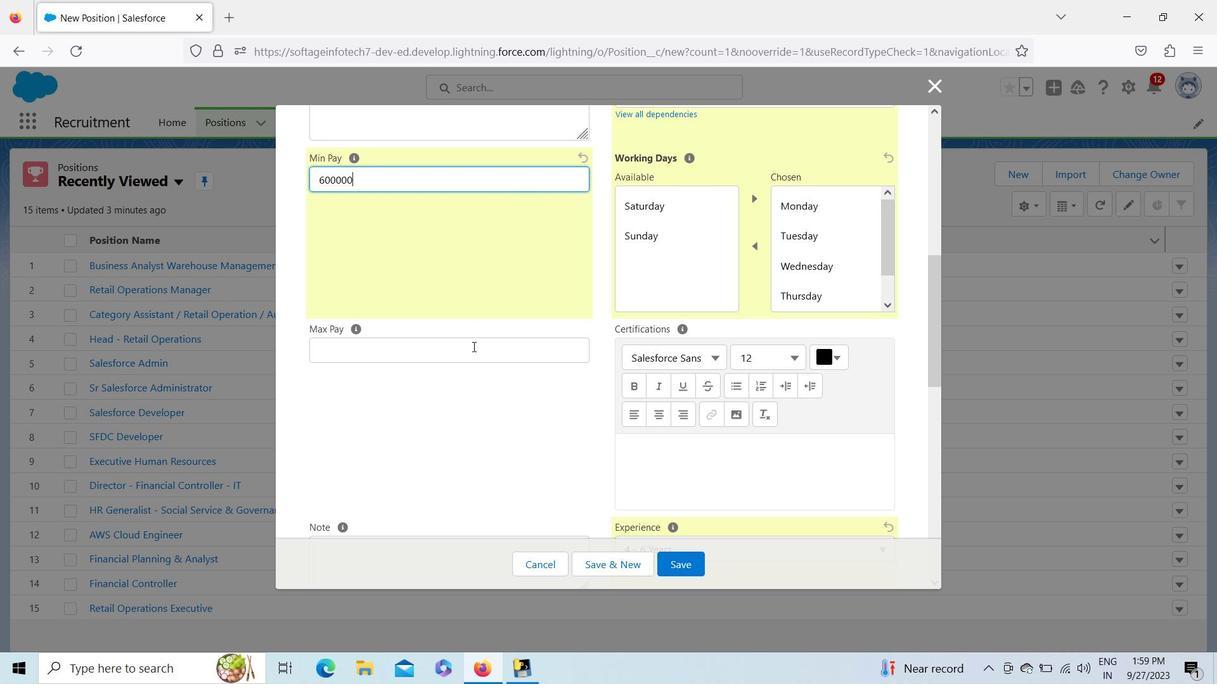 
Action: Key pressed 1000000<Key.space>
Screenshot: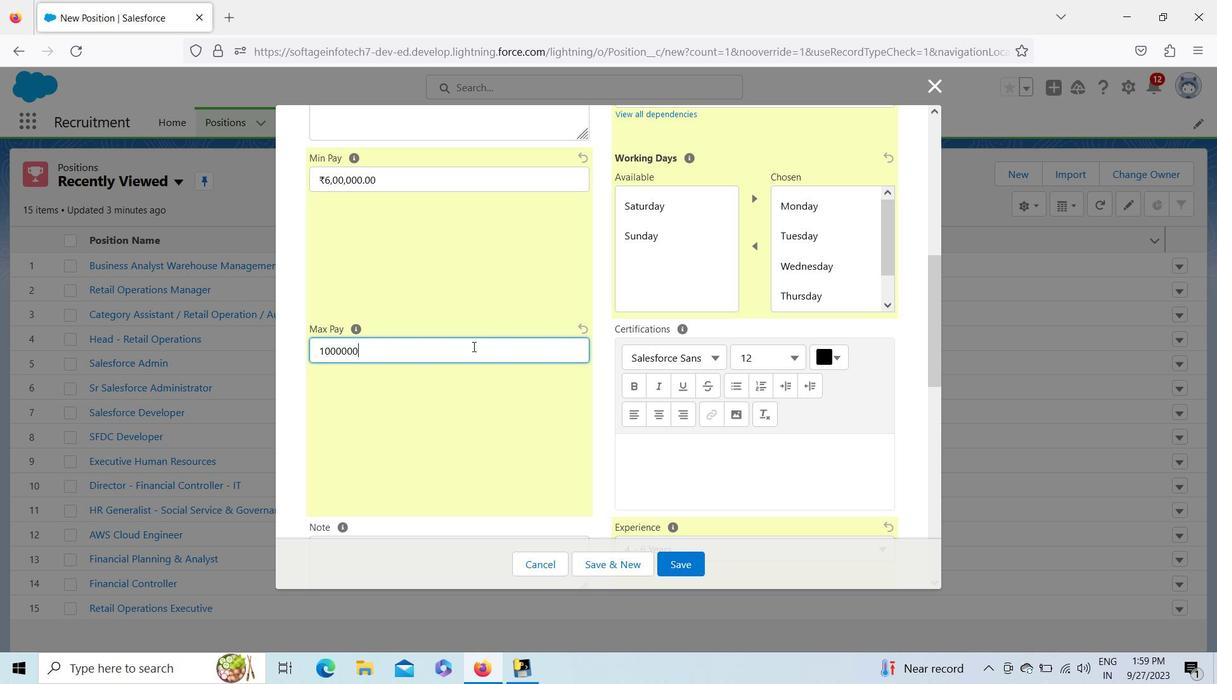 
Action: Mouse moved to (465, 388)
Screenshot: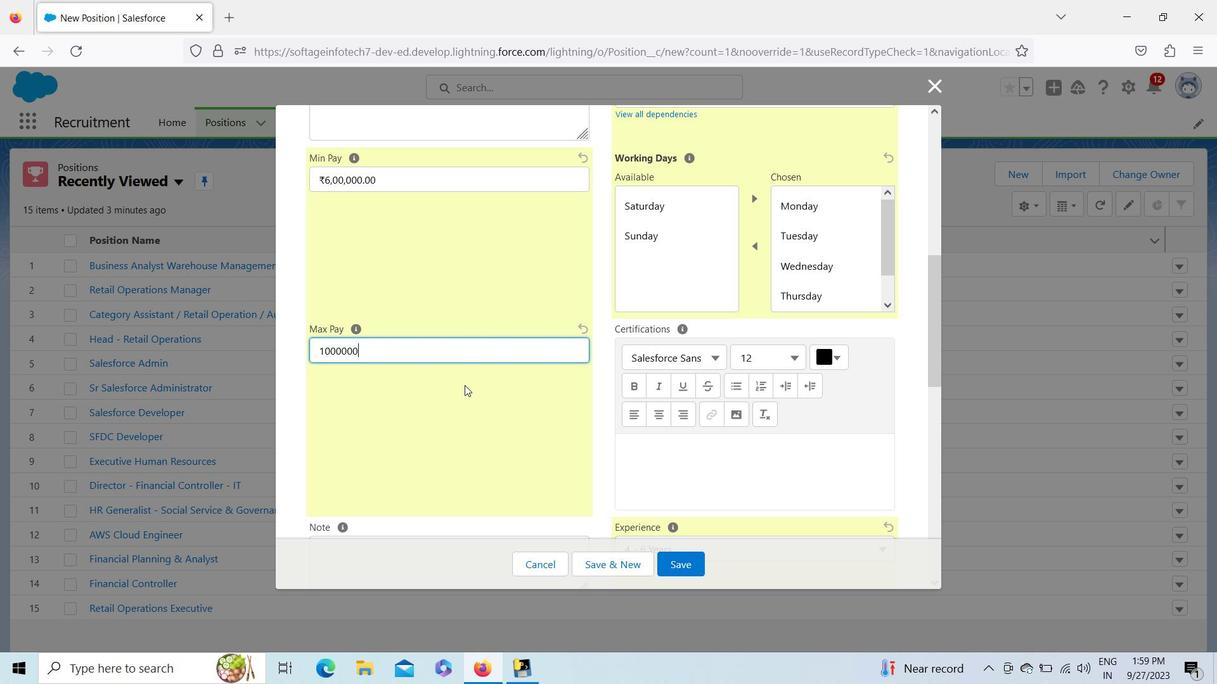 
Action: Mouse pressed left at (465, 388)
Screenshot: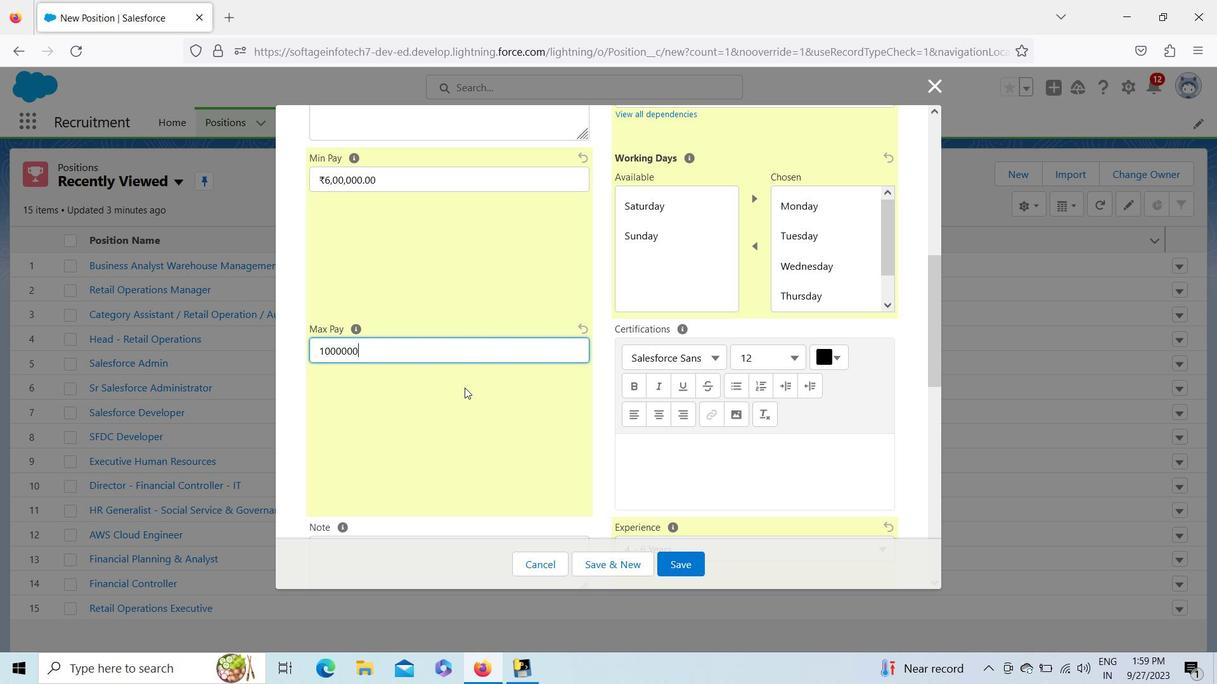 
Action: Mouse moved to (933, 256)
Screenshot: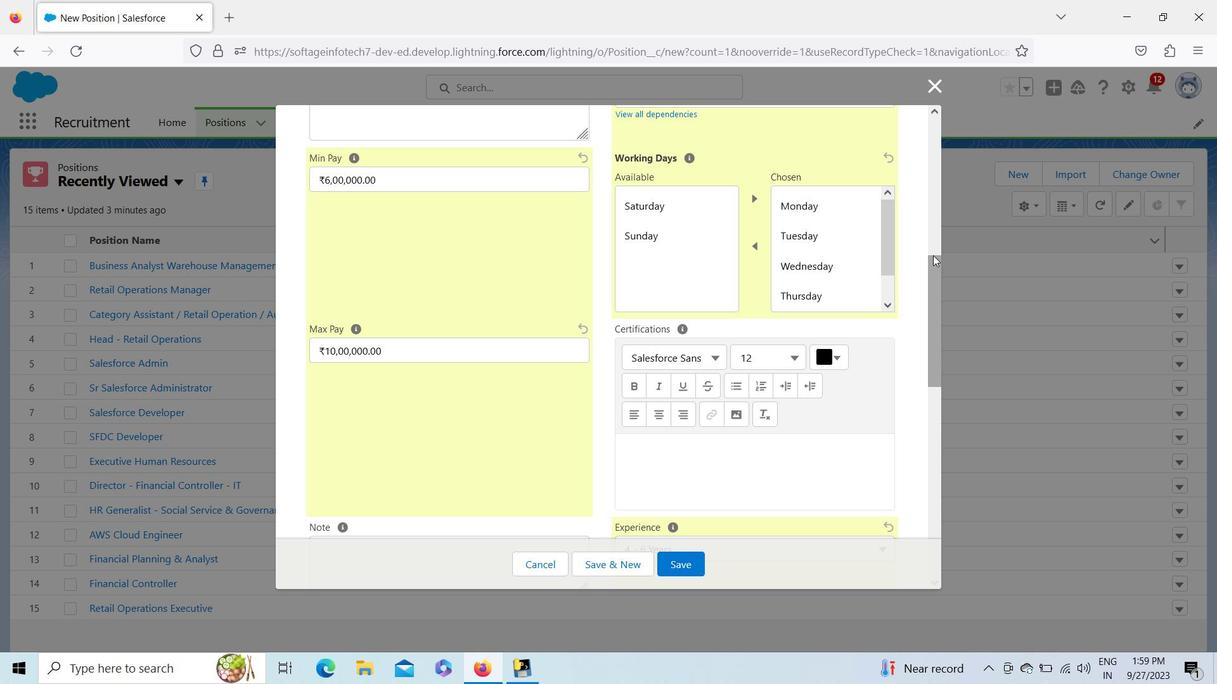 
Action: Mouse pressed left at (933, 256)
Screenshot: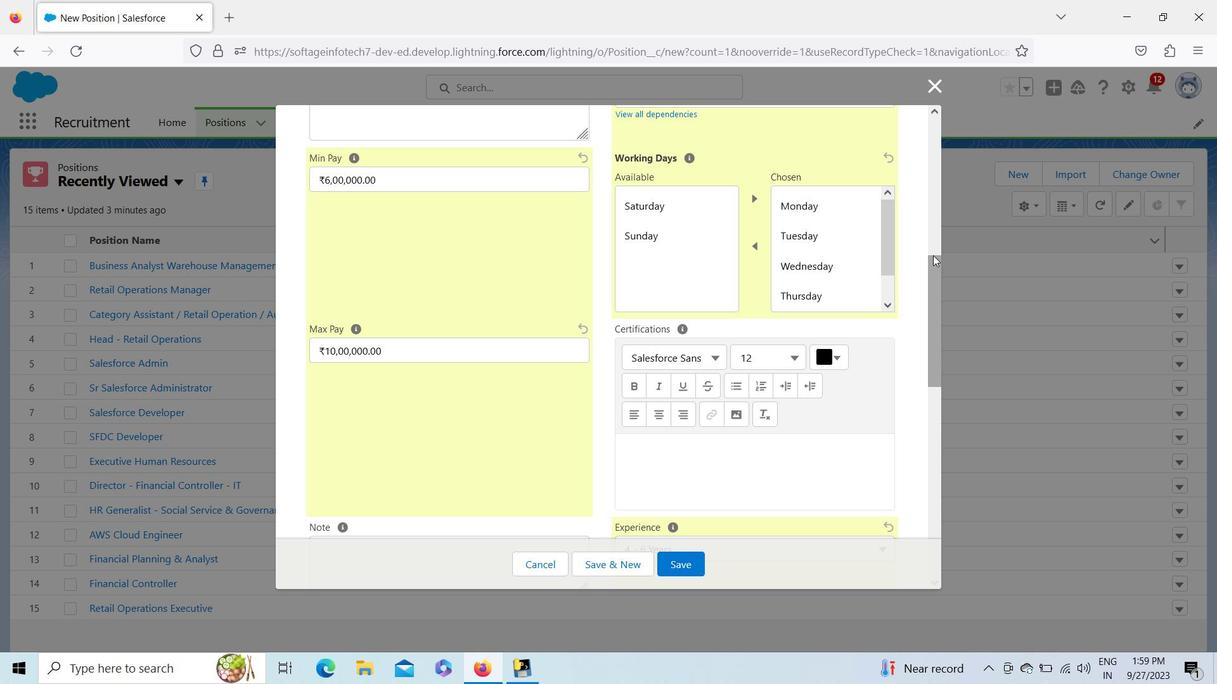 
Action: Mouse moved to (462, 232)
Screenshot: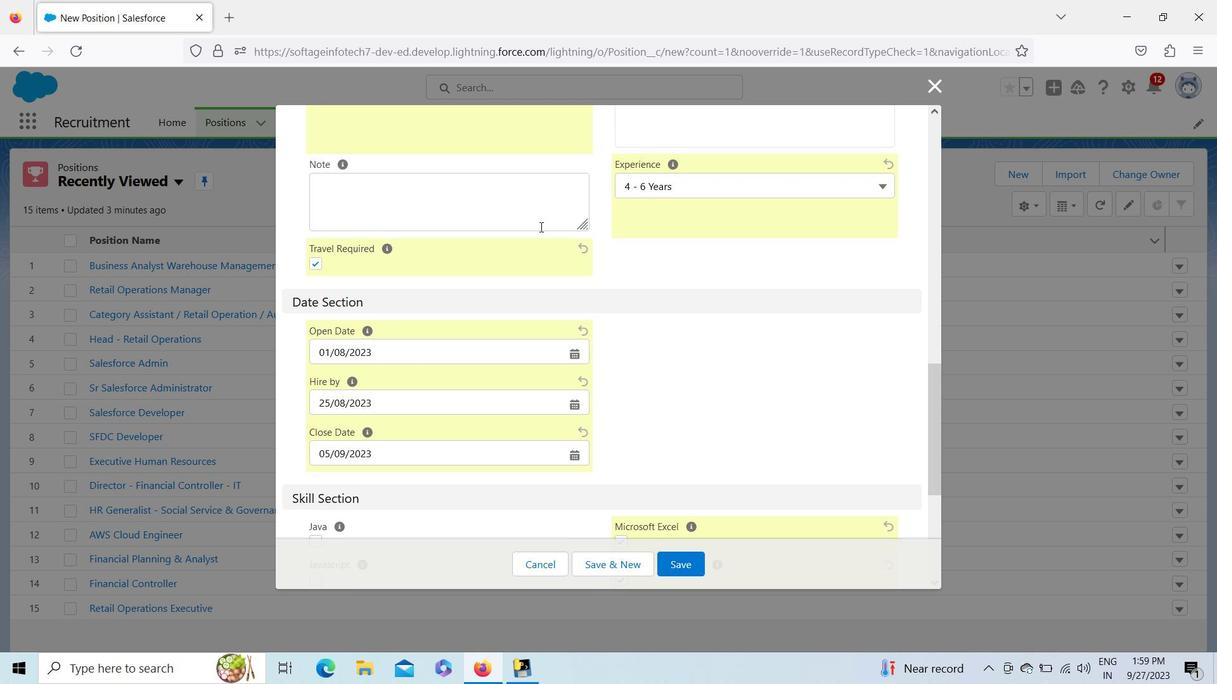 
Action: Mouse pressed left at (462, 232)
Screenshot: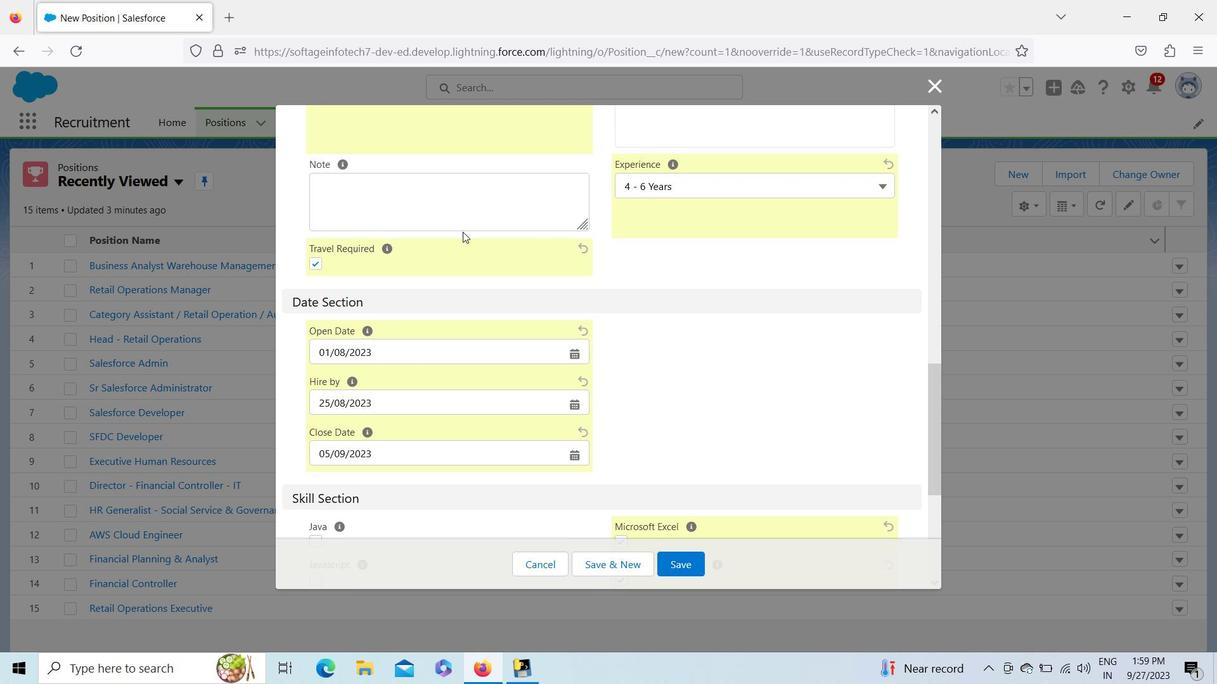 
Action: Mouse moved to (441, 206)
Screenshot: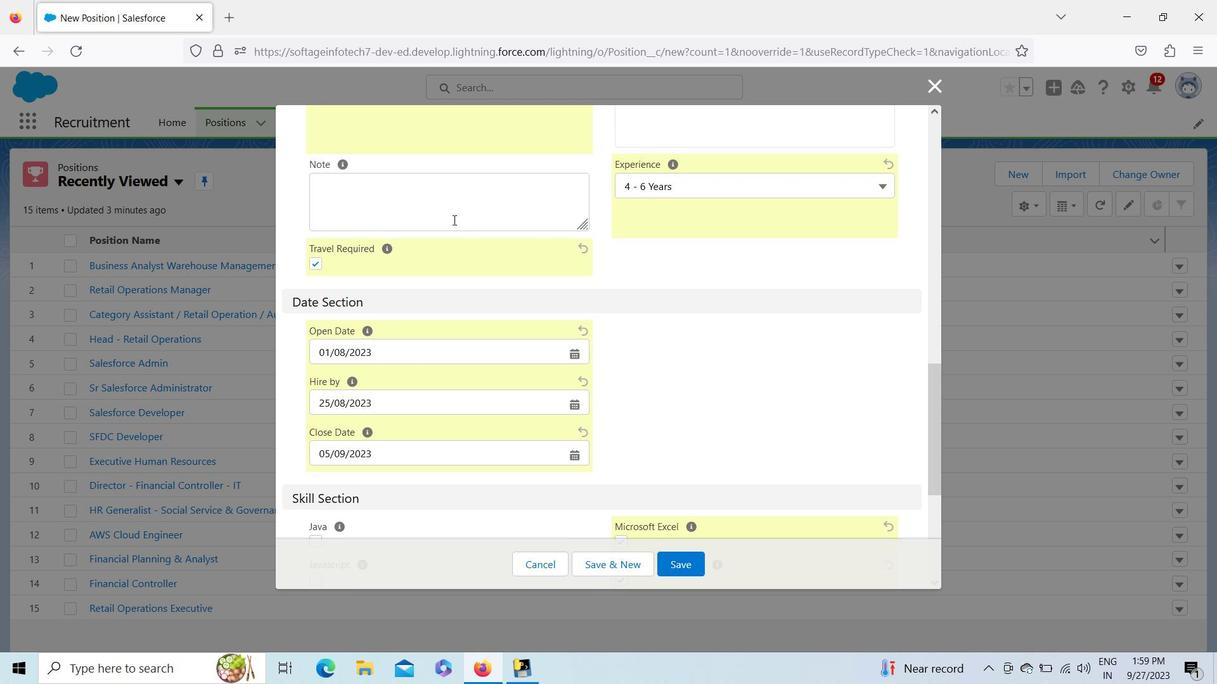 
Action: Mouse pressed left at (441, 206)
Screenshot: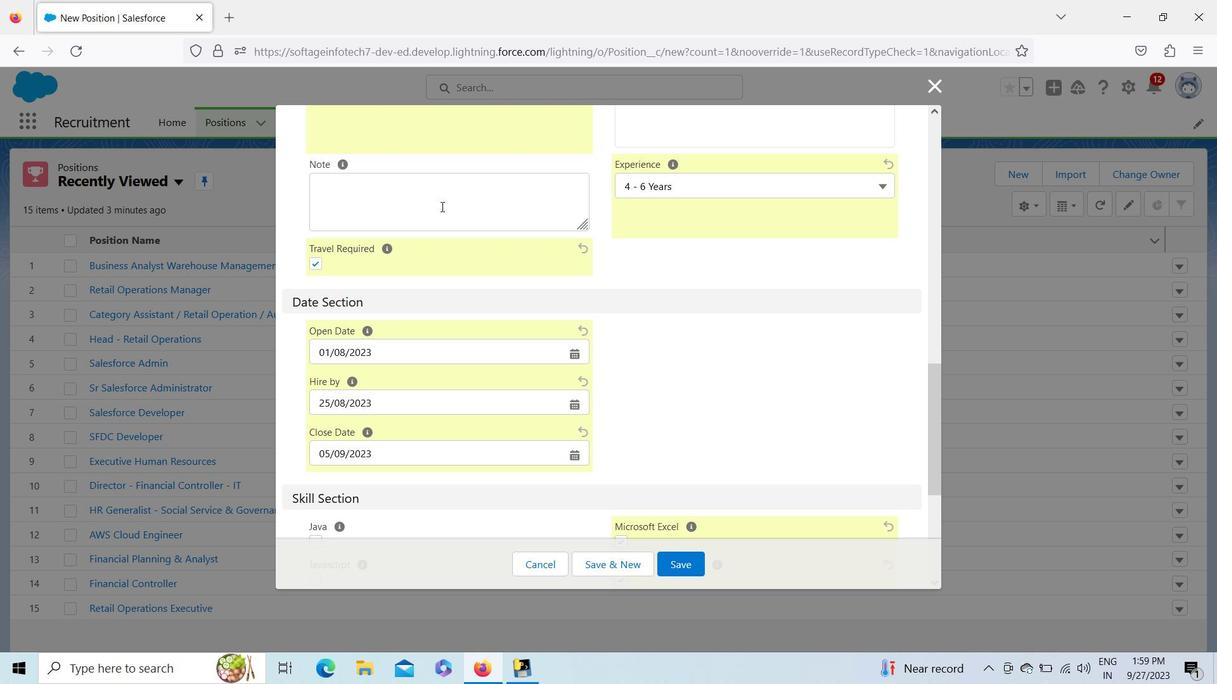 
Action: Key pressed <Key.shift>Above<Key.space><Key.shift>Salary<Key.space><Key.shift>Mentioned<Key.space>is<Key.space>written<Key.space>in<Key.space><Key.shift><Key.shift><Key.shift>LPA<Key.space>and<Key.backspace><Key.backspace><Key.backspace>after<Key.space>converted<Key.space>into<Key.space><Key.shift><Key.shift><Key.shift><Key.shift><Key.shift><Key.shift><Key.shift><Key.shift><Key.shift><Key.shift><Key.shift><Key.shift><Key.shift><Key.shift><Key.shift><Key.shift><Key.shift><Key.shift><Key.shift><Key.shift>INR
Screenshot: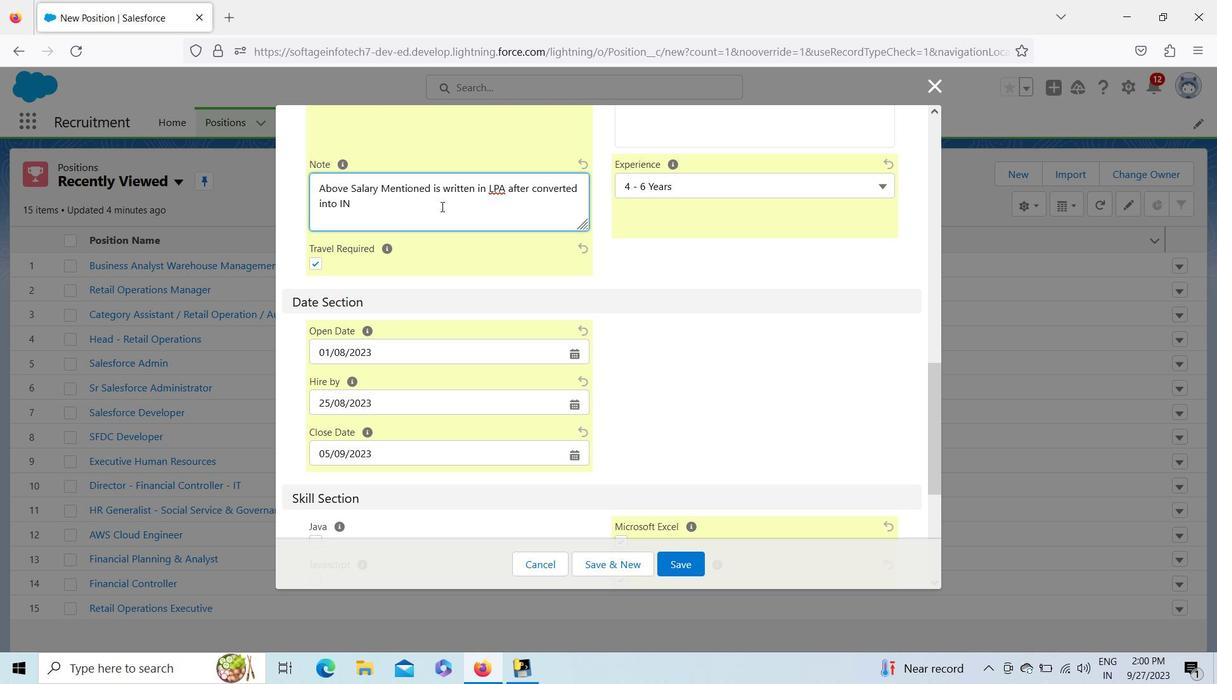 
Action: Mouse moved to (502, 188)
Screenshot: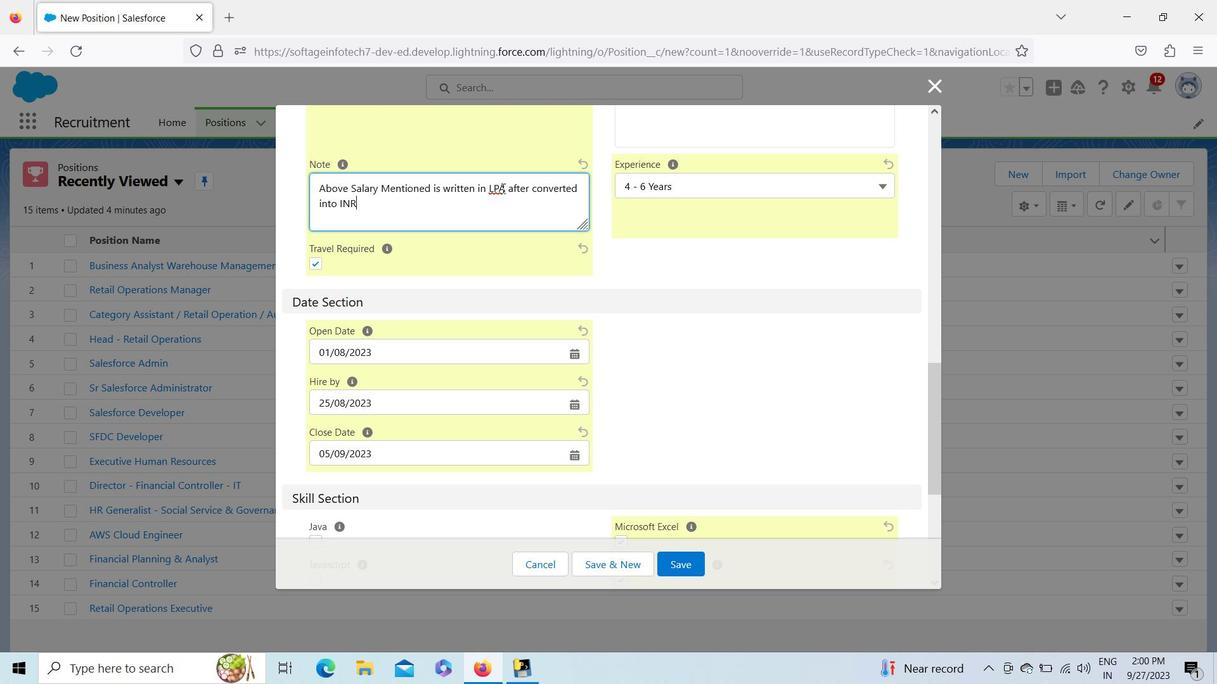 
Action: Mouse pressed left at (502, 188)
Screenshot: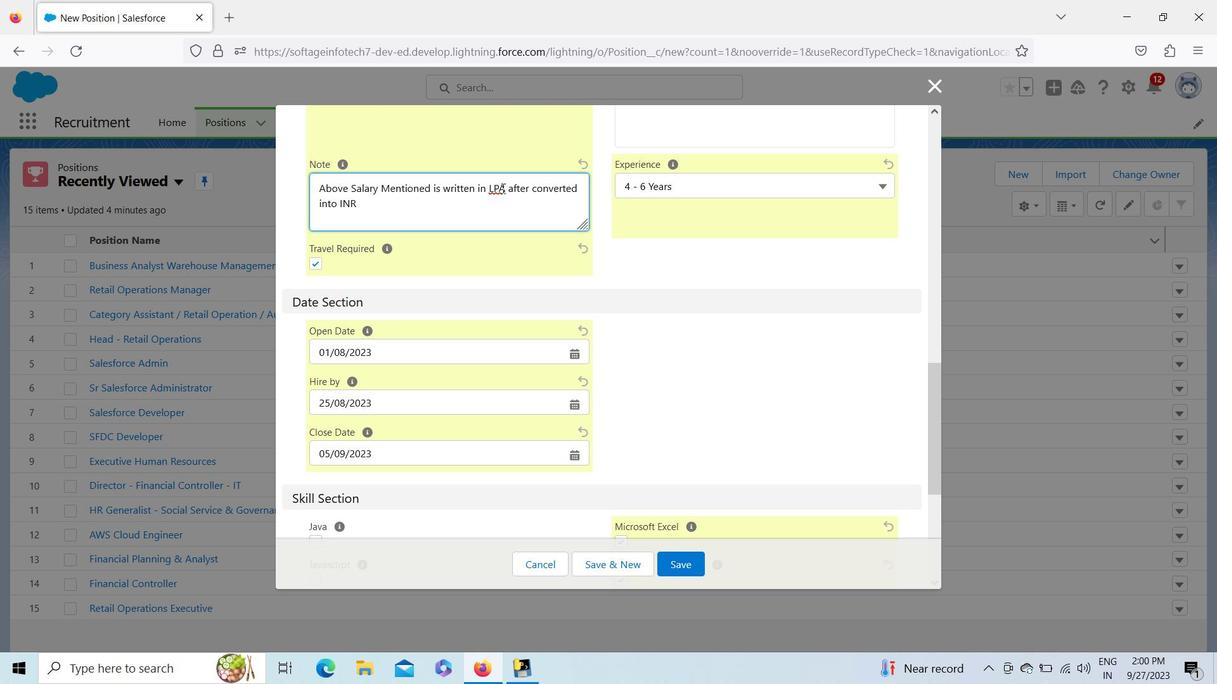 
Action: Mouse pressed left at (502, 188)
Screenshot: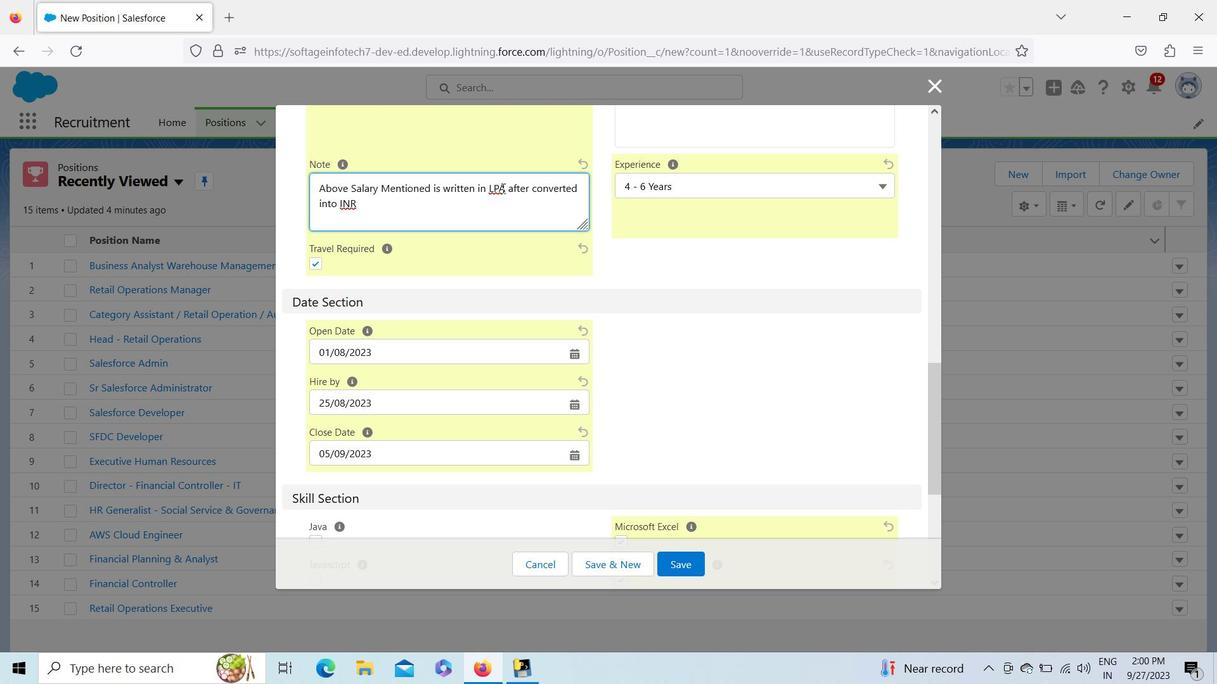 
Action: Mouse moved to (502, 188)
Screenshot: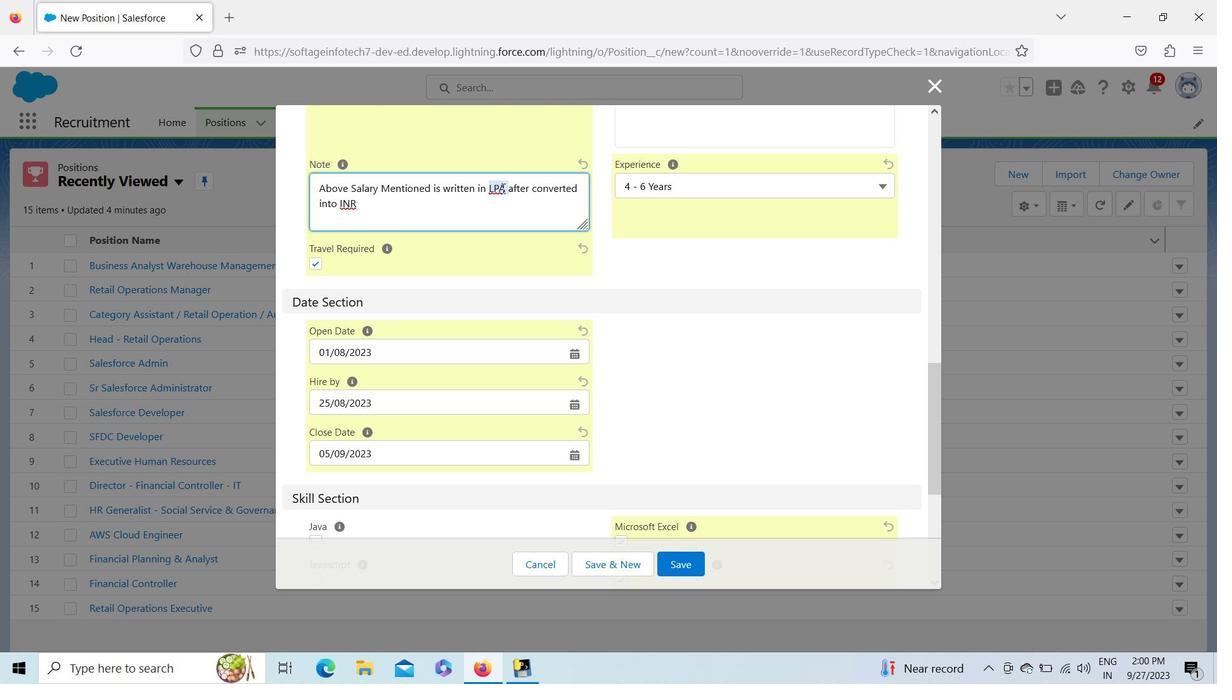 
Action: Mouse pressed left at (502, 188)
Screenshot: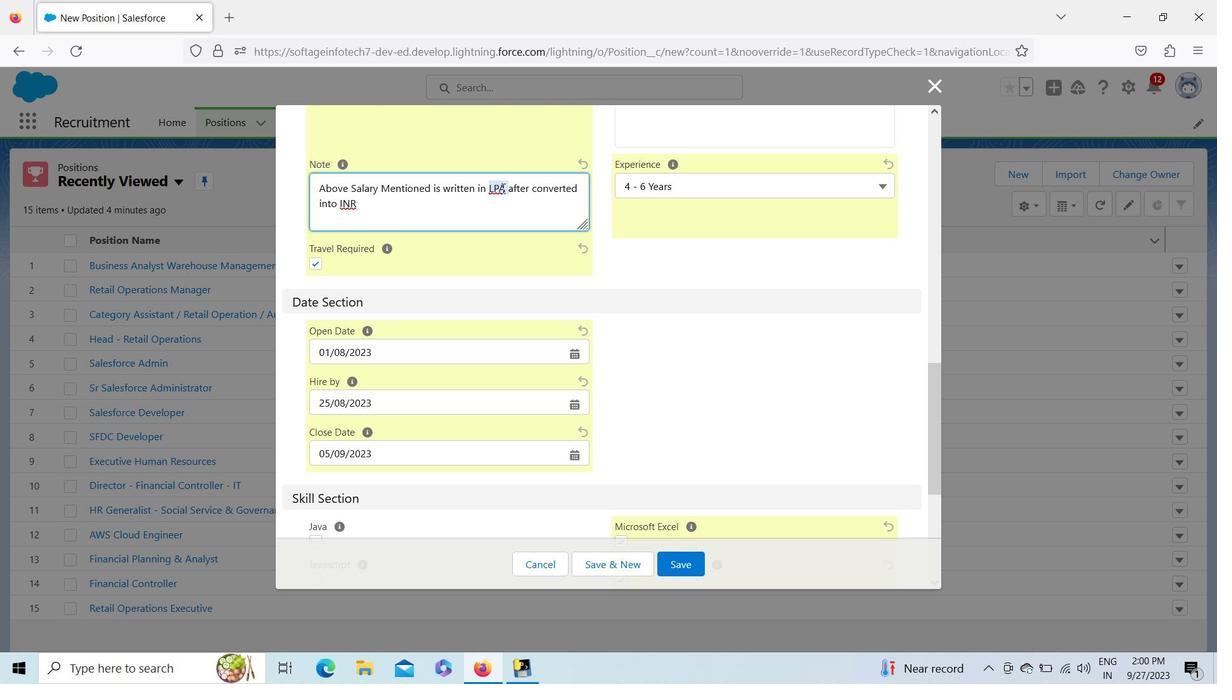 
Action: Key pressed <Key.space><Key.shift><Key.shift><Key.shift><Key.shift><Key.shift><Key.shift><Key.shift><Key.shift><Key.shift><Key.shift><Key.shift><Key.shift><Key.shift><Key.shift><Key.shift><Key.shift><Key.shift><Key.shift>&
Screenshot: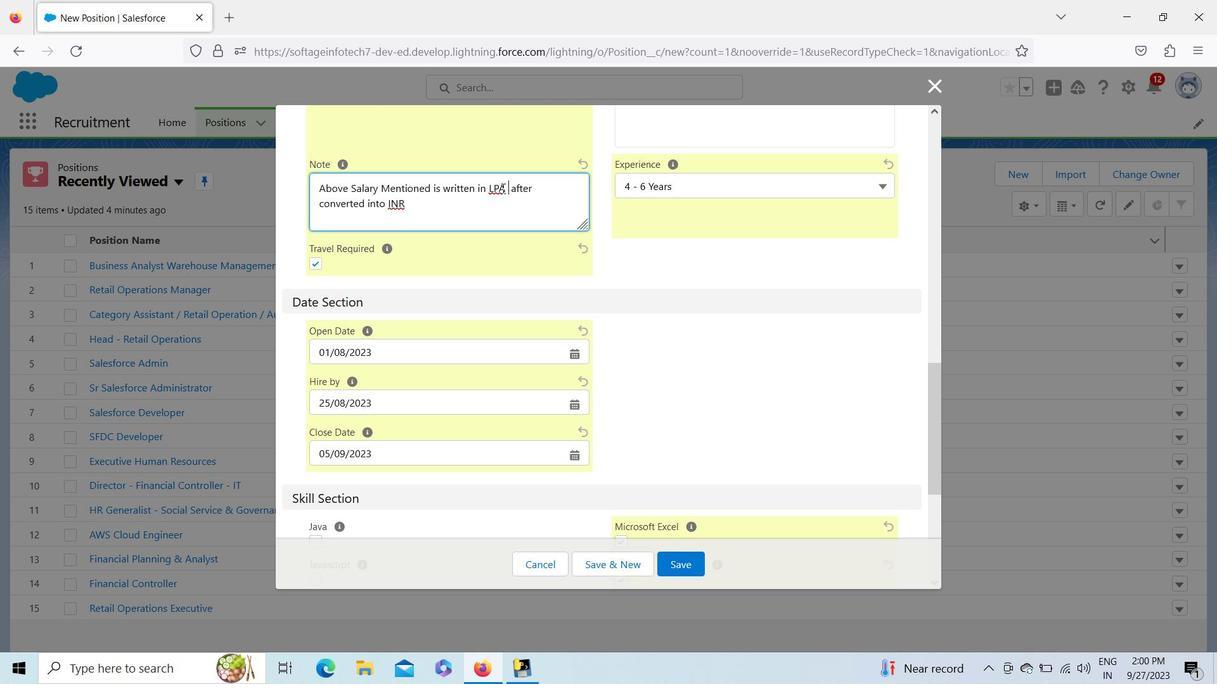 
Action: Mouse moved to (932, 415)
Screenshot: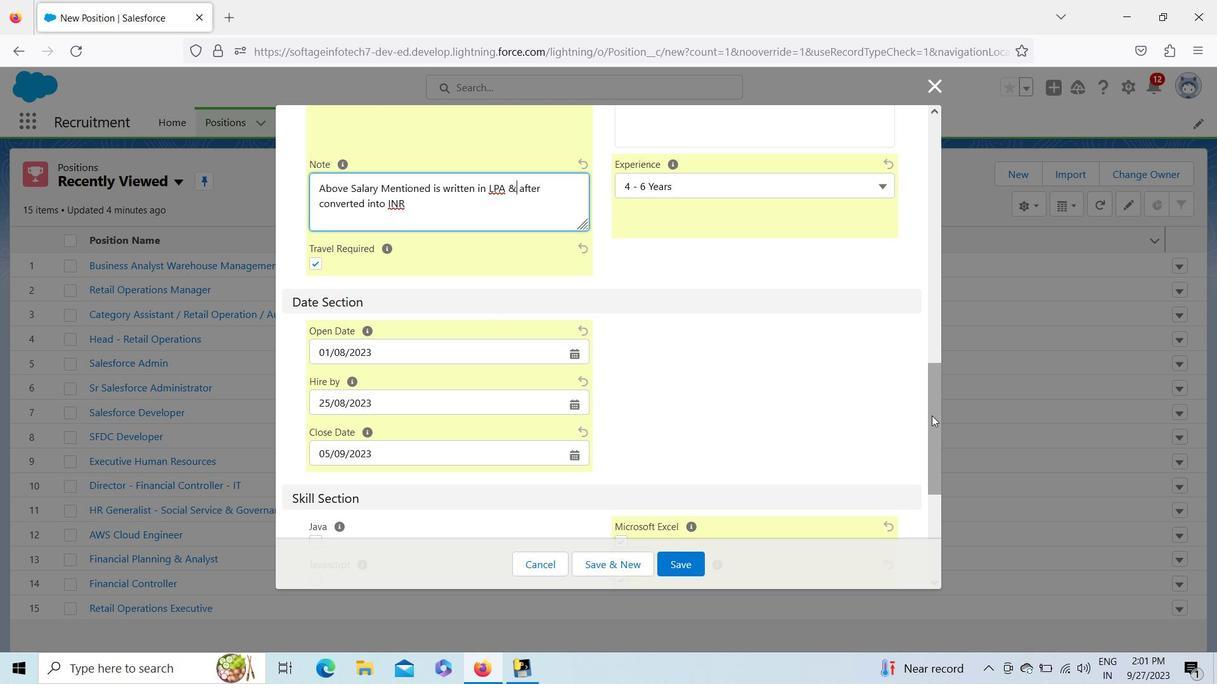 
Action: Mouse pressed left at (932, 415)
Screenshot: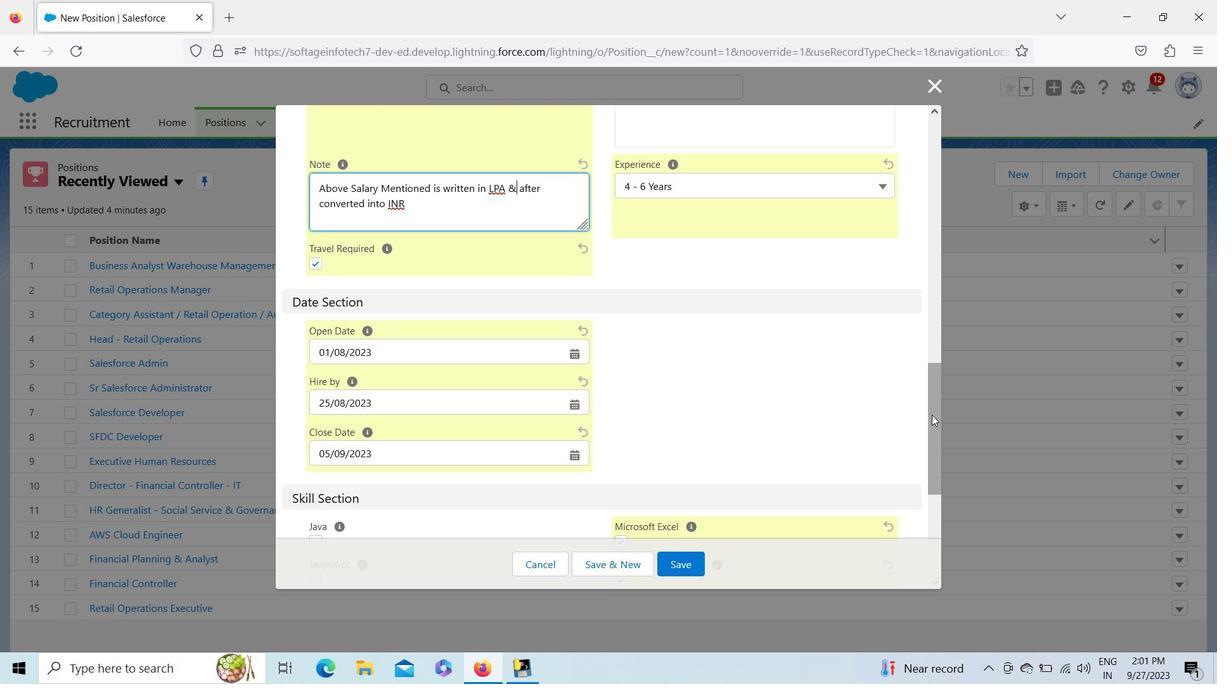 
Action: Mouse moved to (937, 228)
Screenshot: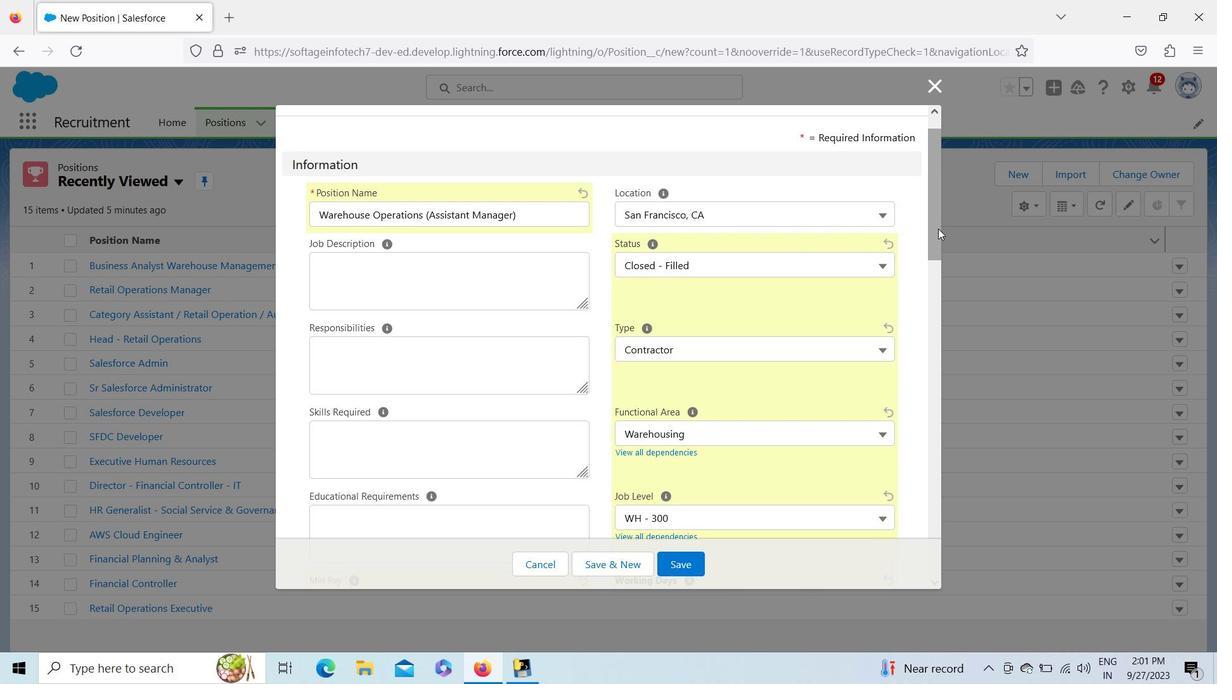 
Action: Mouse pressed left at (937, 228)
Screenshot: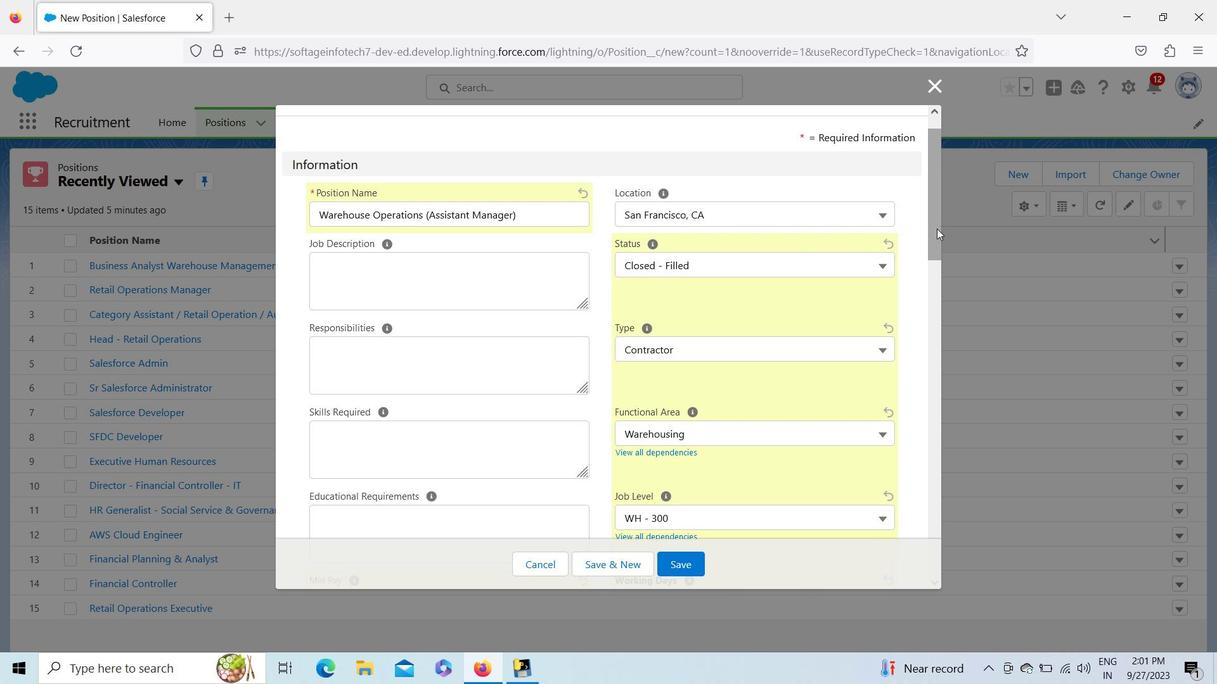 
Action: Mouse moved to (452, 249)
Screenshot: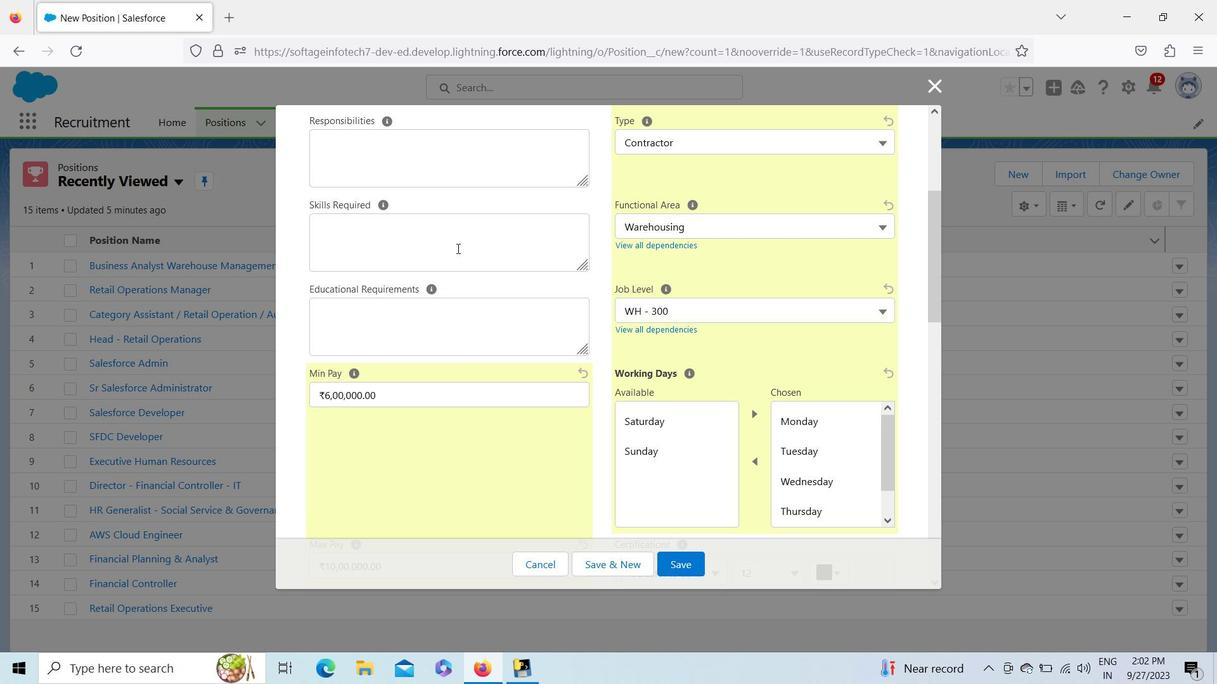 
Action: Mouse pressed left at (452, 249)
Screenshot: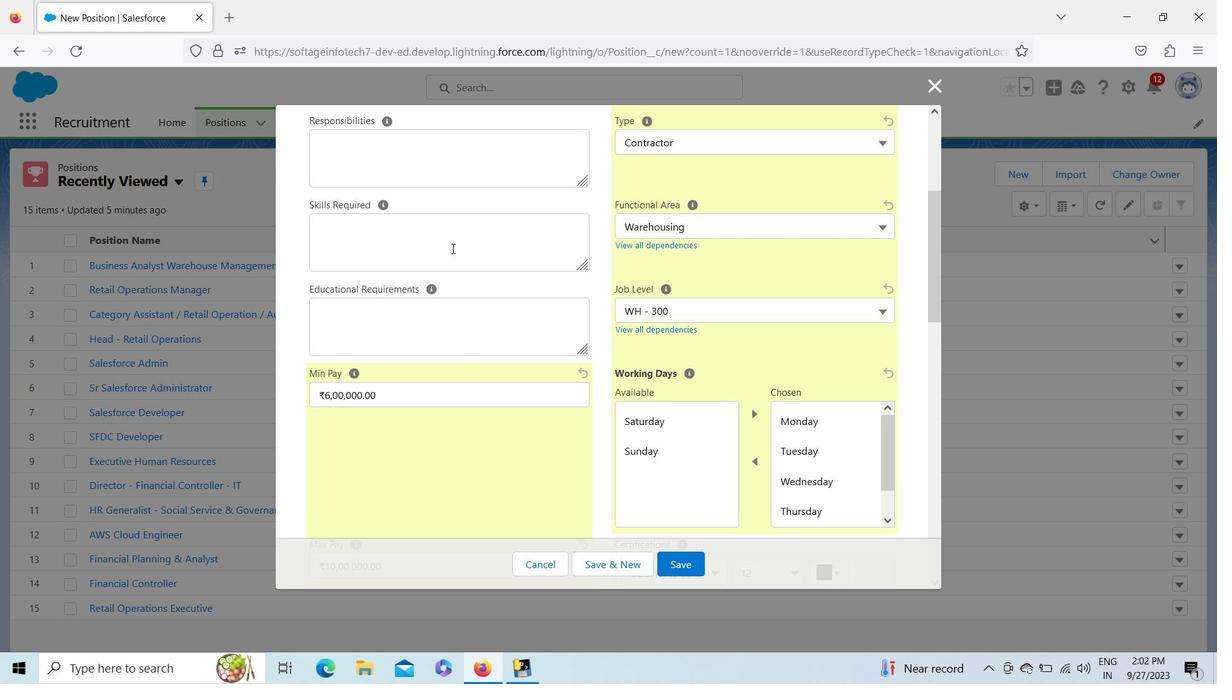 
Action: Key pressed <Key.shift>Logistic<Key.space><Key.shift>Operations<Key.enter><Key.shift><Key.shift><Key.shift><Key.shift><Key.shift><Key.shift><Key.shift><Key.shift><Key.shift><Key.shift><Key.shift><Key.shift><Key.shift><Key.shift><Key.shift><Key.shift><Key.shift><Key.shift><Key.shift><Key.shift><Key.shift>Supply<Key.space><Key.shift><Key.shift><Key.shift><Key.shift><Key.shift><Key.shift><Key.shift><Key.shift>chain<Key.space>operations<Key.enter><Key.shift>Warehouse<Key.space>operations
Screenshot: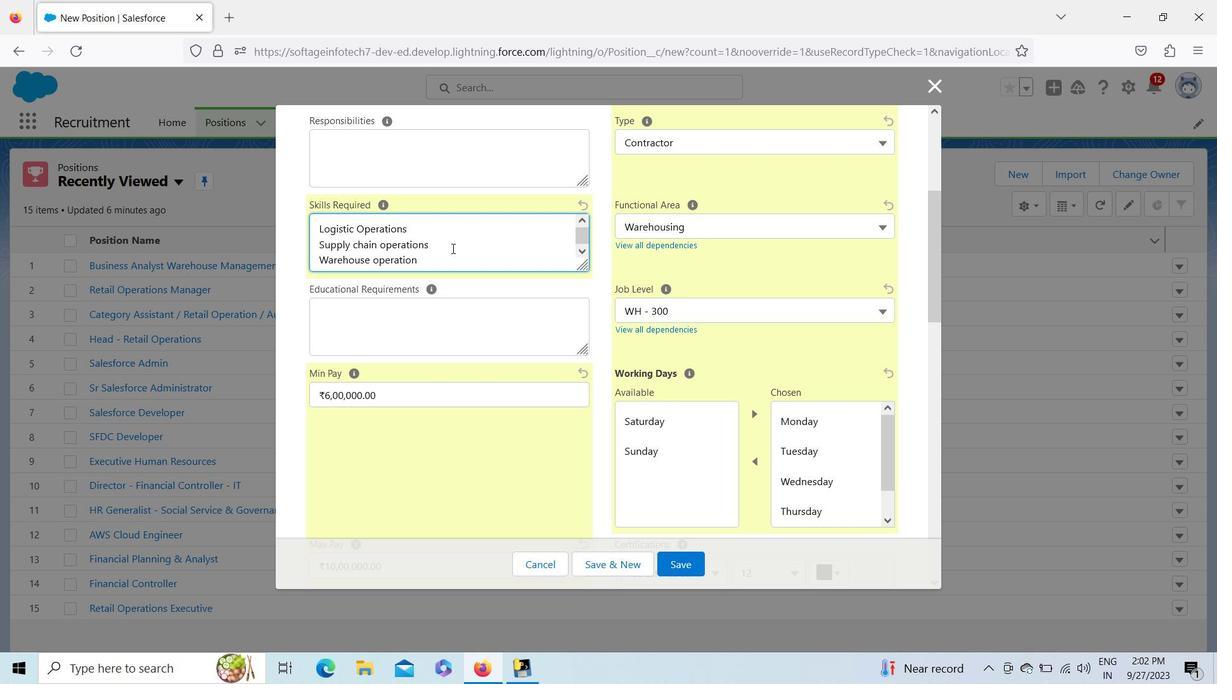 
Action: Mouse moved to (577, 250)
Screenshot: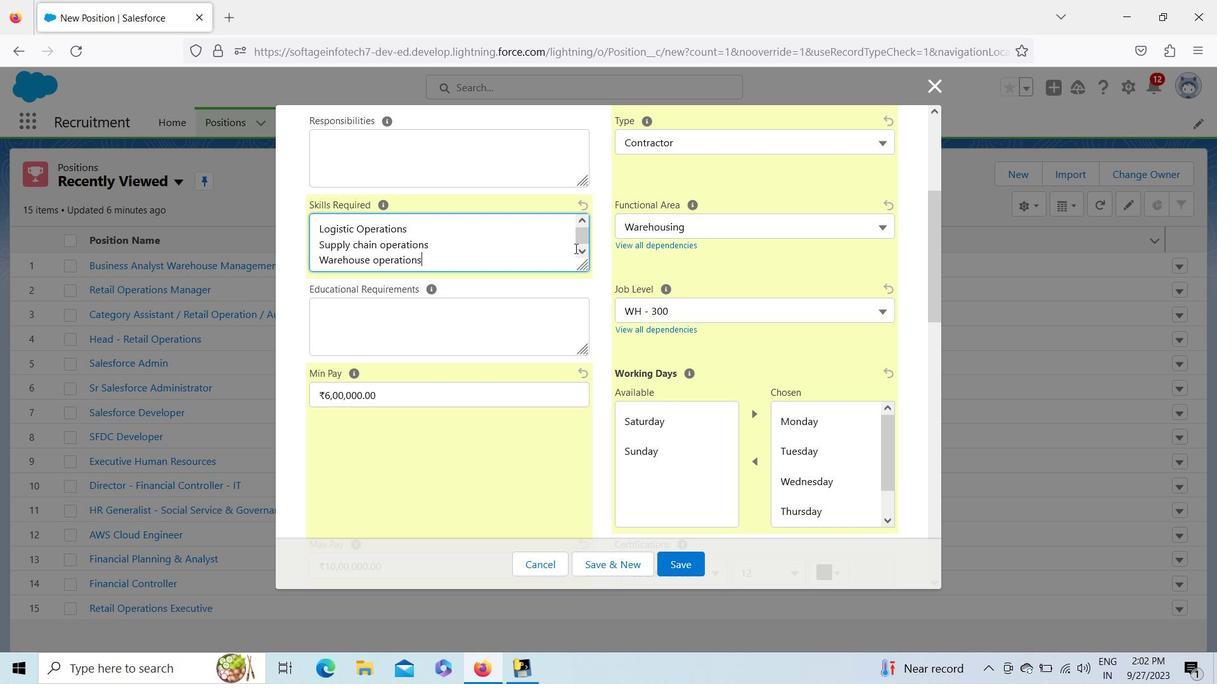 
Action: Mouse pressed left at (577, 250)
Screenshot: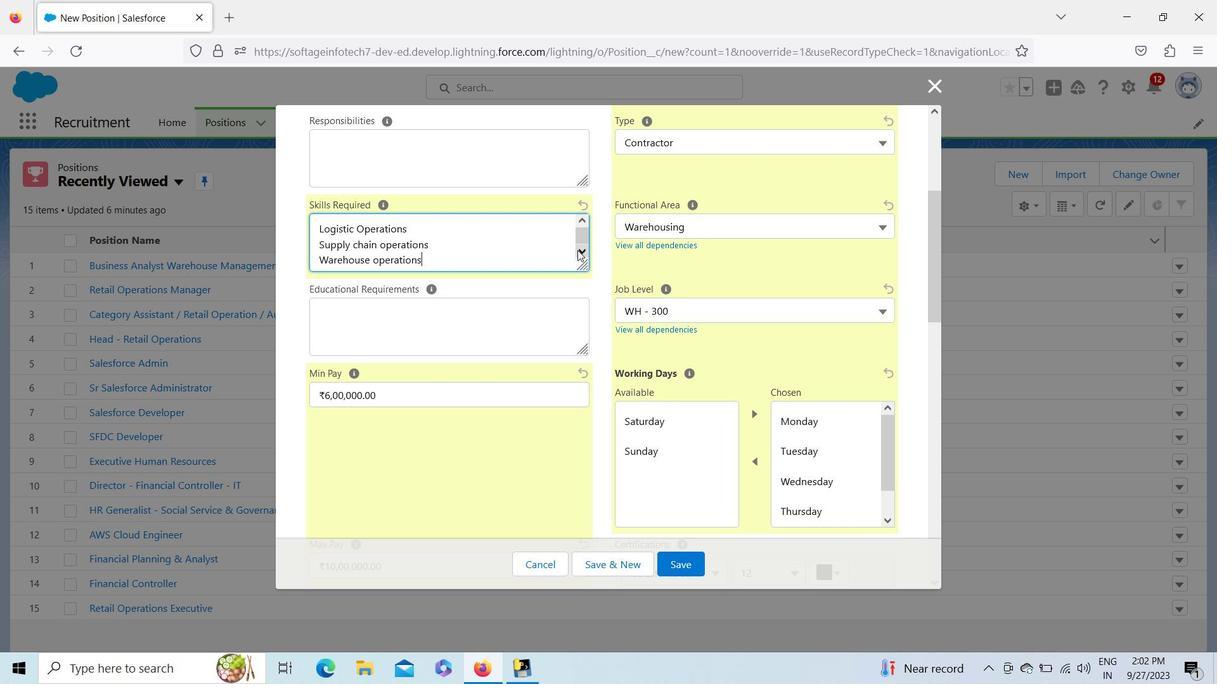 
Action: Mouse moved to (556, 250)
Screenshot: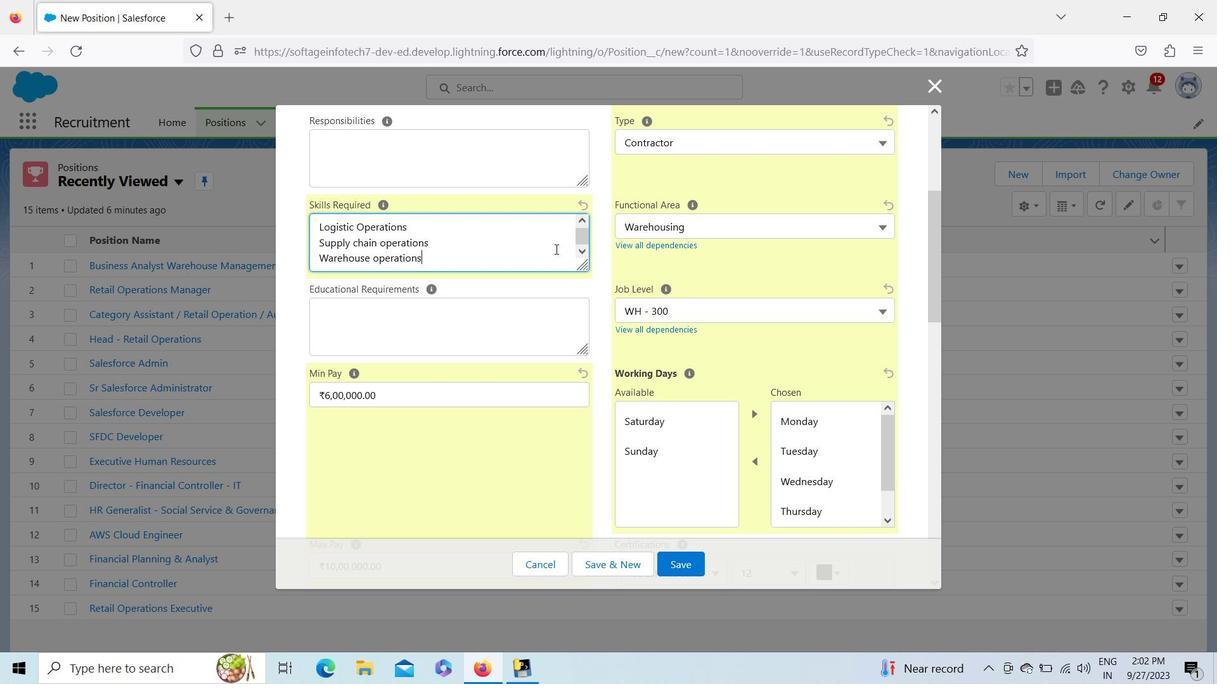 
Action: Key pressed <Key.enter><Key.shift>Inventory<Key.space><Key.shift>Control<Key.enter><Key.shift>Material<Key.space><Key.shift><Key.shift><Key.shift><Key.shift><Key.shift><Key.shift><Key.shift><Key.shift><Key.shift><Key.shift><Key.shift><Key.shift><Key.shift><Key.shift><Key.shift><Key.shift><Key.shift><Key.shift><Key.shift><Key.shift><Key.shift><Key.shift><Key.shift><Key.shift><Key.shift><Key.shift><Key.shift><Key.shift><Key.shift><Key.shift><Key.shift><Key.shift><Key.shift><Key.shift><Key.shift><Key.shift><Key.shift><Key.shift><Key.shift><Key.shift><Key.shift><Key.shift><Key.shift><Key.shift><Key.shift><Key.shift><Key.shift><Key.shift><Key.shift><Key.shift><Key.shift><Key.shift><Key.shift><Key.shift><Key.shift><Key.shift><Key.shift><Key.shift>Requirement<Key.space><Key.shift>Planning<Key.enter><Key.shift>Inventory<Key.space><Key.shift><Key.shift><Key.shift><Key.shift><Key.shift><Key.shift><Key.shift><Key.shift><Key.shift>Management<Key.enter><Key.shift>Logistic<Key.space><Key.shift>Management<Key.enter><Key.shift>Logistic<Key.space><Key.shift><Key.shift><Key.shift><Key.shift><Key.shift><Key.shift><Key.shift><Key.shift><Key.shift><Key.shift><Key.shift><Key.shift><Key.shift><Key.shift><Key.shift><Key.shift><Key.shift><Key.shift><Key.shift><Key.shift><Key.shift><Key.shift><Key.shift><Key.shift><Key.shift><Key.shift><Key.shift><Key.shift><Key.shift><Key.shift><Key.shift><Key.shift><Key.shift><Key.shift><Key.shift><Key.shift><Key.shift><Key.shift><Key.shift>Planning<Key.enter><Key.shift><Key.shift><Key.shift><Key.shift><Key.shift><Key.shift><Key.shift><Key.shift><Key.shift><Key.shift><Key.shift><Key.shift><Key.shift><Key.shift><Key.shift><Key.shift><Key.shift><Key.shift><Key.shift><Key.shift><Key.shift><Key.shift><Key.shift><Key.shift><Key.shift><Key.shift><Key.shift><Key.shift><Key.shift><Key.shift><Key.shift><Key.shift><Key.shift><Key.shift><Key.shift><Key.shift><Key.shift><Key.shift><Key.shift><Key.shift><Key.shift><Key.shift><Key.shift><Key.shift><Key.shift>Warehouse<Key.space><Key.shift>Management<Key.enter><Key.shift><Key.shift><Key.shift><Key.shift>Cordinating<Key.space>with<Key.space>teams
Screenshot: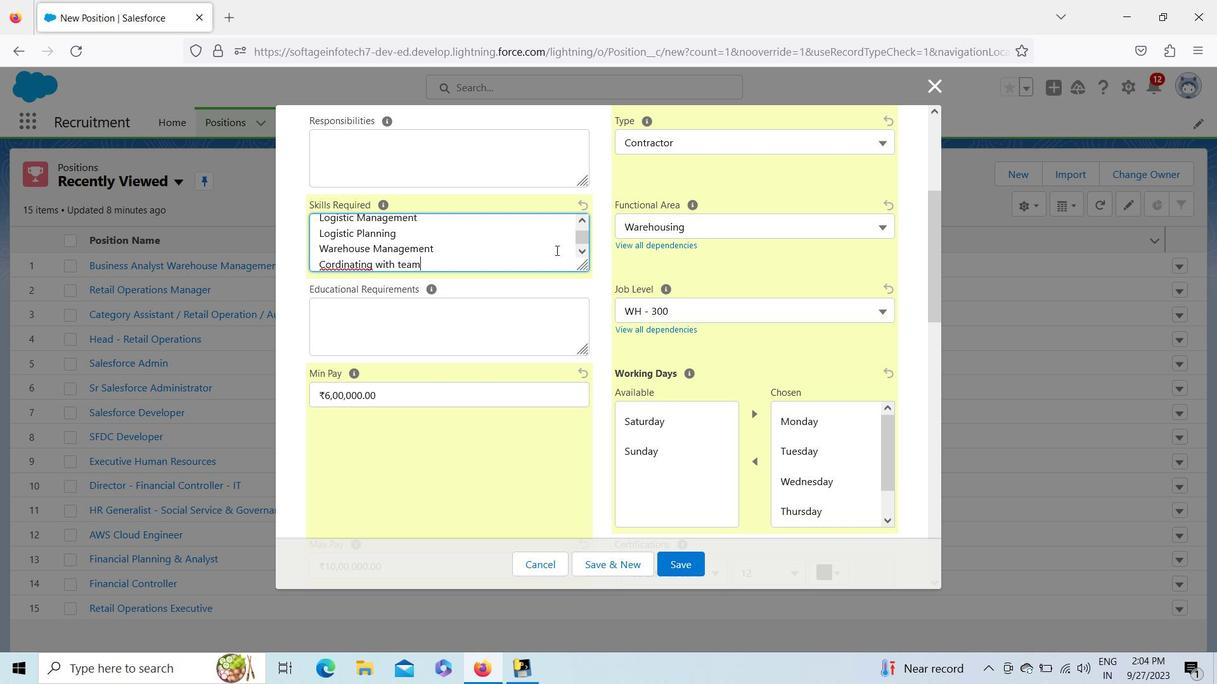 
Action: Mouse moved to (381, 301)
Screenshot: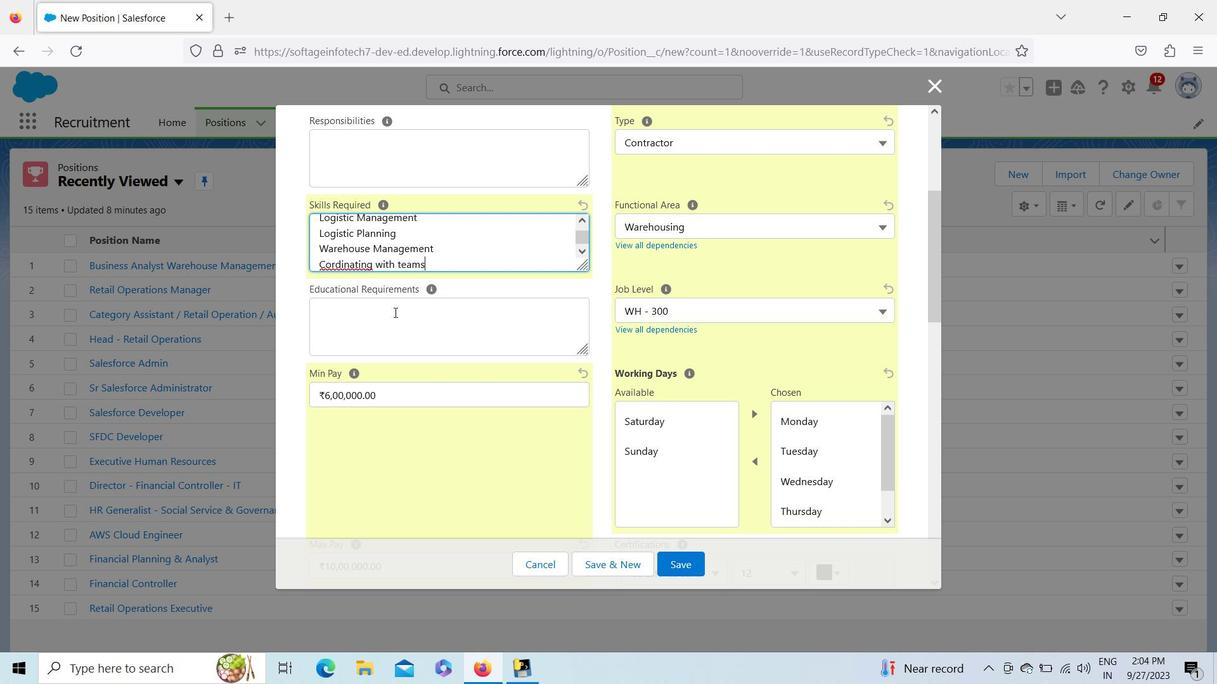 
Action: Mouse pressed left at (381, 301)
Screenshot: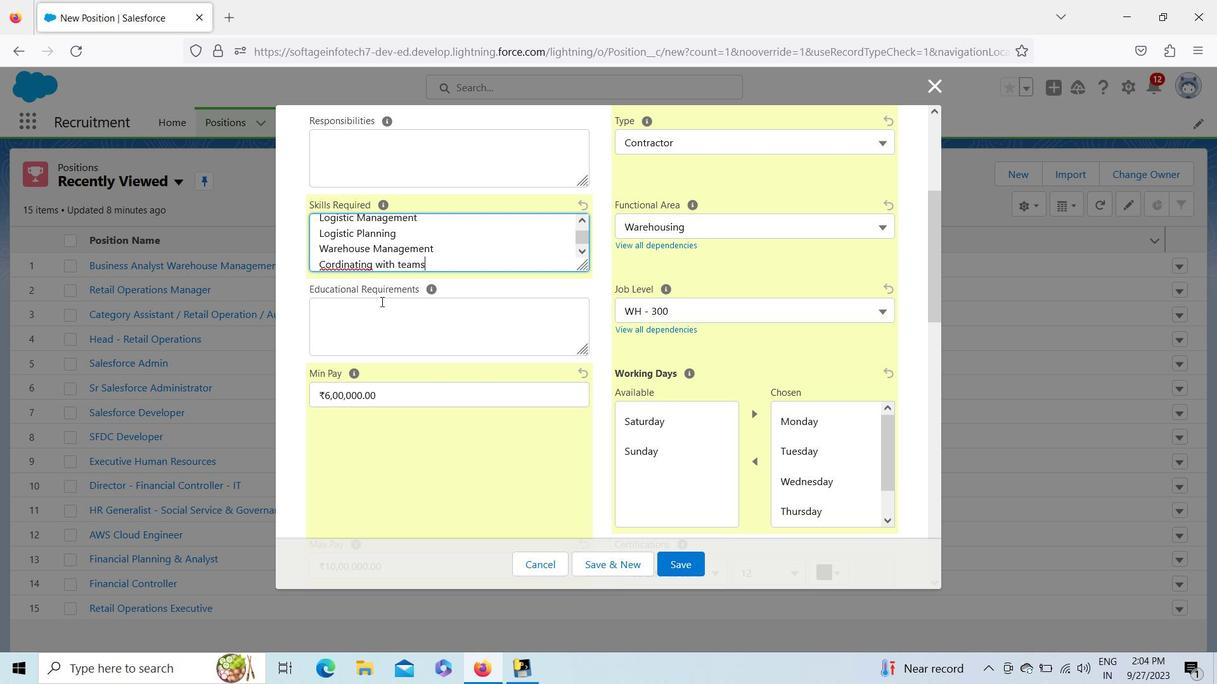 
Action: Key pressed <Key.shift>Any<Key.space><Key.shift>D<Key.backspace><Key.shift>Graduate<Key.enter><Key.shift>Any<Key.space><Key.shift>Post<Key.shift><Key.space><Key.shift>Graduate
Screenshot: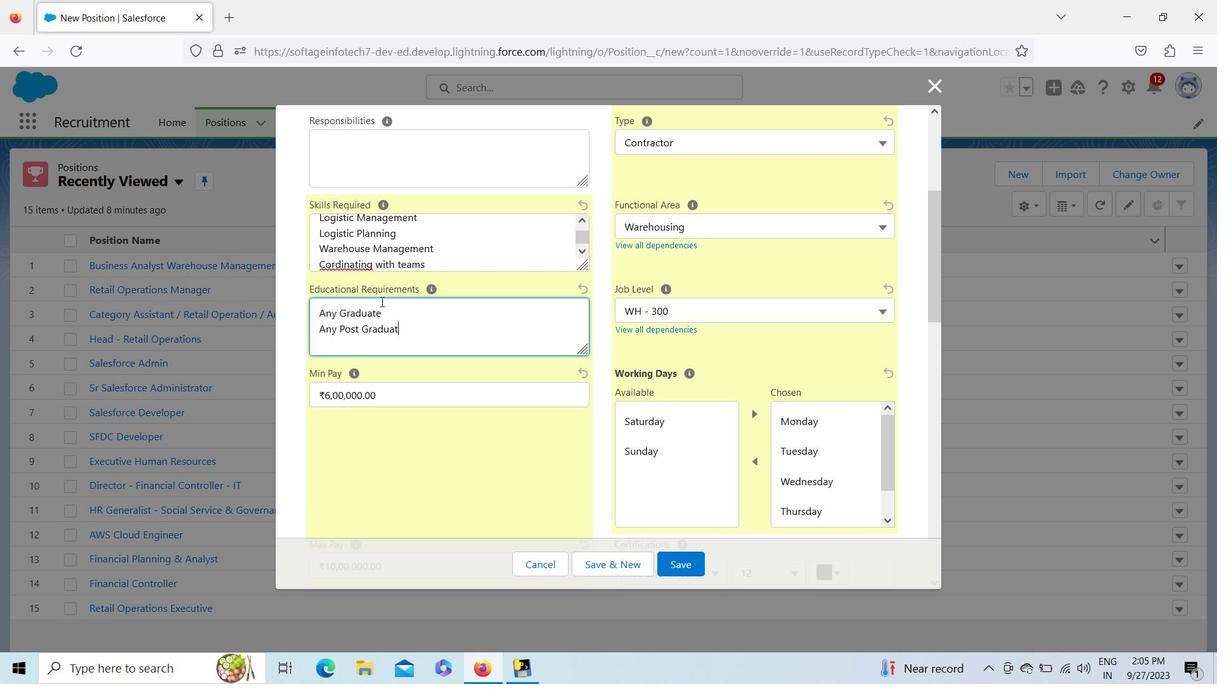 
Action: Mouse moved to (938, 237)
Screenshot: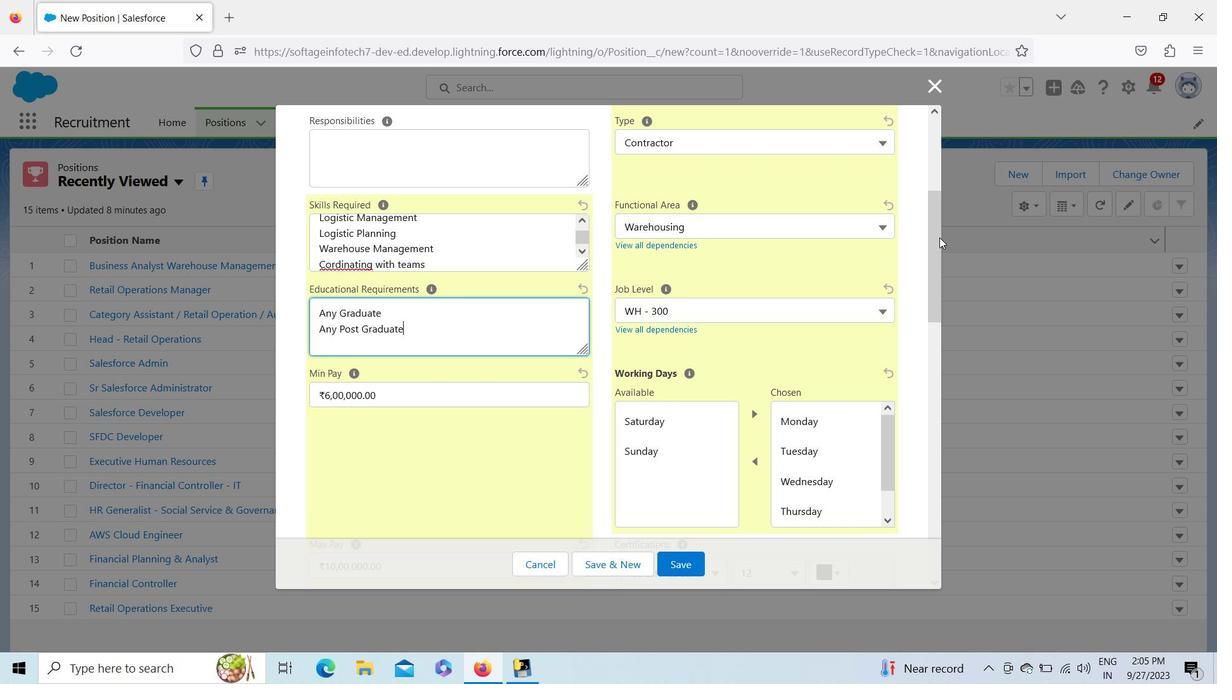 
Action: Mouse pressed left at (938, 237)
Screenshot: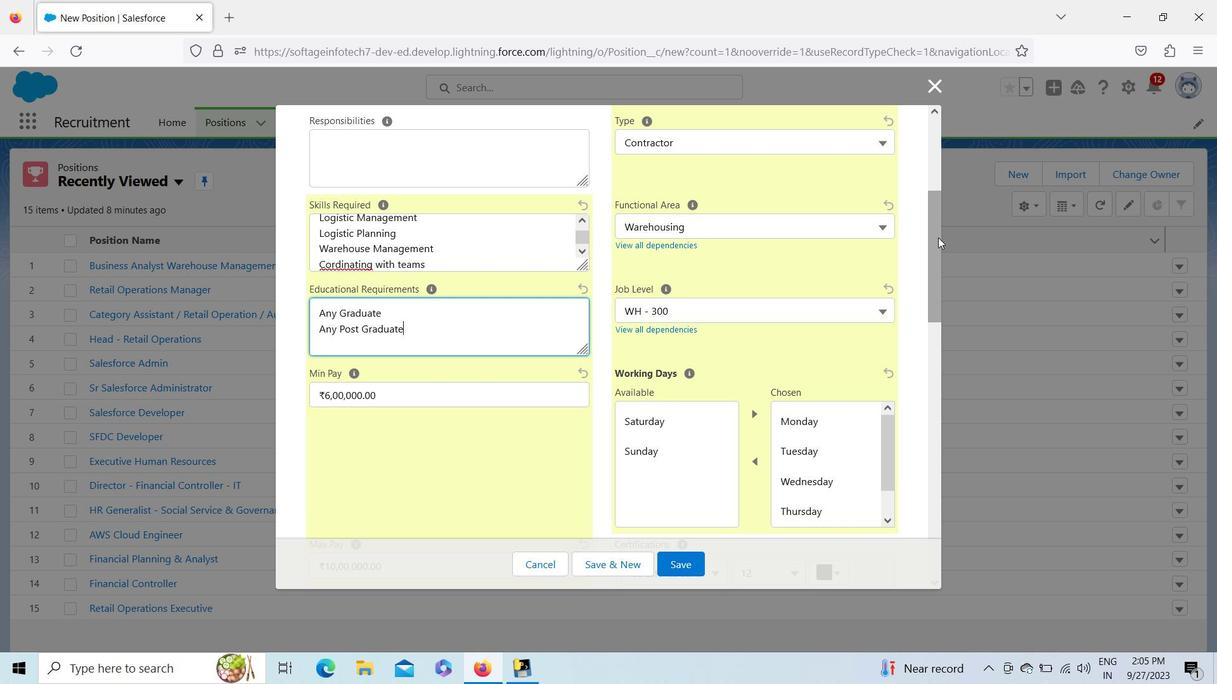 
Action: Mouse moved to (932, 417)
Screenshot: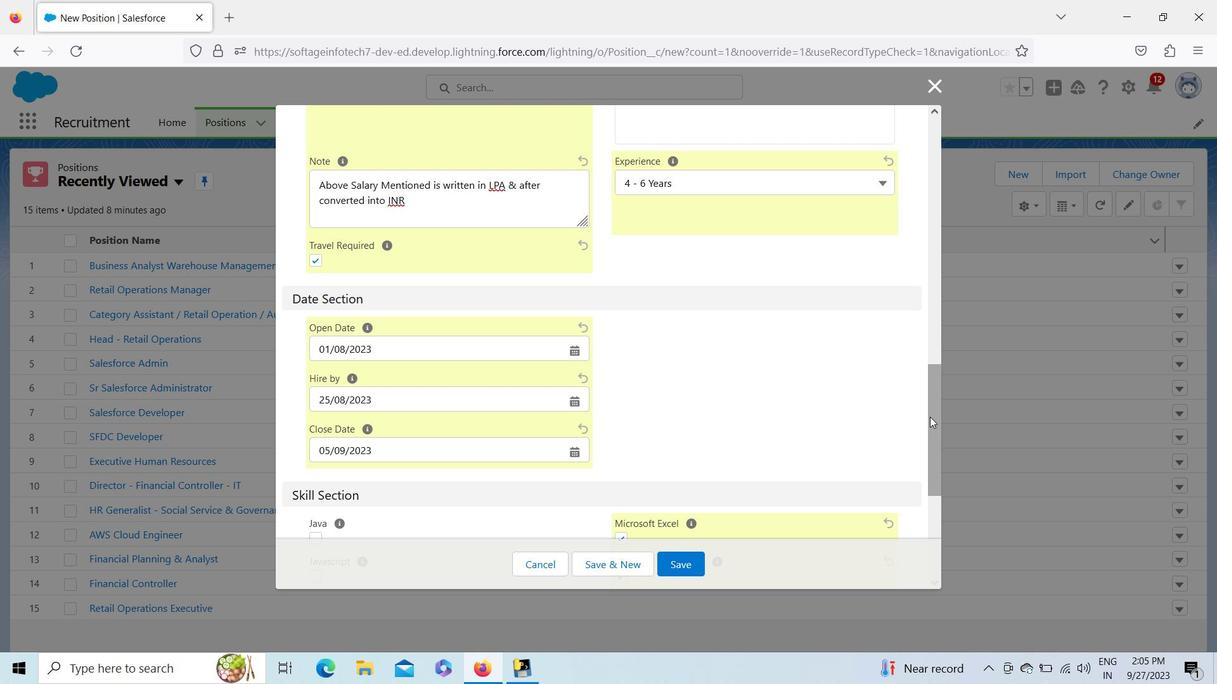
Action: Mouse pressed left at (932, 417)
Screenshot: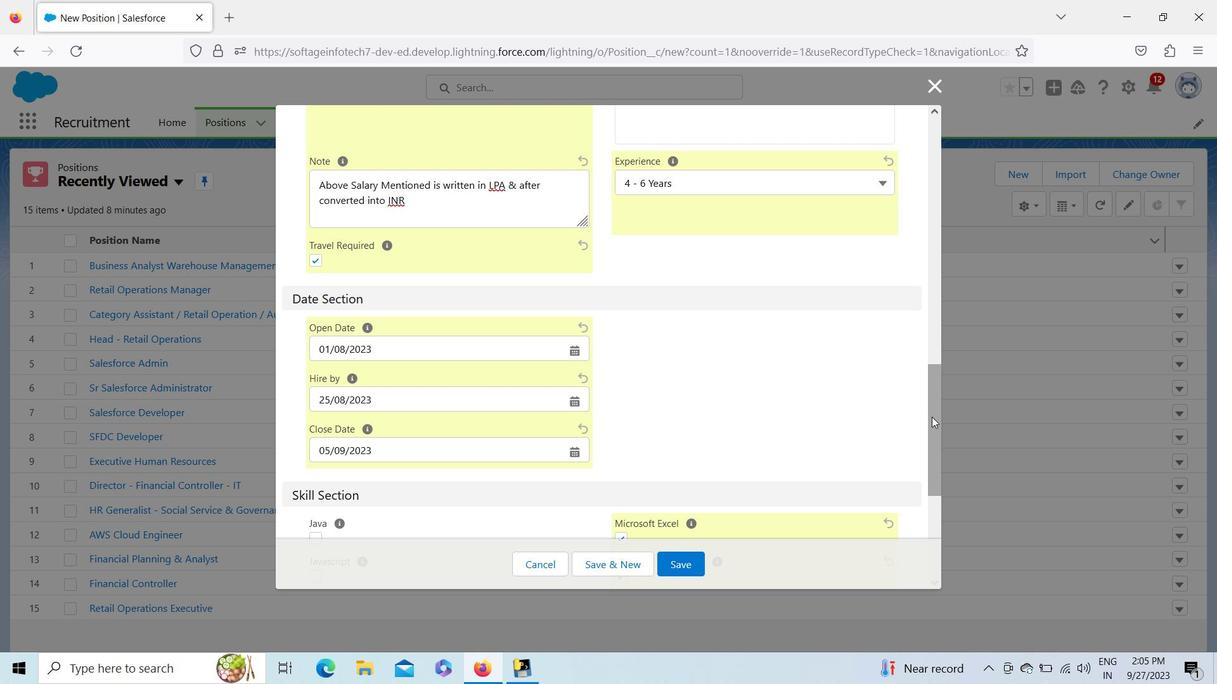 
Action: Mouse moved to (937, 438)
Screenshot: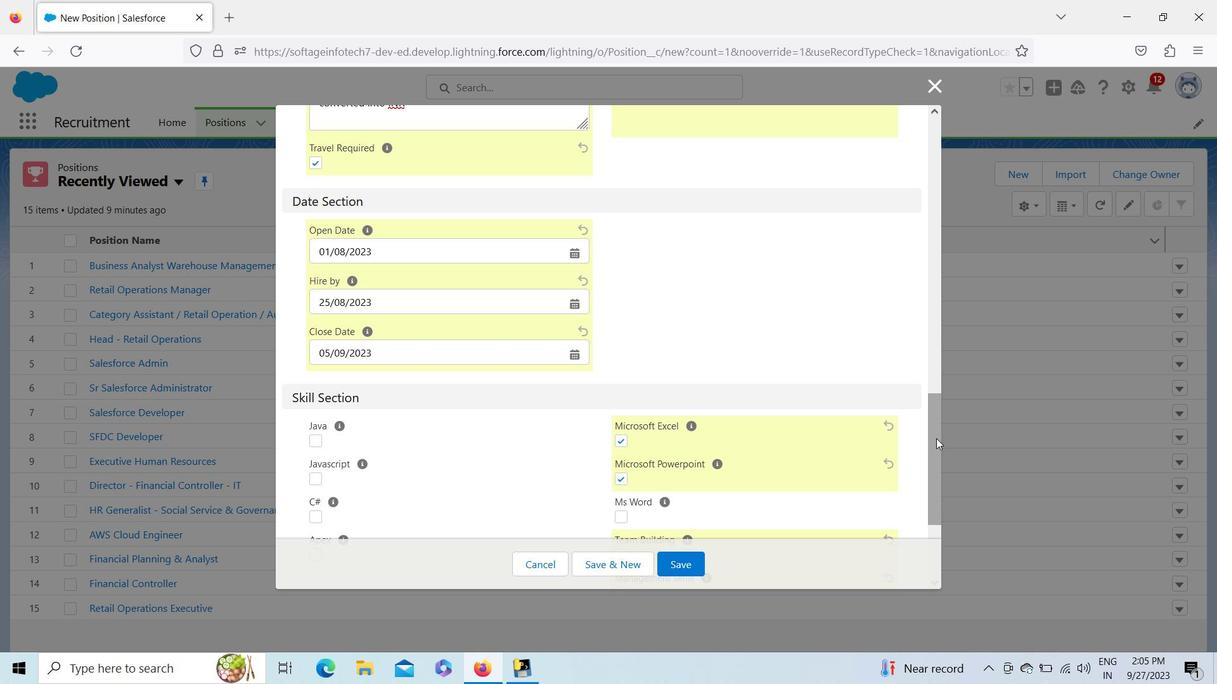 
Action: Mouse pressed left at (937, 438)
Screenshot: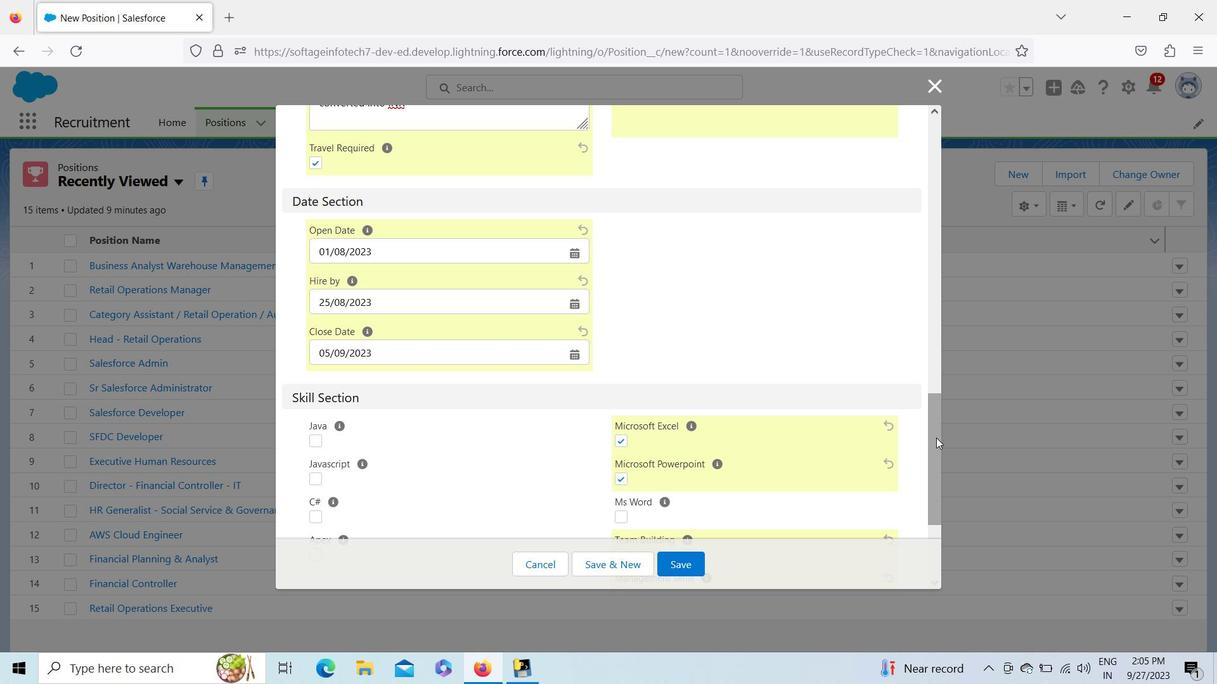 
Action: Mouse moved to (939, 179)
Screenshot: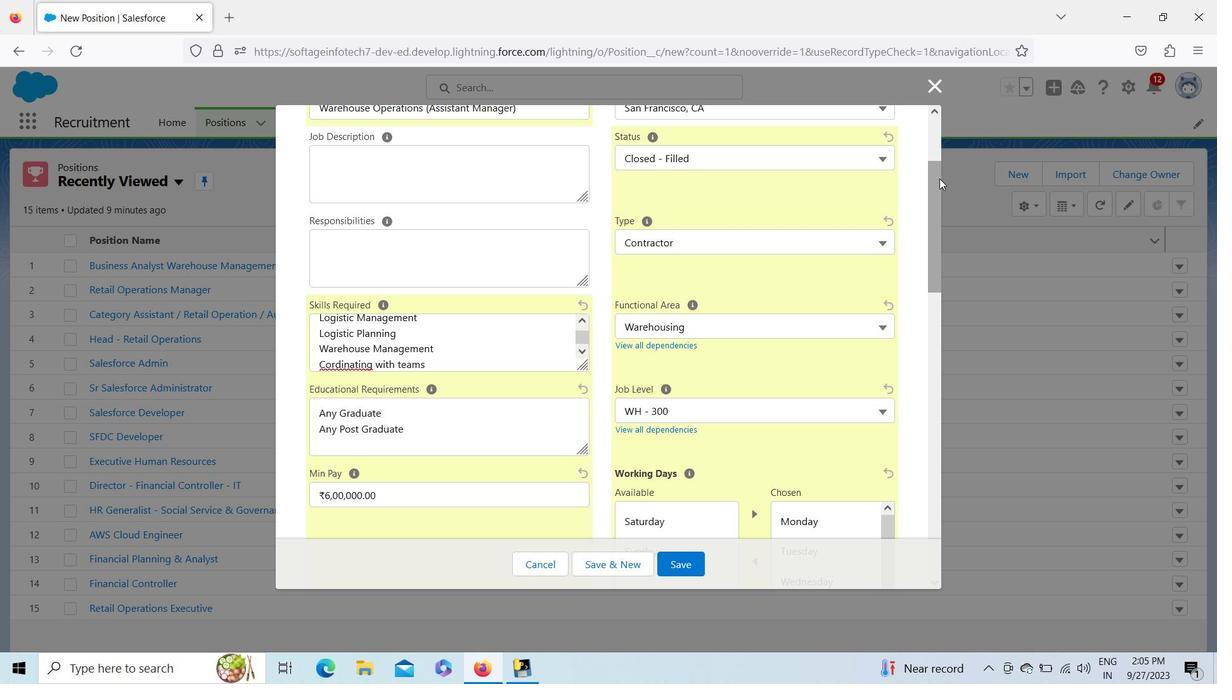 
Action: Mouse pressed left at (939, 179)
Screenshot: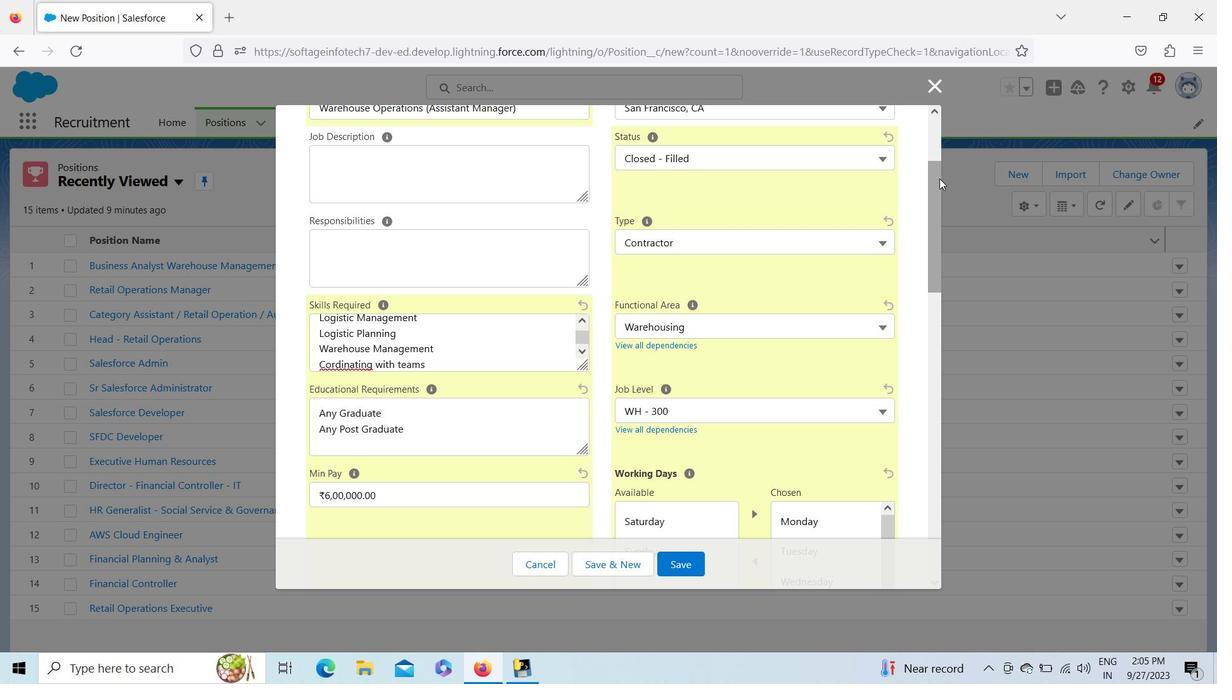 
Action: Mouse moved to (480, 310)
Screenshot: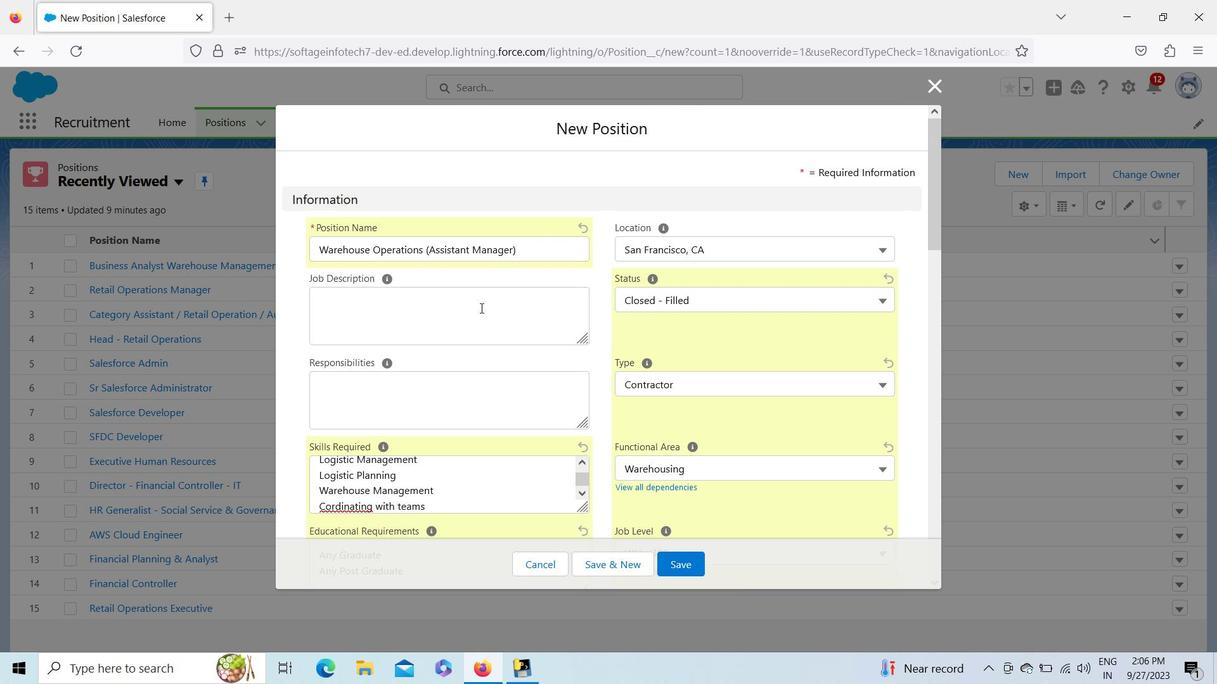 
Action: Mouse pressed left at (480, 310)
Screenshot: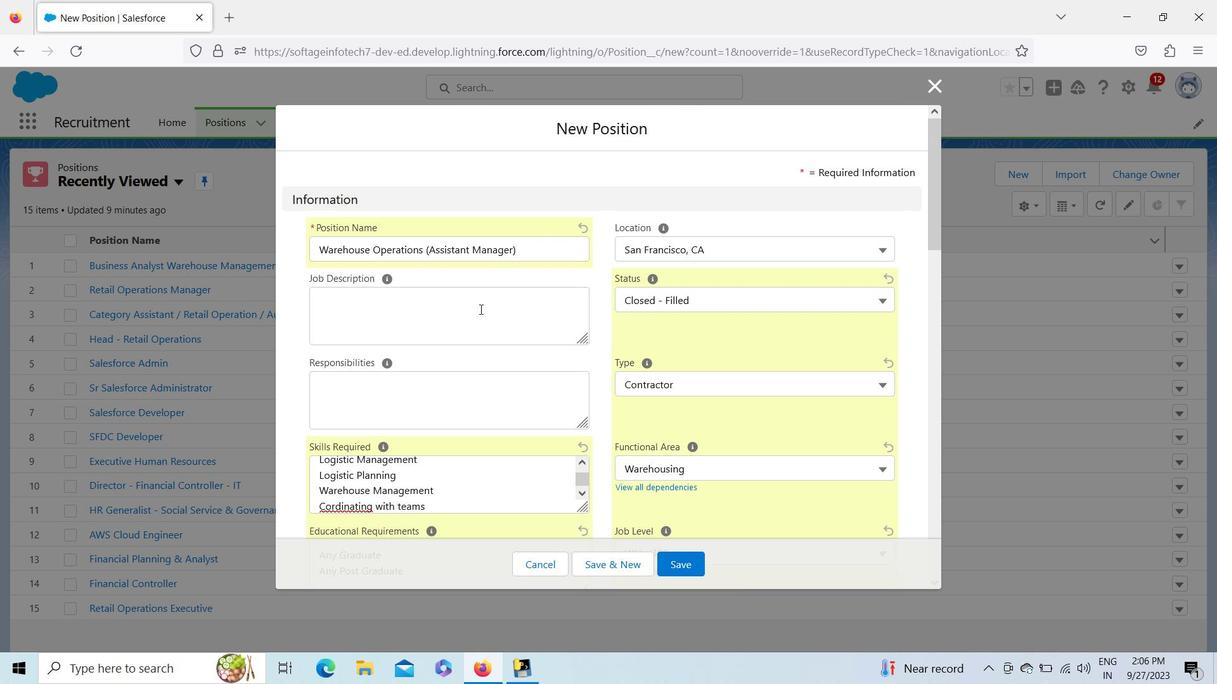 
Action: Mouse moved to (431, 324)
Screenshot: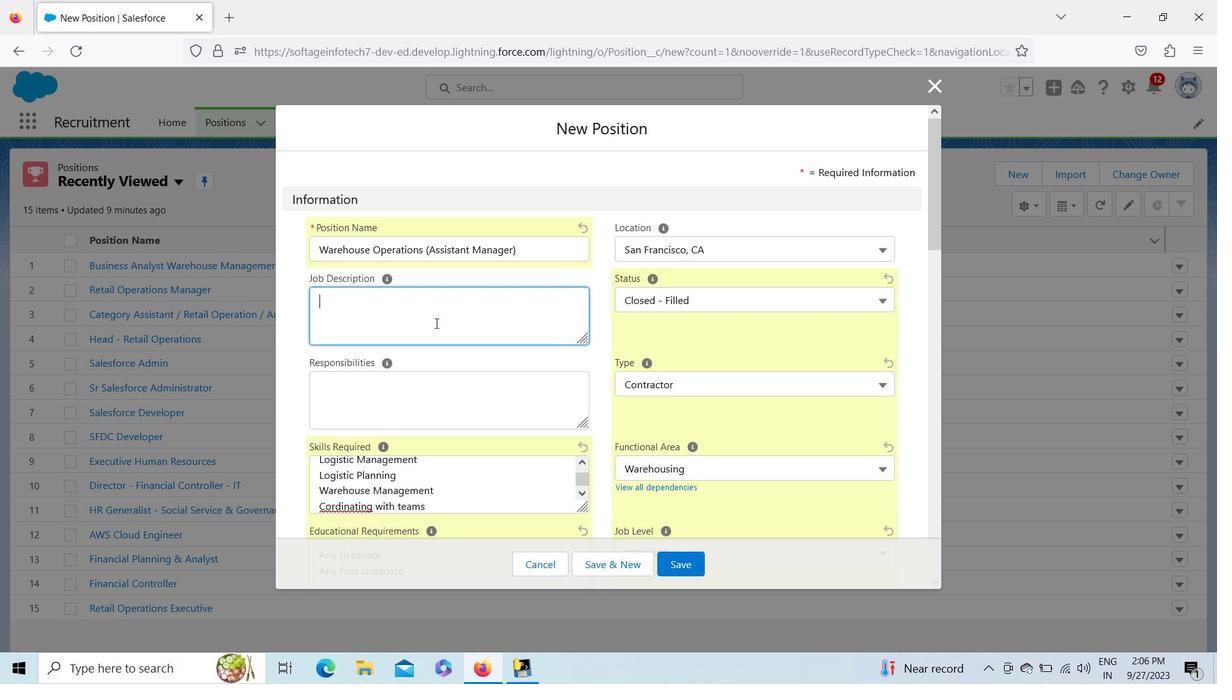 
Action: Mouse pressed left at (431, 324)
Screenshot: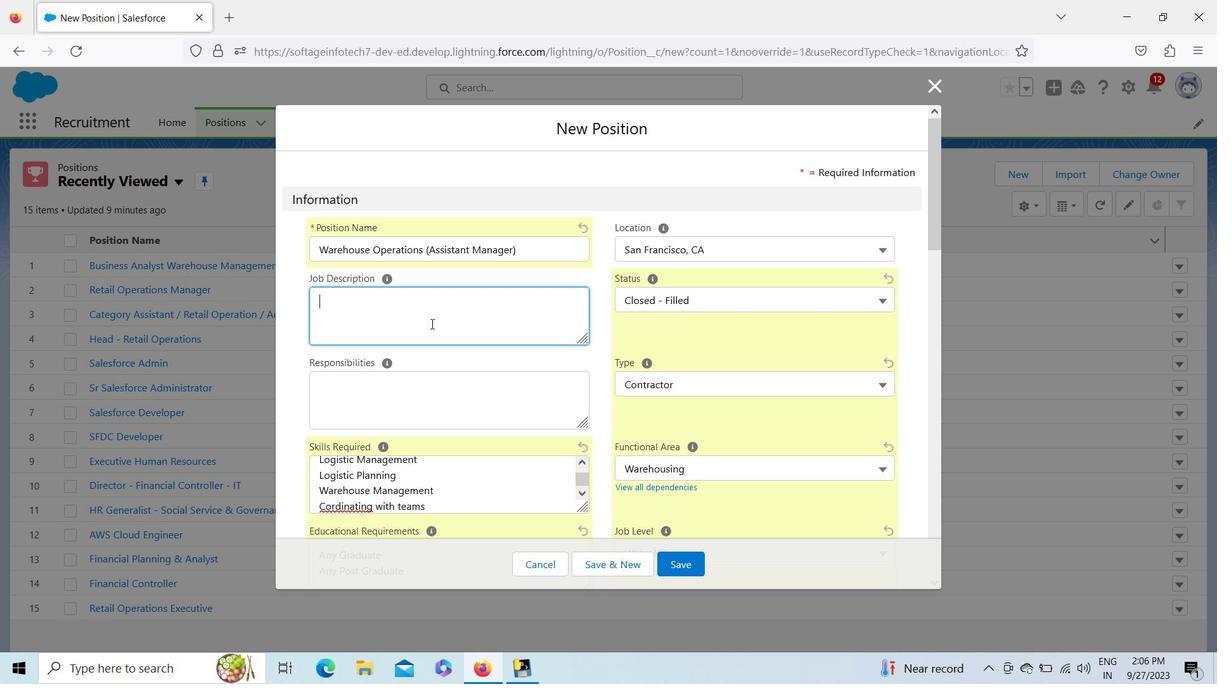 
Action: Key pressed <Key.shift><Key.shift><Key.shift><Key.shift><Key.shift><Key.shift><Key.shift><Key.shift><Key.shift><Key.shift><Key.shift><Key.shift><Key.shift><Key.shift><Key.shift><Key.shift><Key.shift><Key.shift>Supervise<Key.space>and<Key.space><Key.shift>Learn<Key.backspace><Key.backspace>d<Key.space>a<Key.space>team<Key.space>of<Key.space>warehouse<Key.space><Key.shift>Staff<Key.space><Key.backspace>,<Key.space>including<Key.space>supervisors,<Key.space>pickers,<Key.space>packers,<Key.space>runners
Screenshot: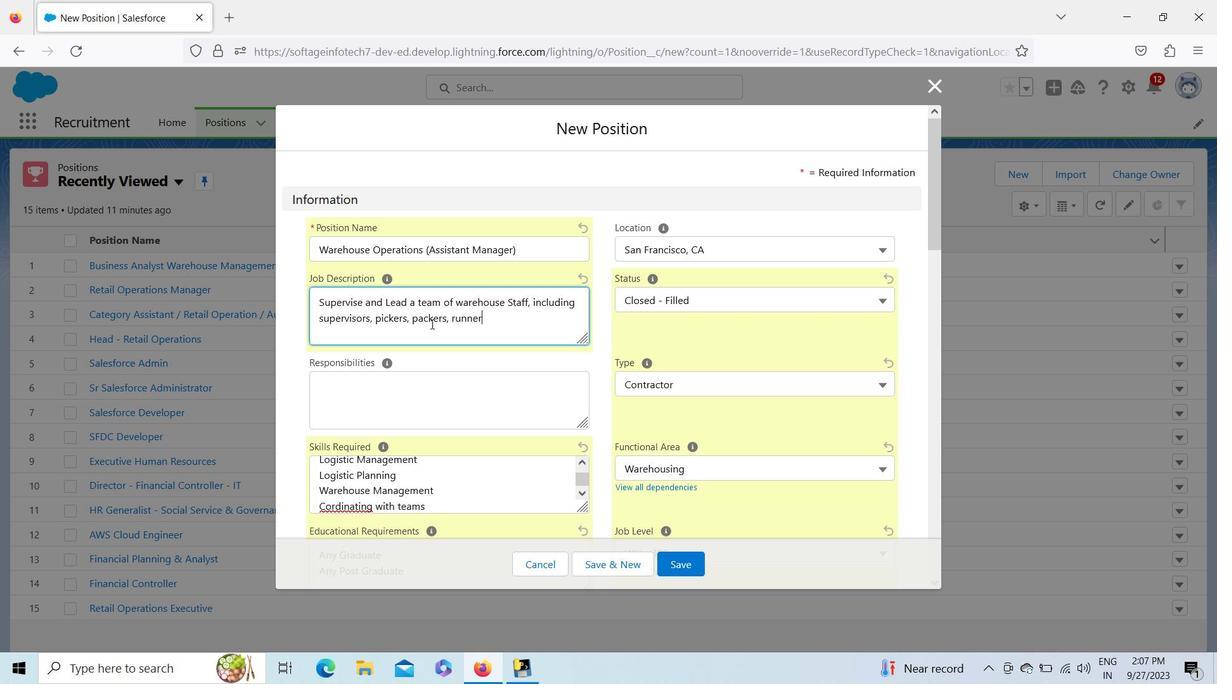 
Action: Mouse moved to (930, 188)
Screenshot: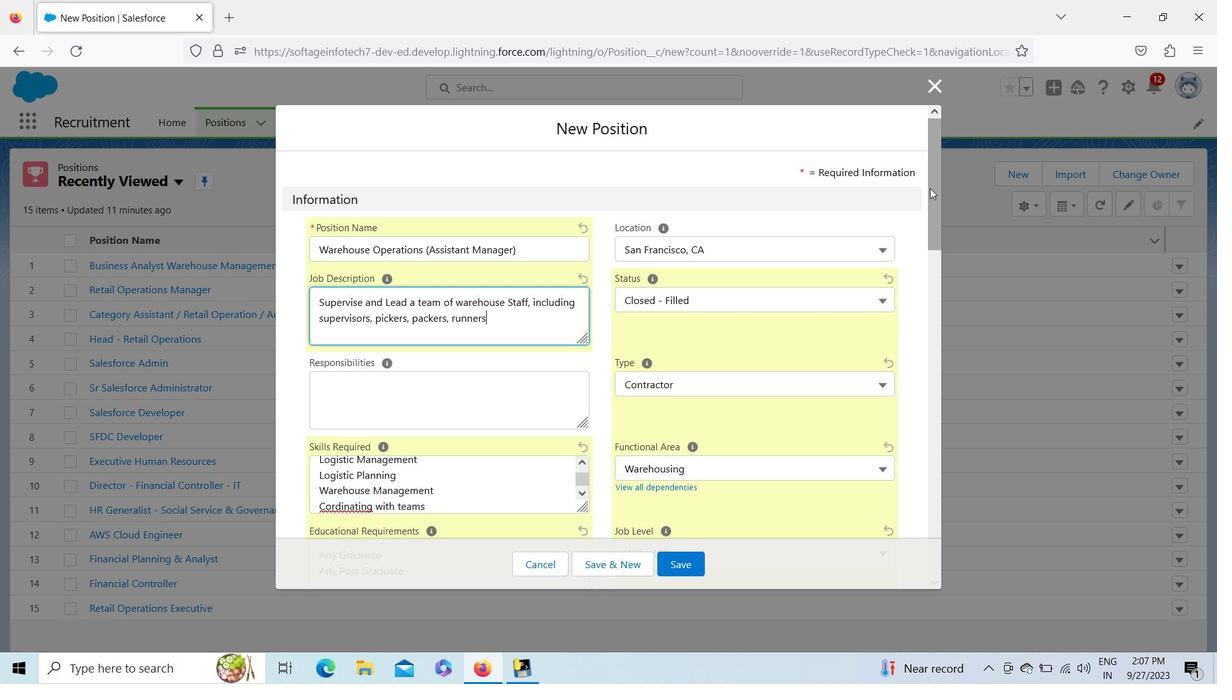 
Action: Mouse pressed left at (930, 188)
Screenshot: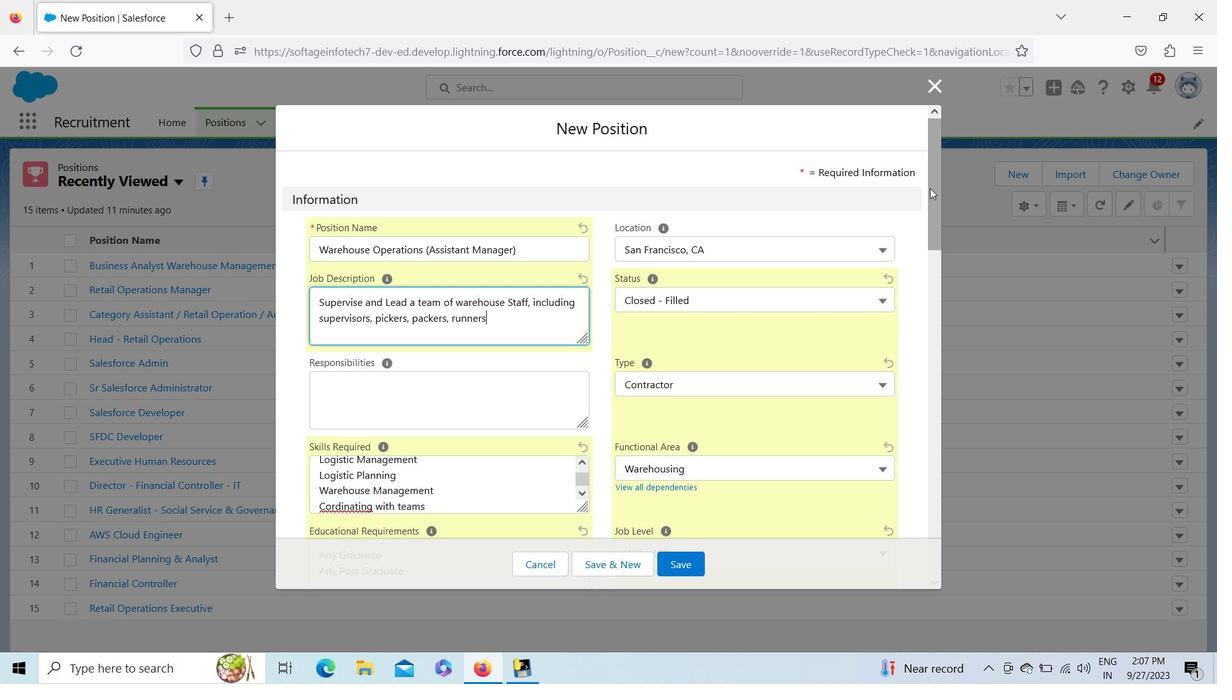 
Action: Mouse moved to (513, 320)
Screenshot: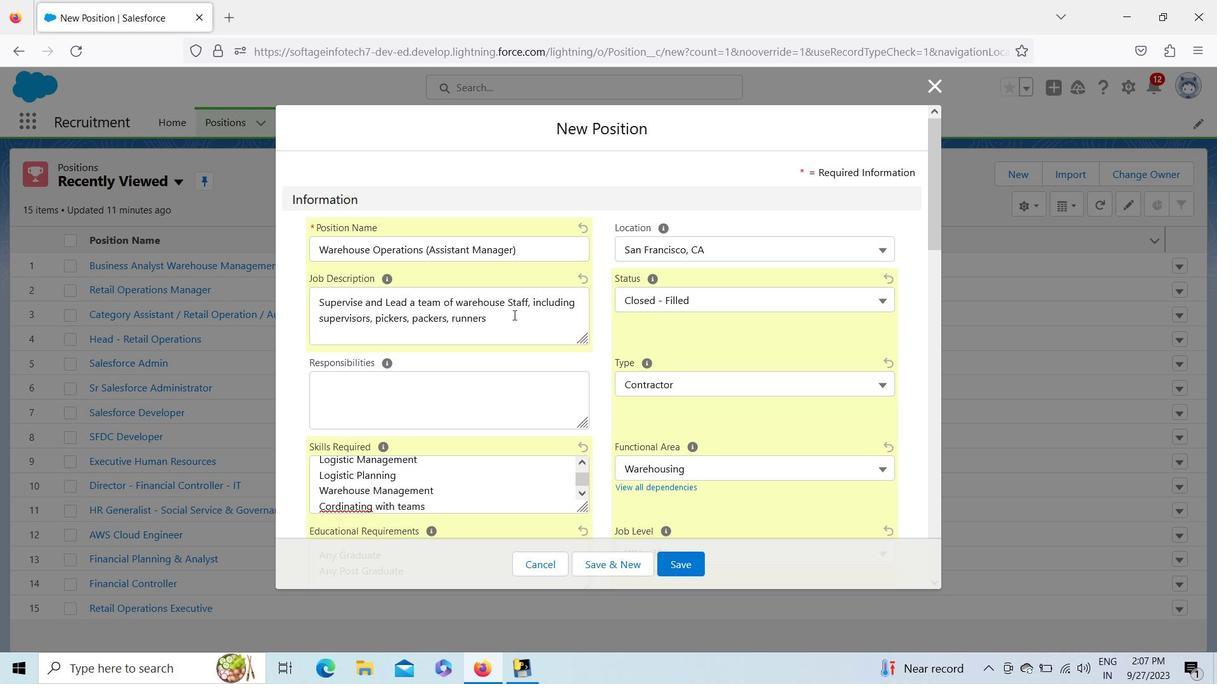 
Action: Mouse pressed left at (513, 320)
Screenshot: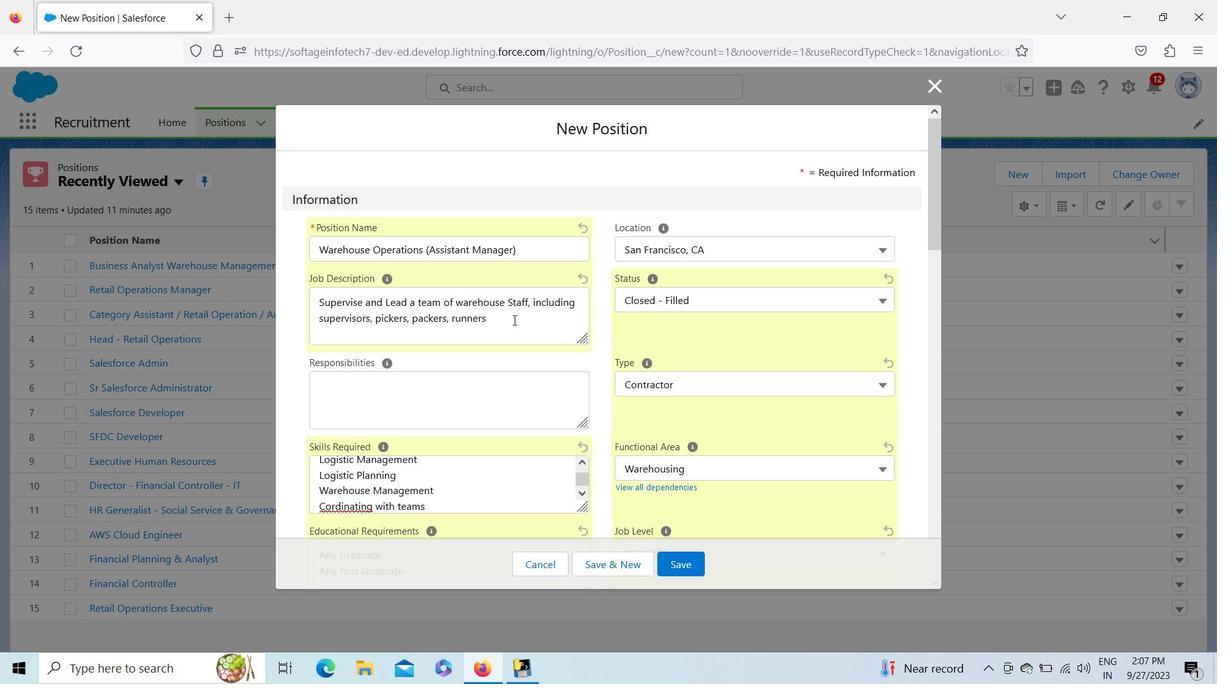 
Action: Mouse moved to (582, 341)
Screenshot: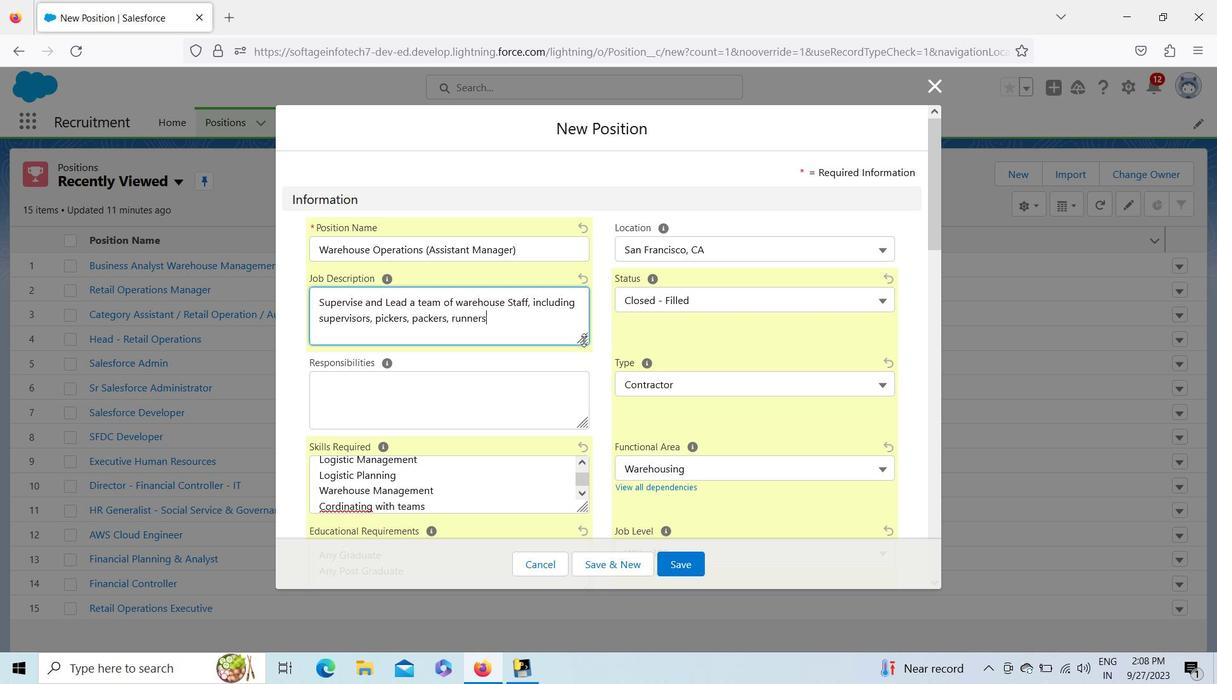 
Action: Mouse pressed left at (582, 341)
Screenshot: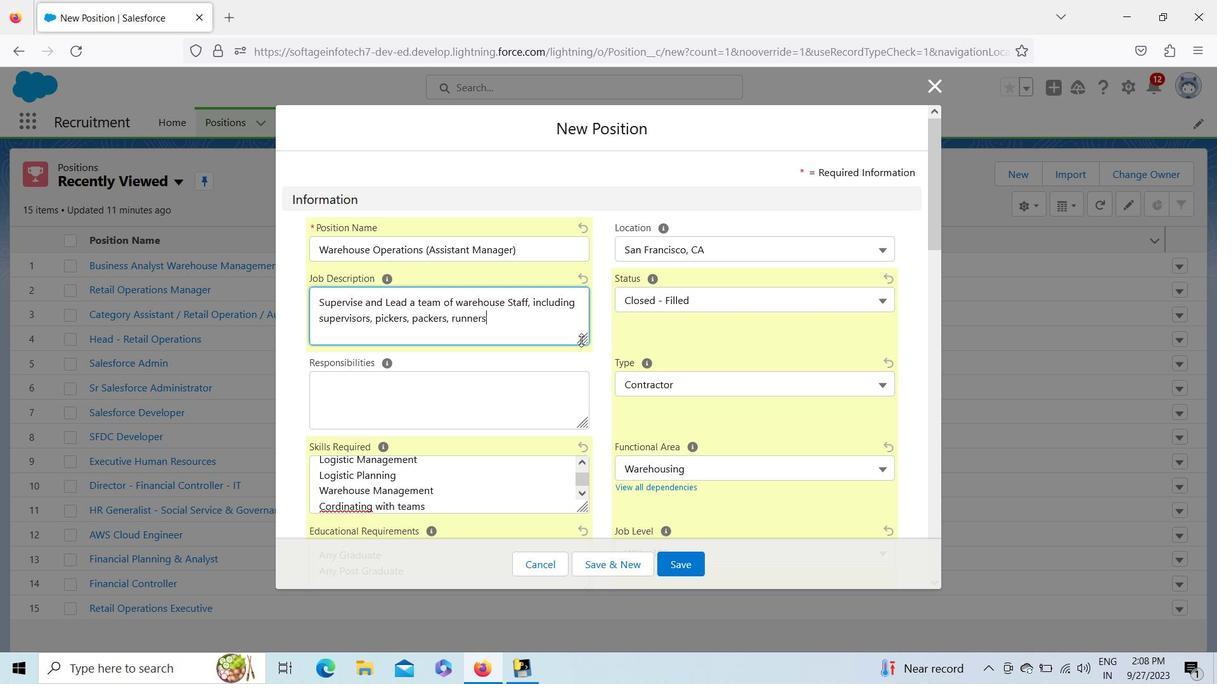 
Action: Mouse moved to (540, 363)
Screenshot: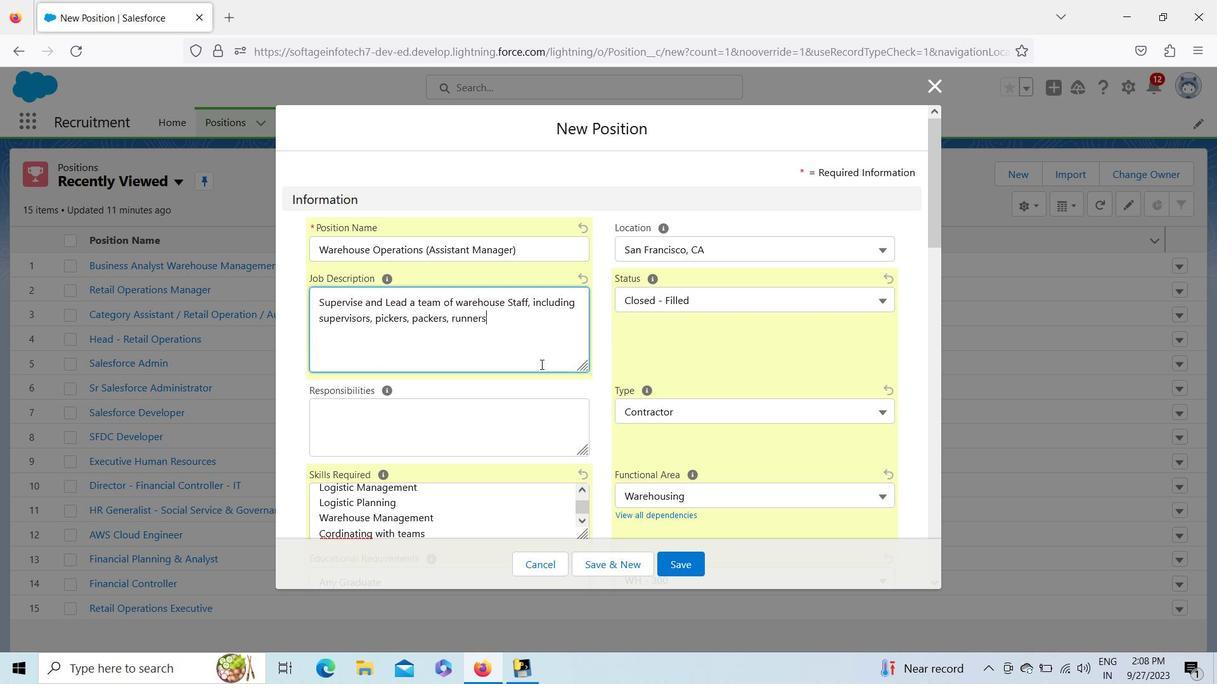 
Action: Key pressed <Key.enter><Key.enter><Key.shift>Implement<Key.space>and<Key.space>maintain<Key.space>efficient<Key.space>warehouse<Key.space>layout<Key.space>and<Key.space>organization<Key.space>to<Key.space>maz<Key.backspace>ximize
Screenshot: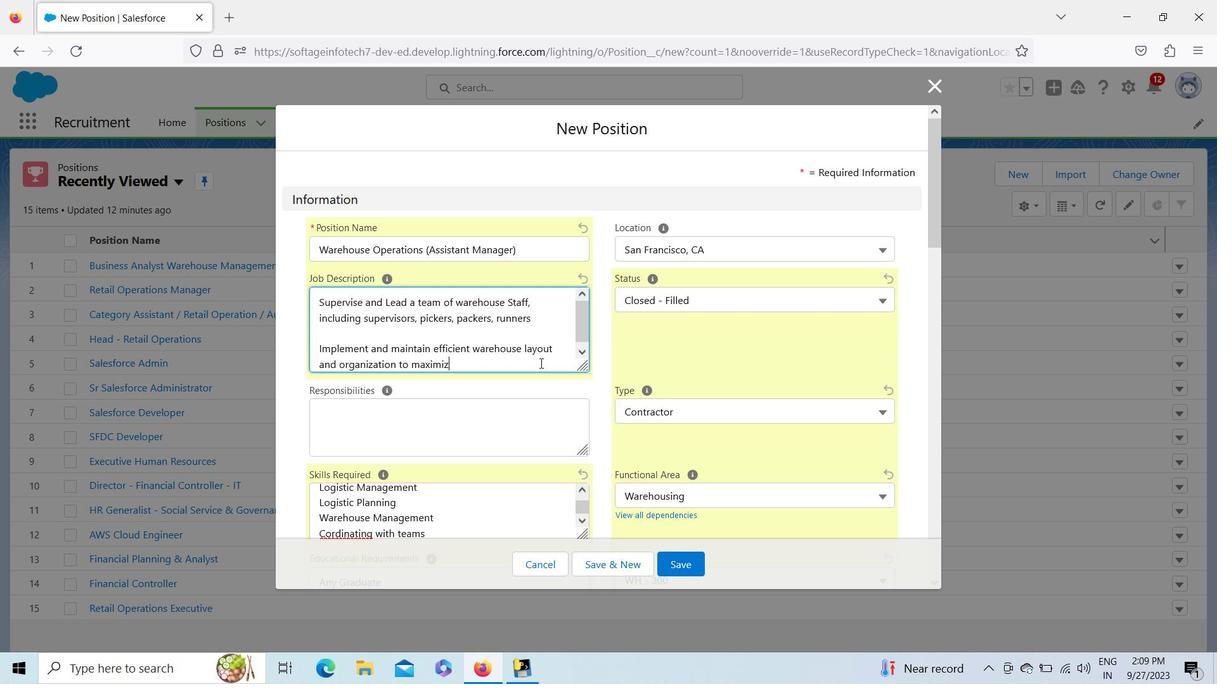 
Action: Mouse moved to (515, 376)
Screenshot: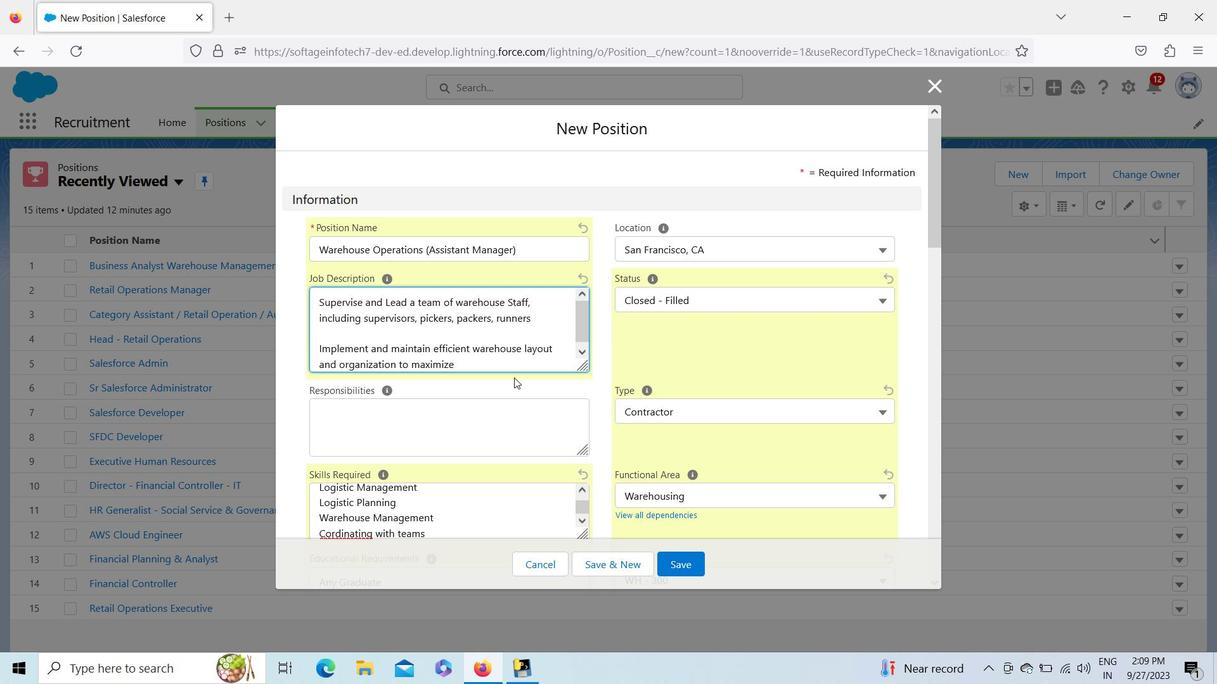 
Action: Key pressed <Key.space>space<Key.space>utilization
Screenshot: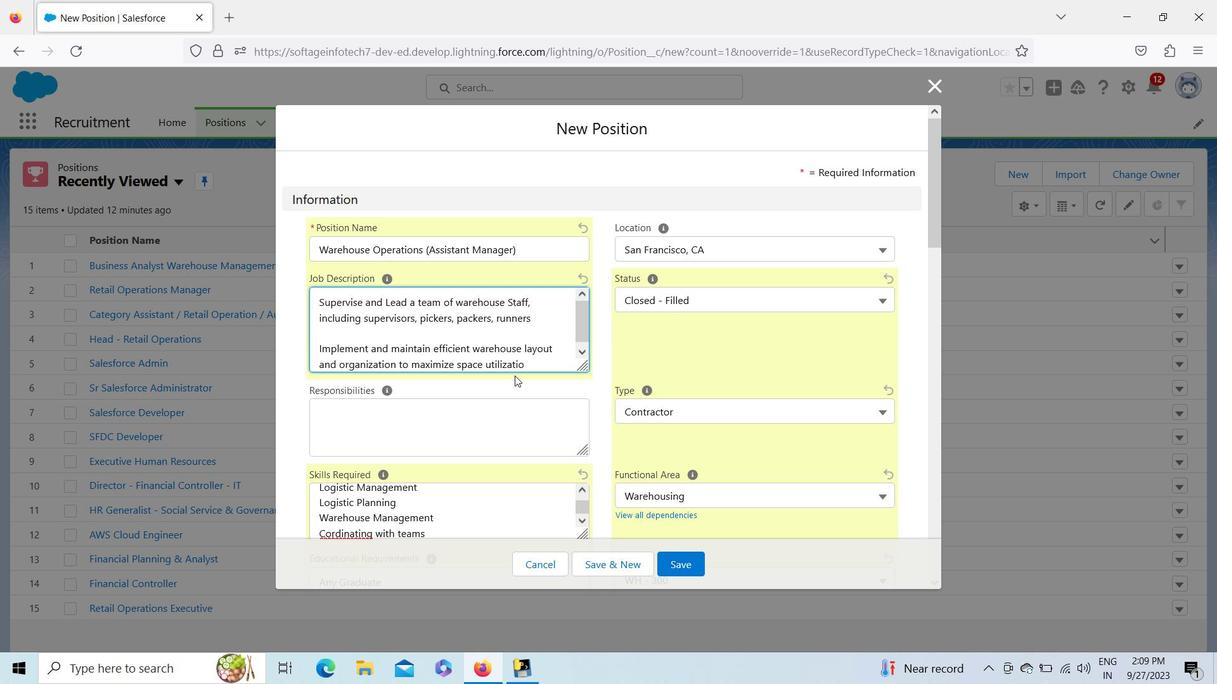 
Action: Mouse moved to (557, 389)
Screenshot: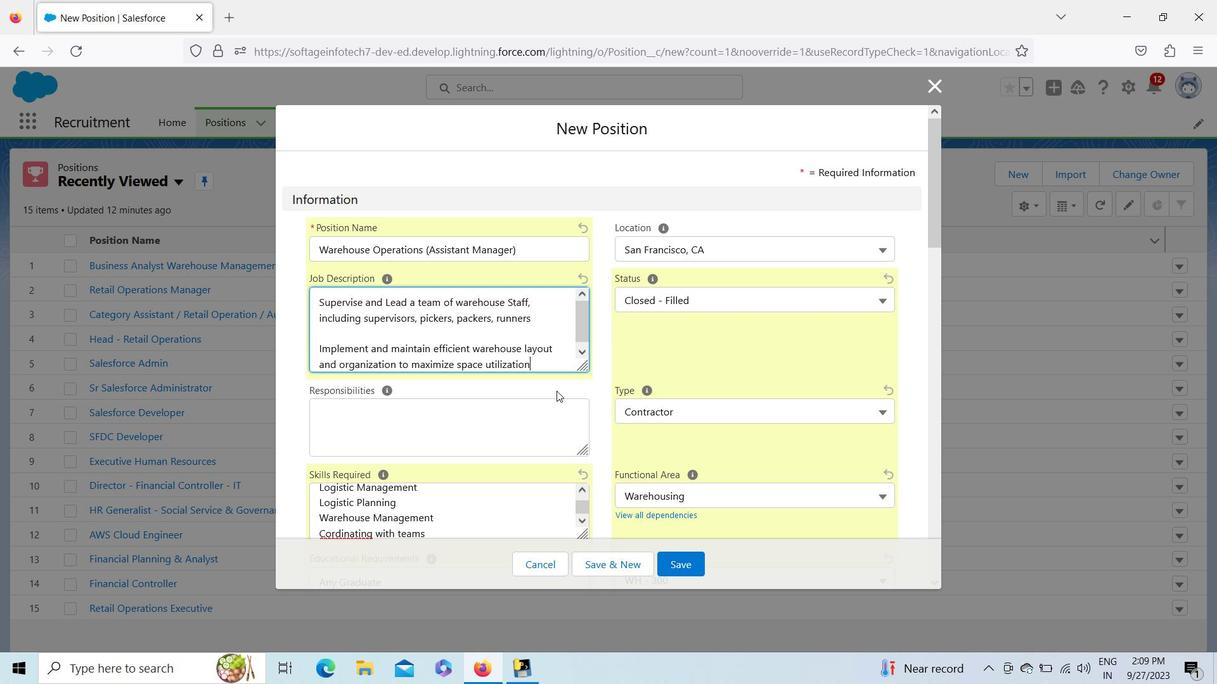 
Action: Key pressed <Key.enter><Key.enter><Key.shift>Ensure<Key.space>accurate<Key.space>receiving
Screenshot: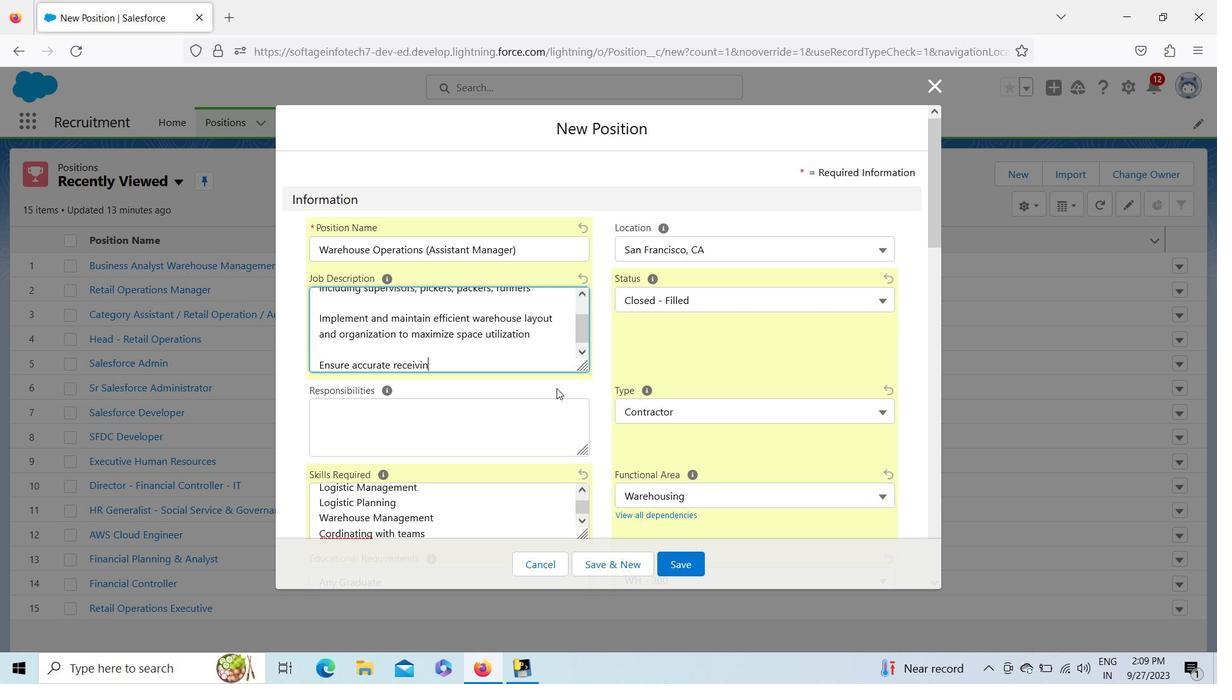 
Action: Mouse moved to (537, 398)
Screenshot: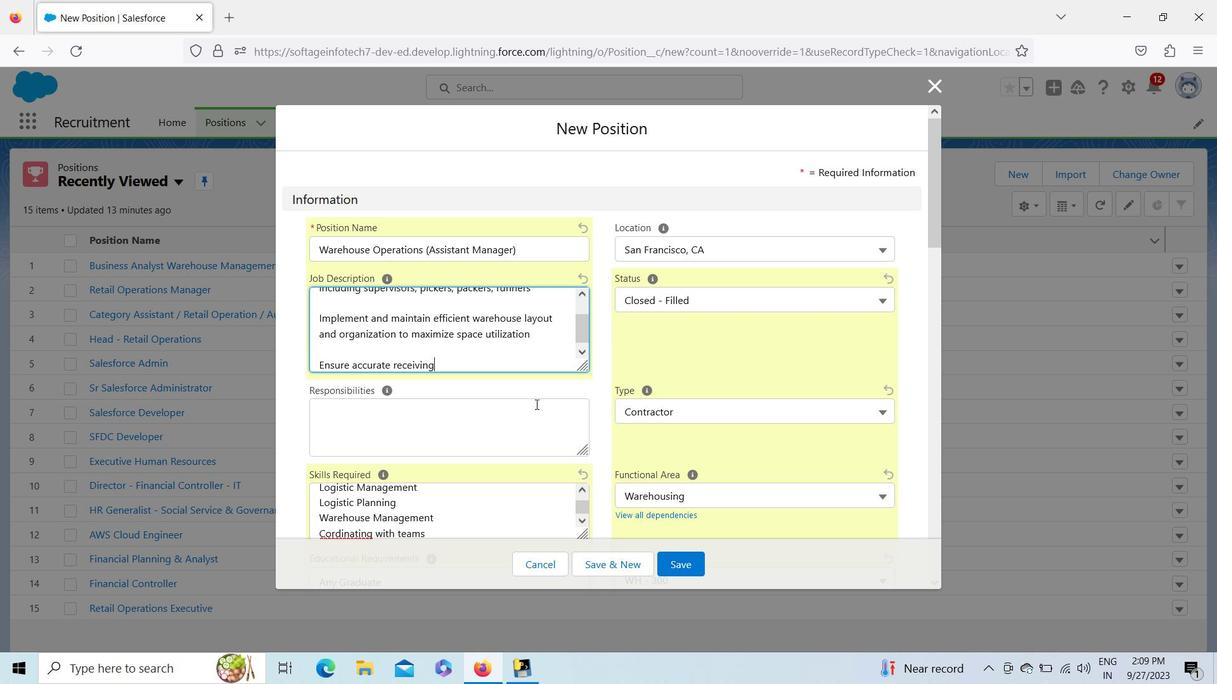 
Action: Key pressed <Key.space>storage<Key.left><Key.left><Key.left><Key.left><Key.left><Key.left><Key.left><Key.left>,<Key.down><Key.space>and<Key.space>dispatch<Key.space>og<Key.backspace>f<Key.space>goods.<Key.enter><Key.enter><Key.shift>Monitor<Key.space>inventory<Key.space>levels<Key.space>and<Key.space>implement<Key.space>effective<Key.space>inventory<Key.space>control<Key.space>measures.<Key.enter><Key.enter><Key.shift>Develop<Key.space>and<Key.space>enforce<Key.space>safety<Key.space>proti<Key.backspace>ocols<Key.space>and<Key.space>procedures<Key.space>within<Key.space>the<Key.space>warehouse.<Key.up><Key.up><Key.up><Key.up><Key.up><Key.up><Key.up><Key.up><Key.up><Key.up><Key.up><Key.up><Key.up><Key.up><Key.up><Key.up><Key.up><Key.up><Key.up><Key.up><Key.up><Key.up><Key.up><Key.up><Key.up><Key.up><Key.shift>Warehouse<Key.space><Key.shift>Management<Key.shift_r>:<Key.enter>
Screenshot: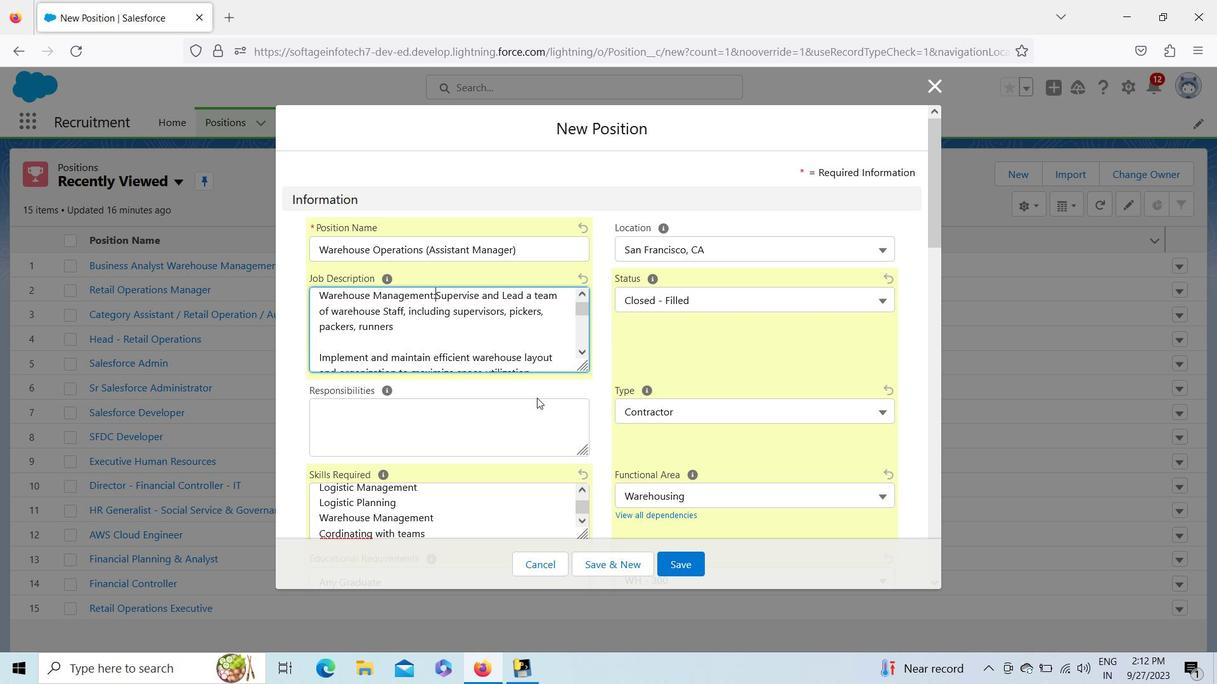 
Action: Mouse moved to (578, 349)
Screenshot: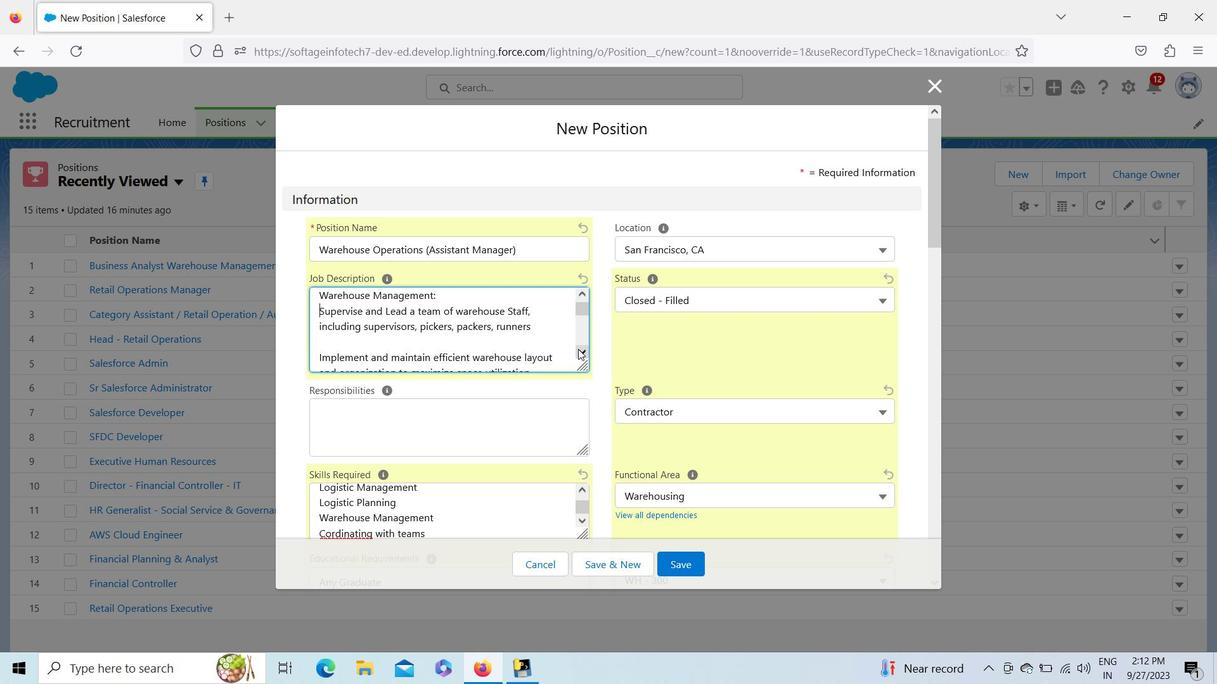 
Action: Mouse pressed left at (578, 349)
Screenshot: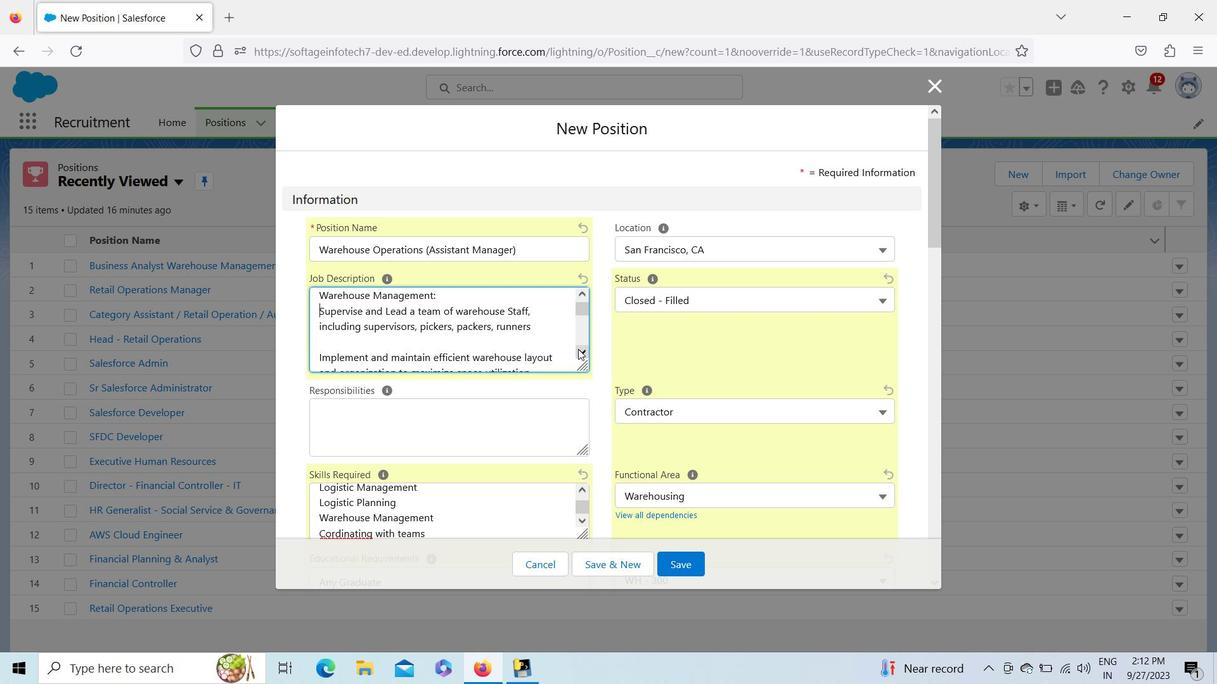 
Action: Mouse pressed left at (578, 349)
Screenshot: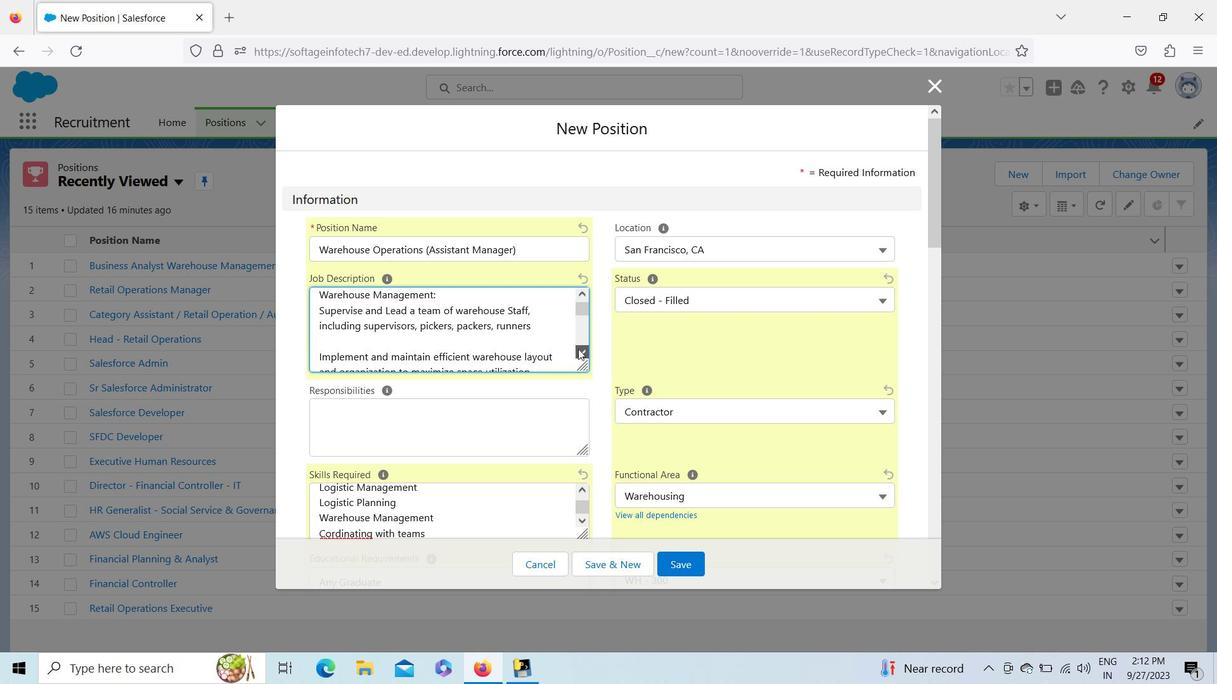 
Action: Mouse pressed left at (578, 349)
Screenshot: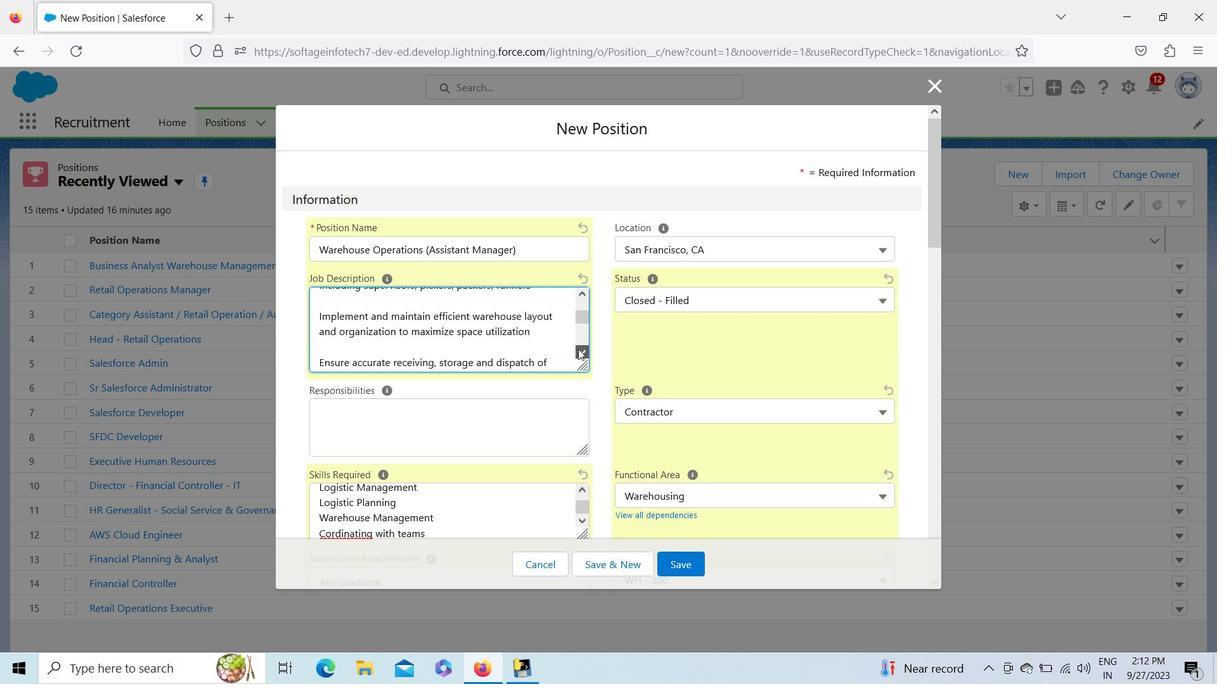 
Action: Mouse pressed left at (578, 349)
Screenshot: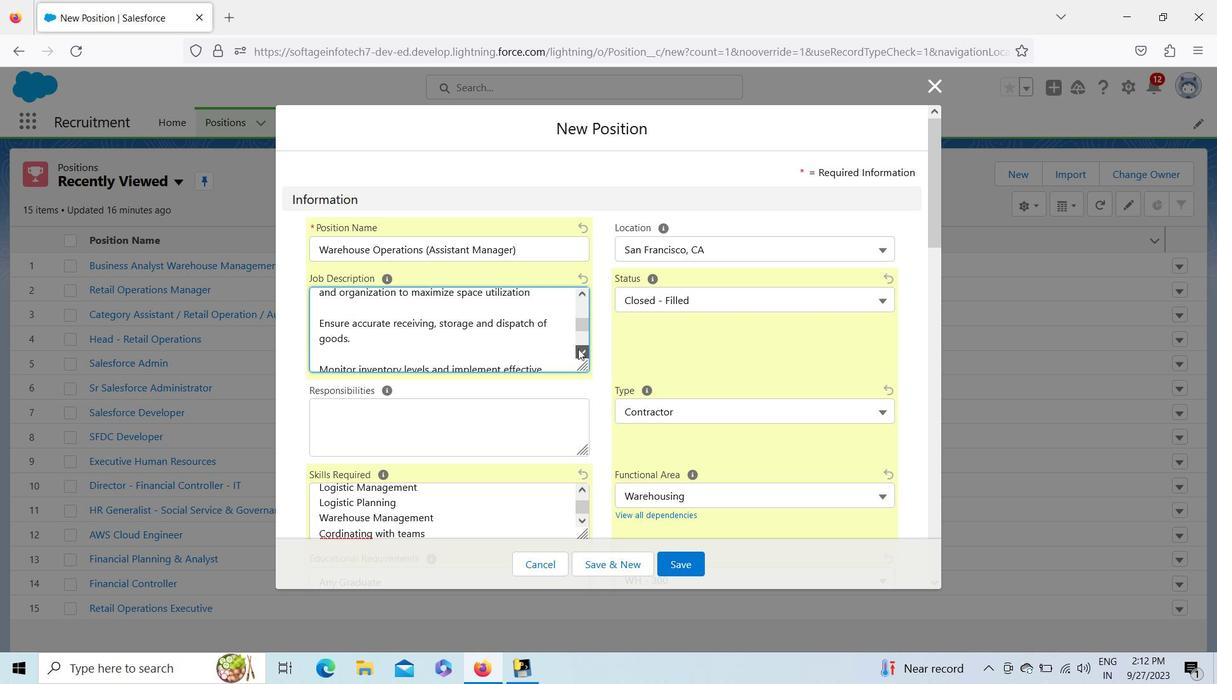 
Action: Mouse pressed left at (578, 349)
Screenshot: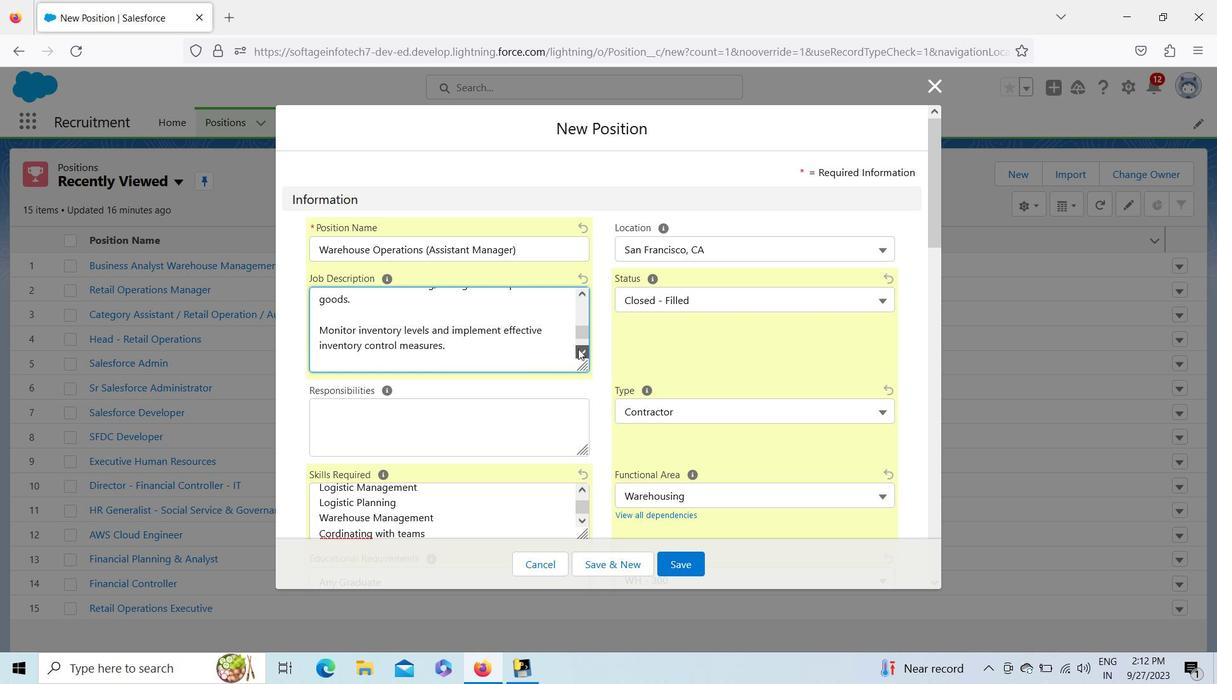 
Action: Mouse pressed left at (578, 349)
Screenshot: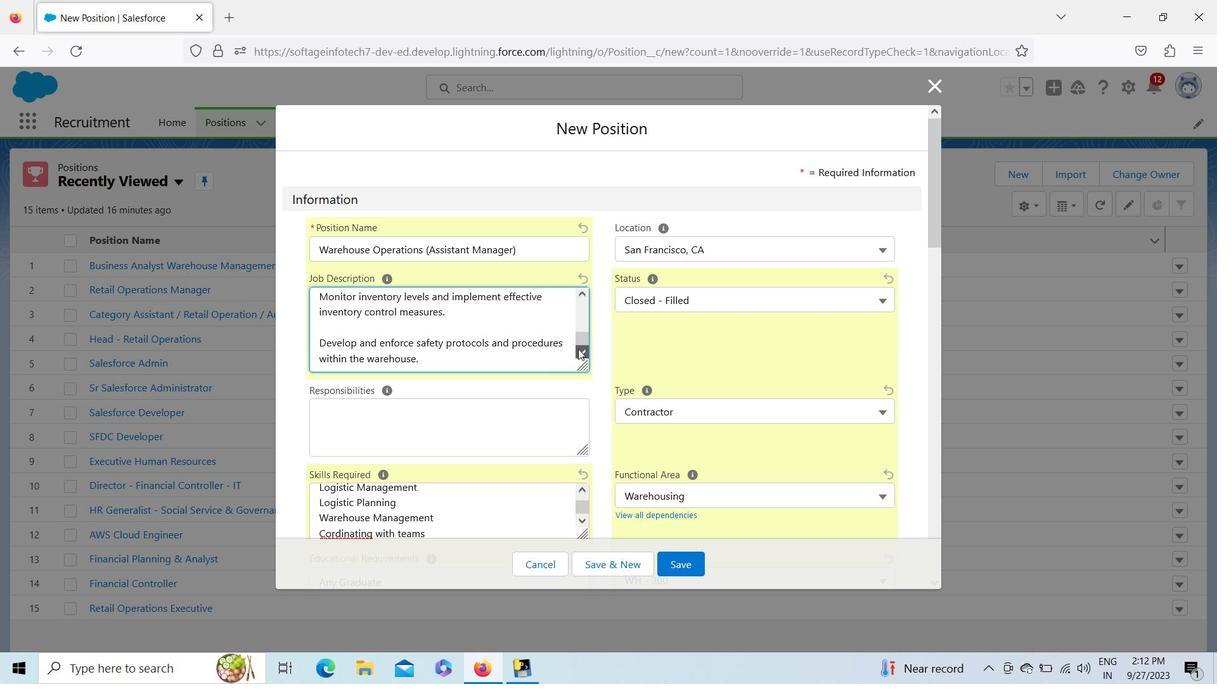 
Action: Mouse pressed left at (578, 349)
Screenshot: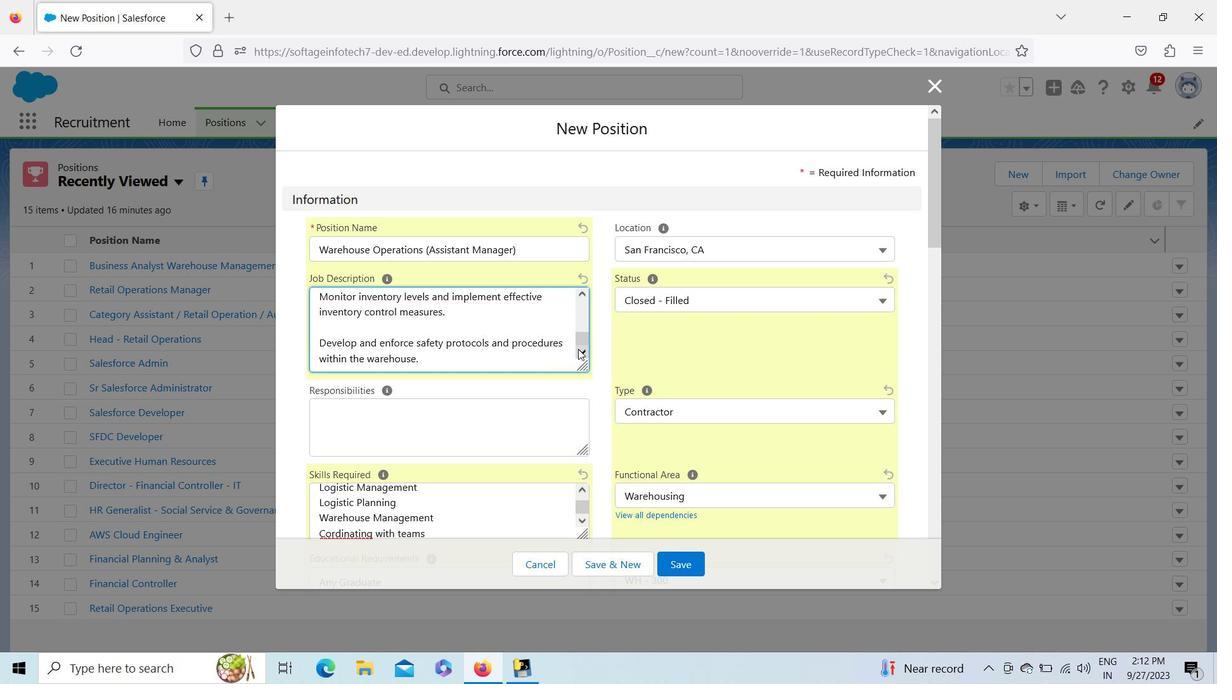 
Action: Mouse pressed left at (578, 349)
Screenshot: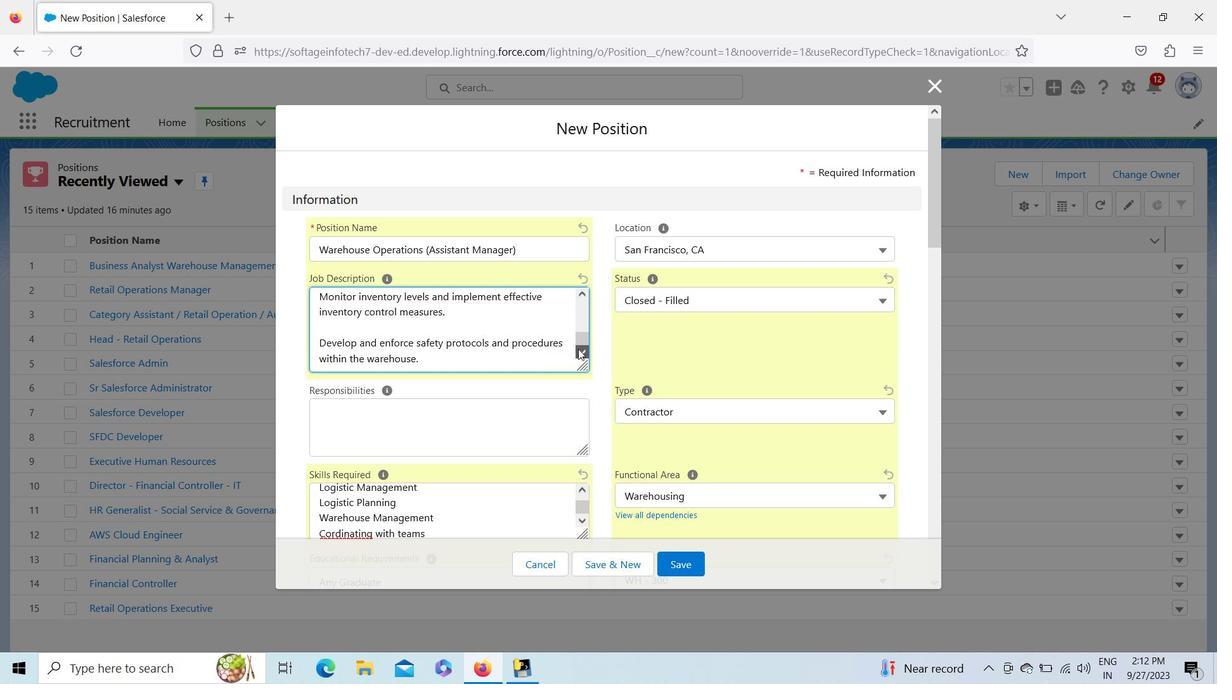 
Action: Mouse moved to (499, 352)
Screenshot: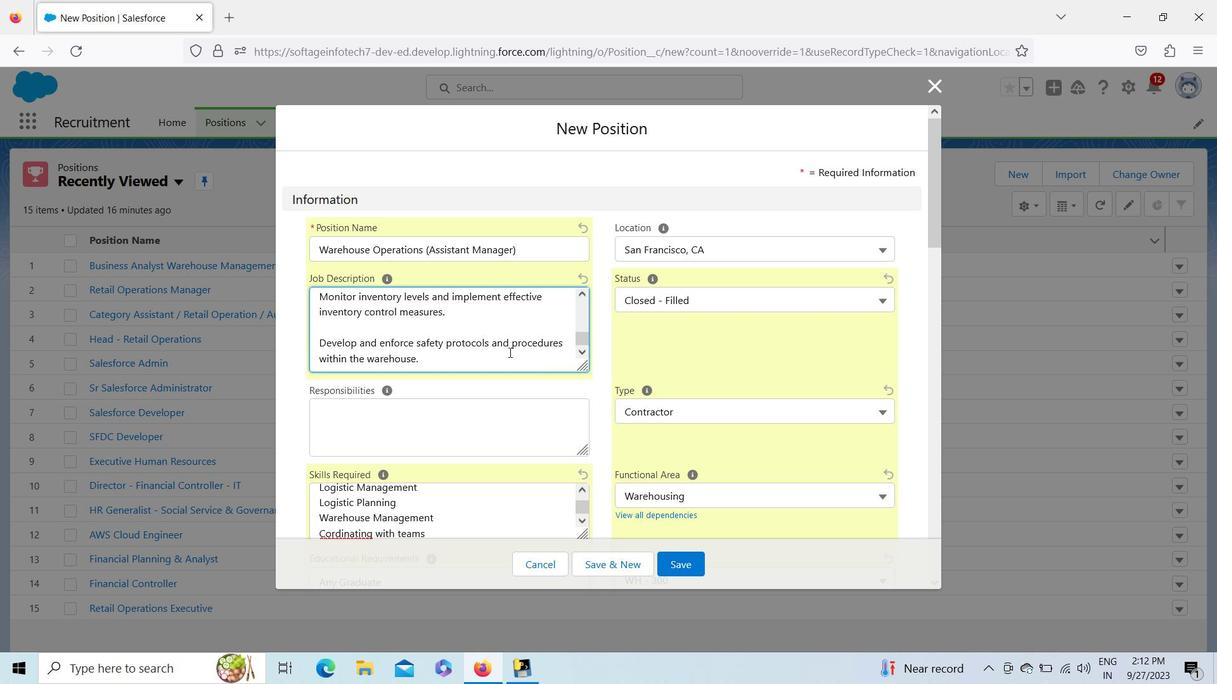 
Action: Mouse pressed left at (499, 352)
Screenshot: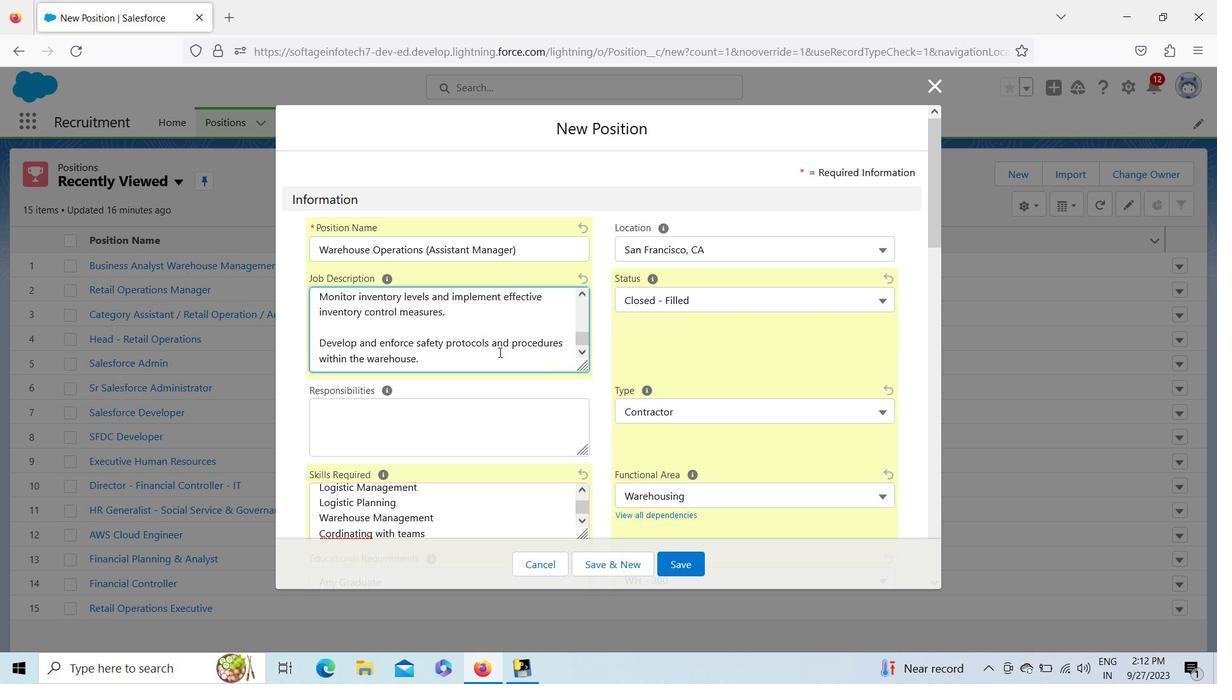 
Action: Key pressed <Key.enter><Key.enter><Key.shift>Logistic<Key.space><Key.shift>&<Key.space><Key.shift><Key.shift><Key.shift><Key.shift><Key.shift><Key.shift>Transportation<Key.shift><Key.shift><Key.shift><Key.shift><Key.shift><Key.shift><Key.shift><Key.shift>:<Key.enter><Key.shift>Overseas<Key.backspace><Key.backspace>s<Key.backspace>e<Key.space>the<Key.space>transportation<Key.space>of<Key.space>goods<Key.space>from<Key.space>suppliers<Key.space>to<Key.space>the<Key.space>warehouse<Key.space>and<Key.space>from<Key.space>the<Key.space>warehouse<Key.space>to<Key.space>customers
Screenshot: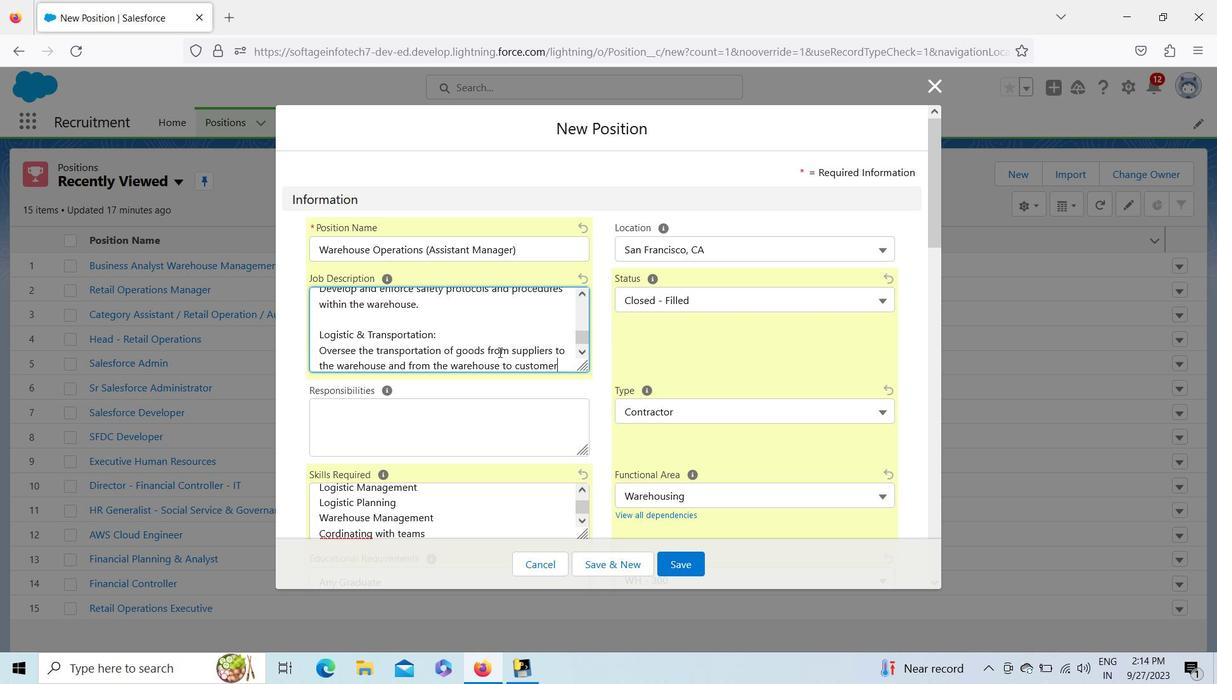 
Action: Mouse moved to (445, 411)
Screenshot: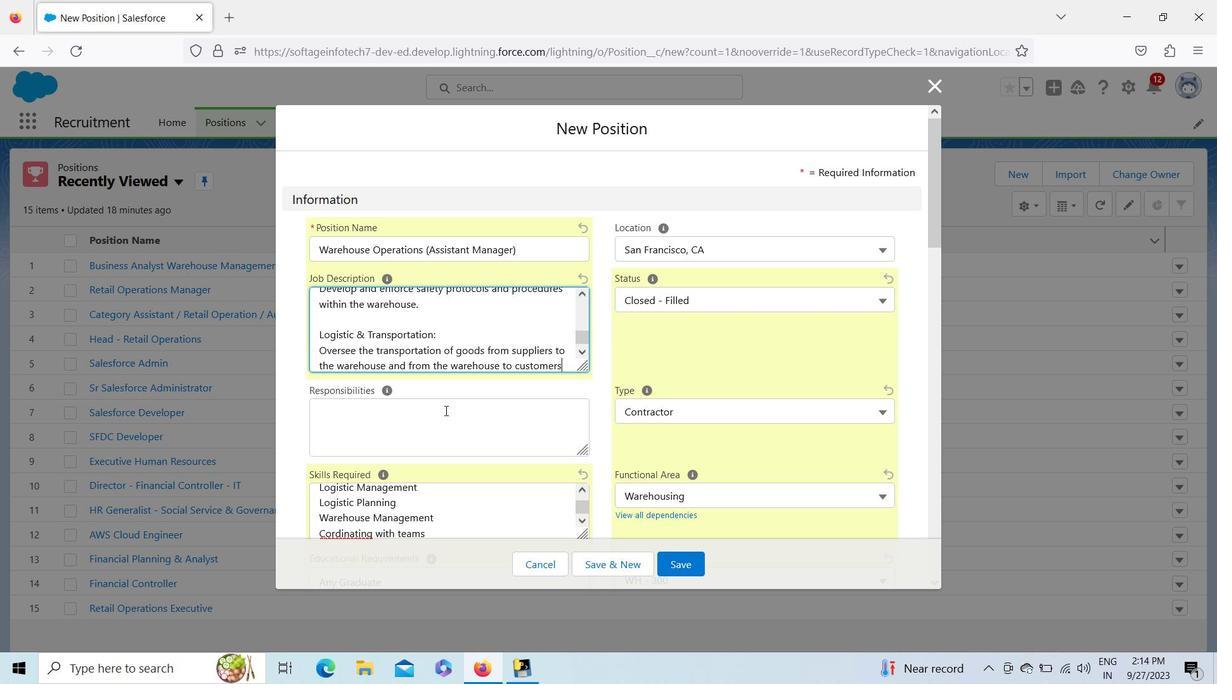
Action: Key pressed <Key.enter><Key.enter><Key.shift><Key.shift>Optimize<Key.space>transportation
Screenshot: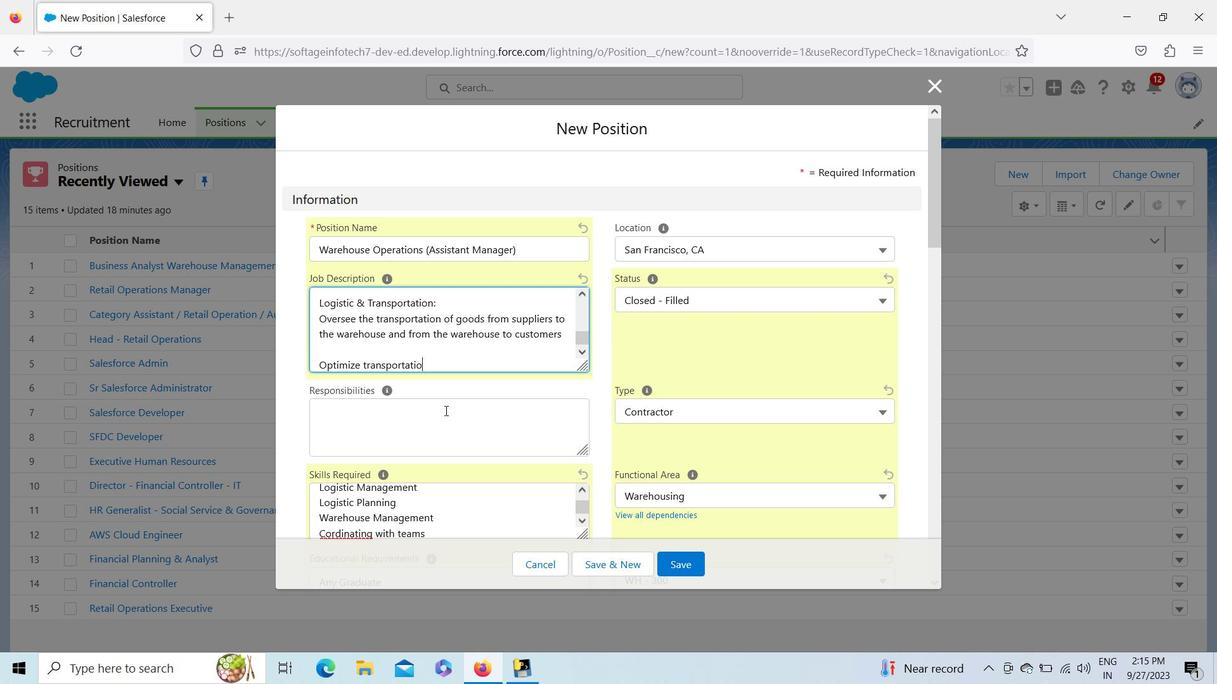 
Action: Mouse moved to (490, 406)
Screenshot: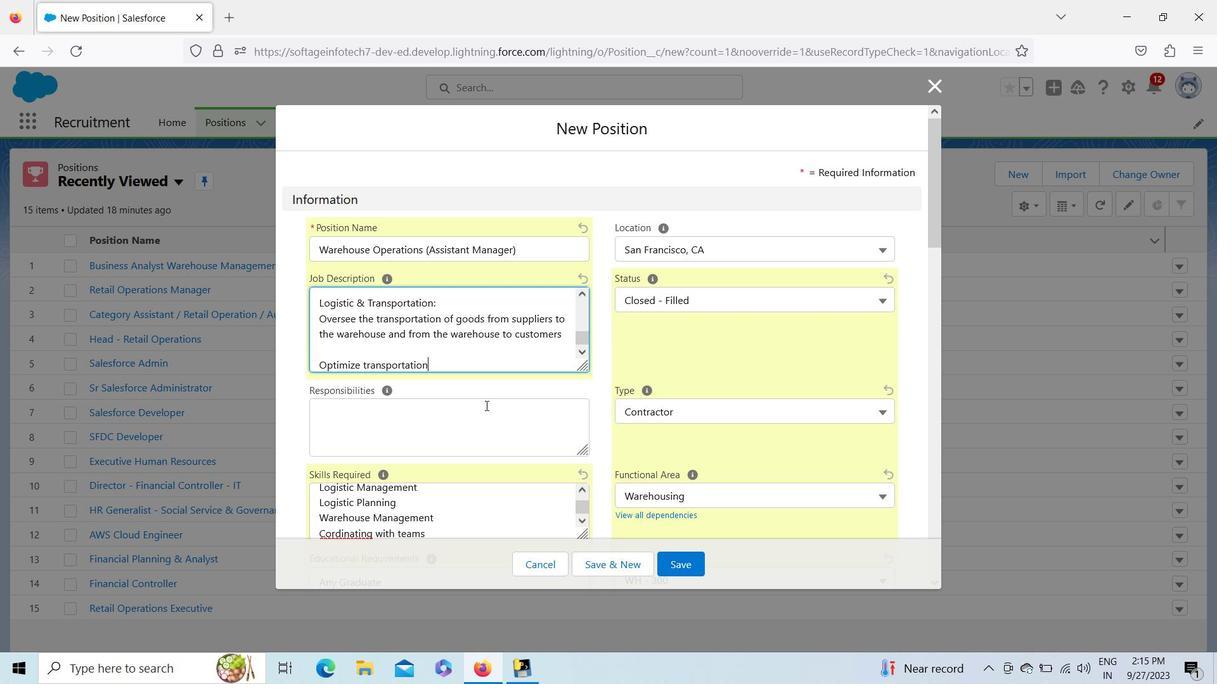 
Action: Key pressed <Key.space>routes<Key.space>to<Key.space>minimize<Key.space>costs<Key.space>and<Key.space>deliverty<Key.backspace><Key.backspace>y
Screenshot: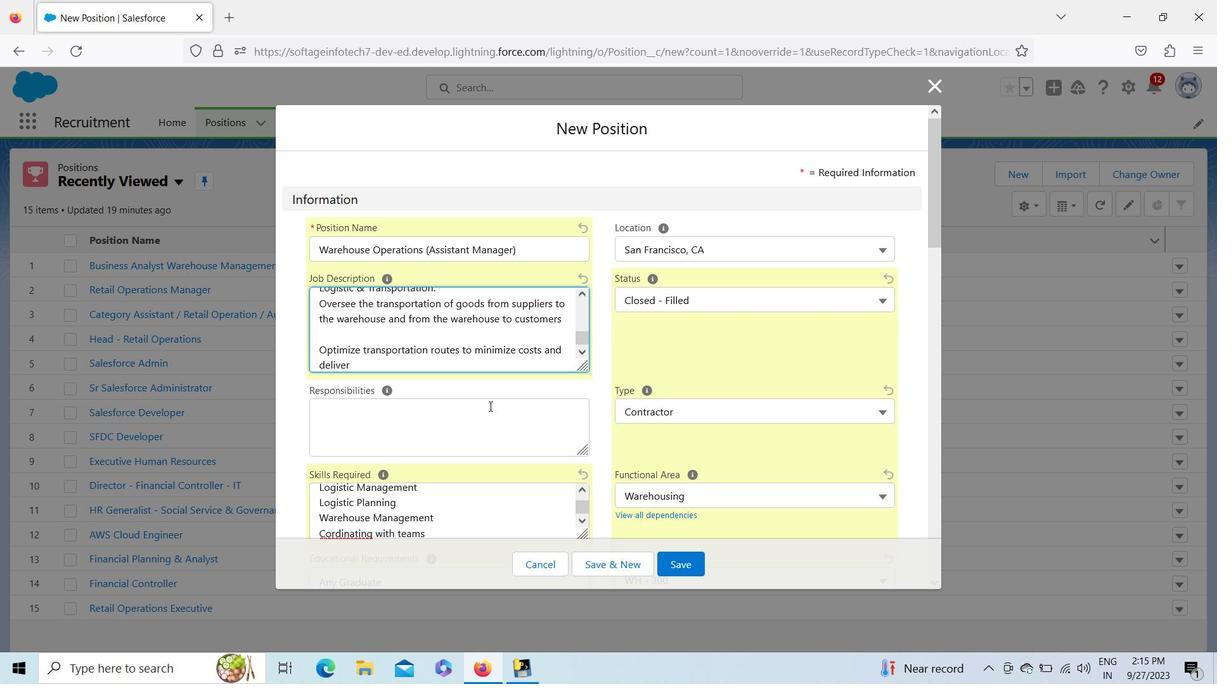 
Action: Mouse moved to (532, 442)
Screenshot: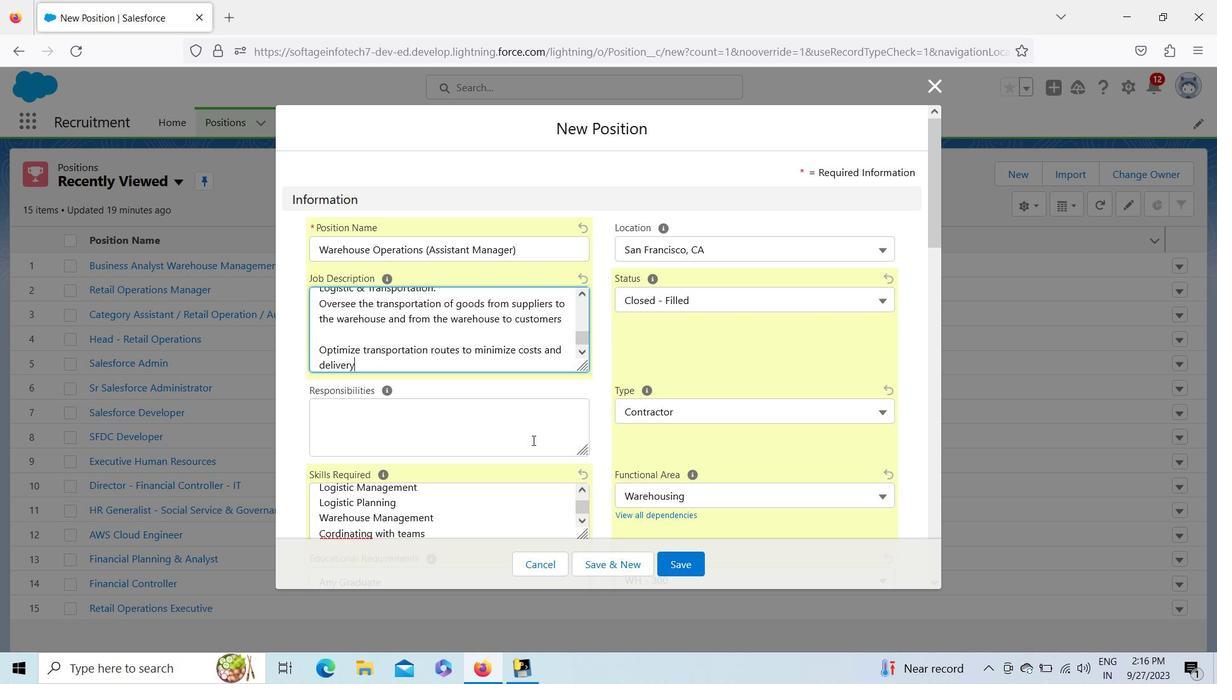 
Action: Key pressed <Key.space>times.<Key.enter><Key.enter>
Screenshot: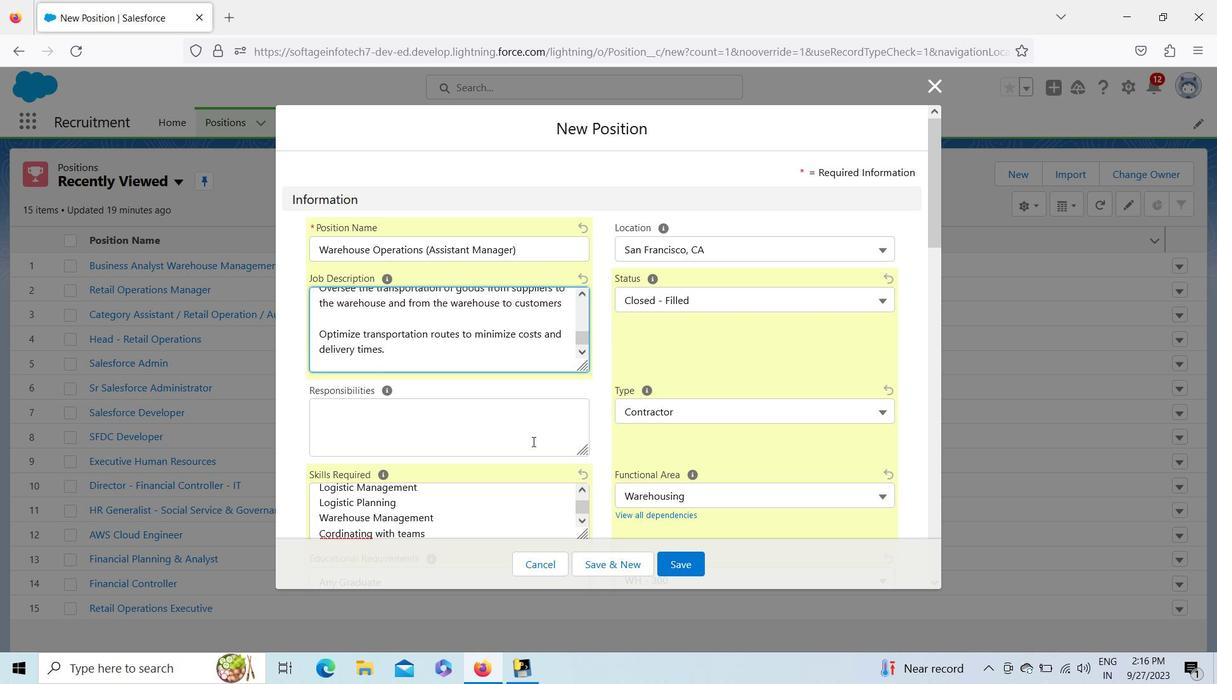 
Action: Mouse moved to (537, 409)
Screenshot: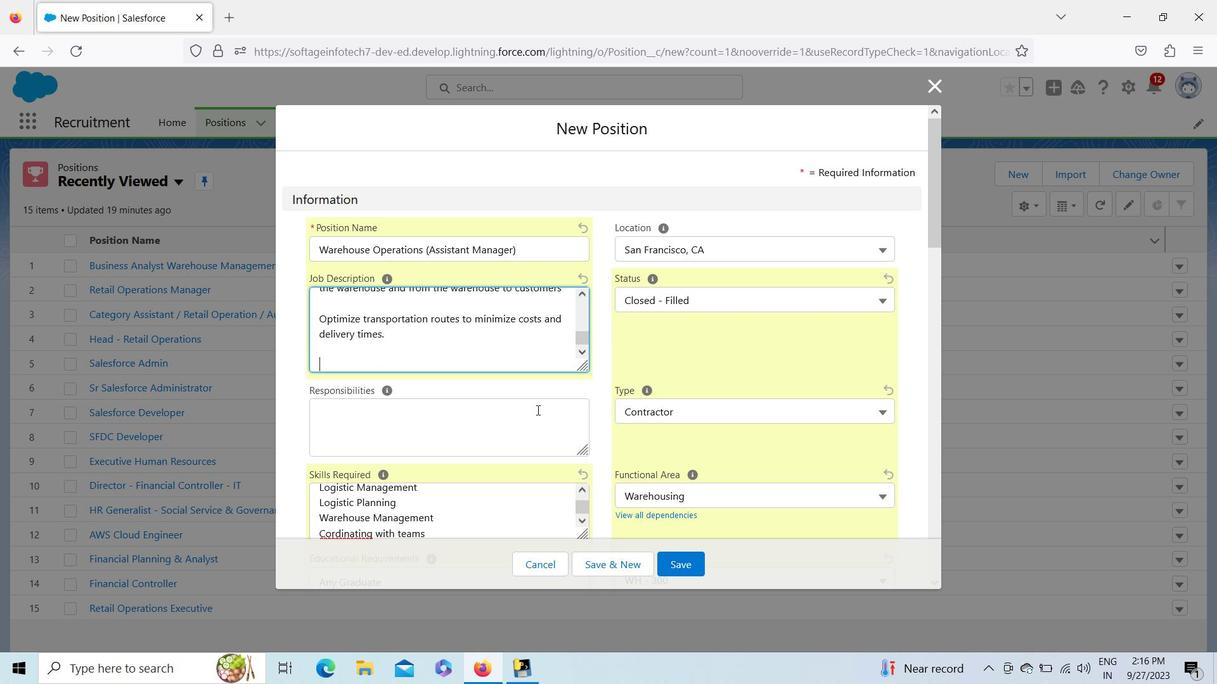 
Action: Key pressed <Key.shift>Coordinate<Key.space>with<Key.space><Key.shift>third<Key.space>party<Key.space>logistics<Key.space>providers<Key.space>as<Key.space>necessary.
Screenshot: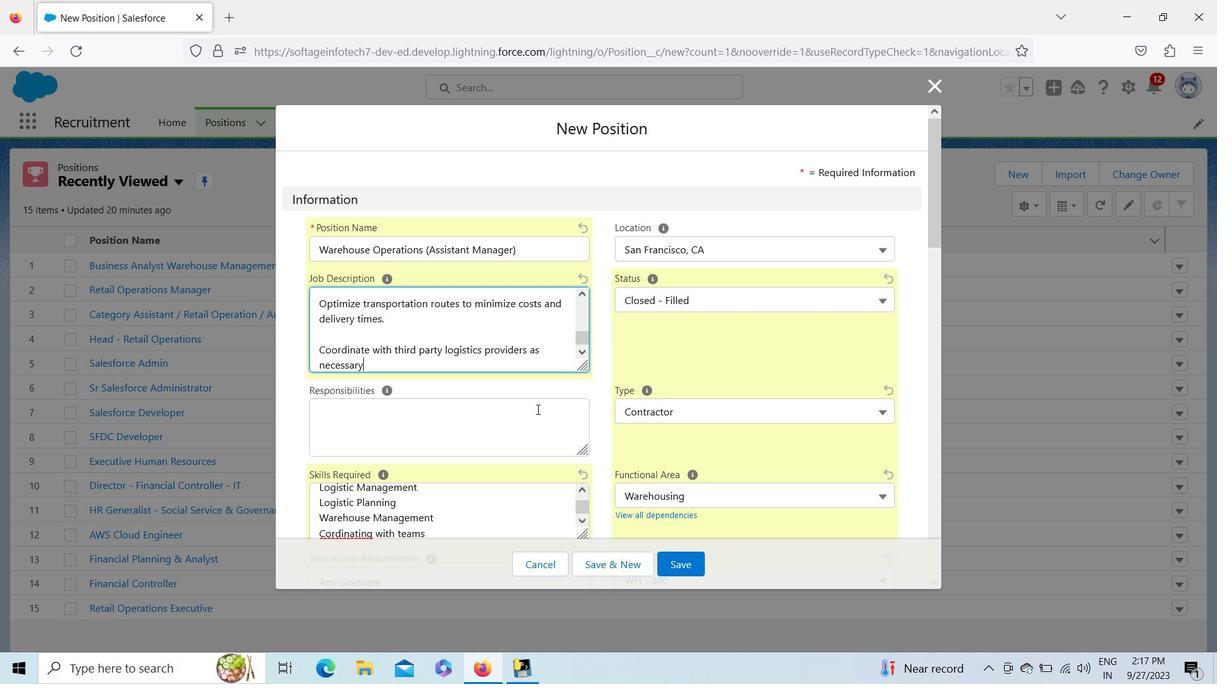 
Action: Mouse moved to (679, 558)
Screenshot: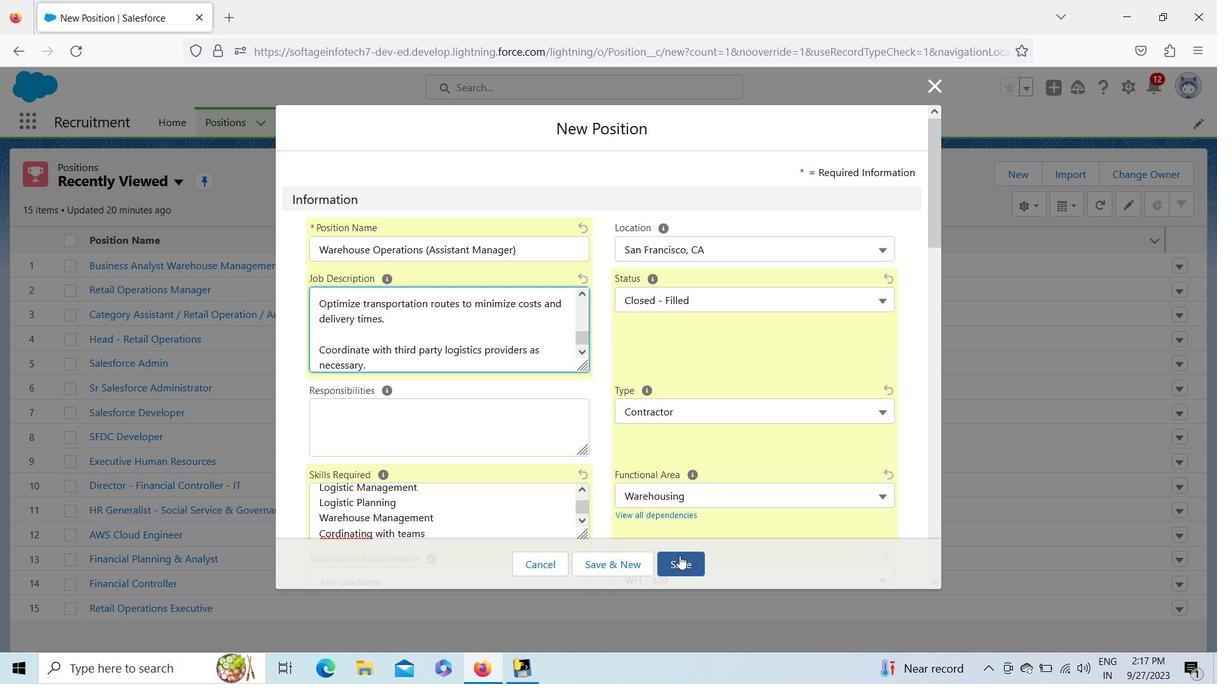 
Action: Mouse pressed left at (679, 558)
Screenshot: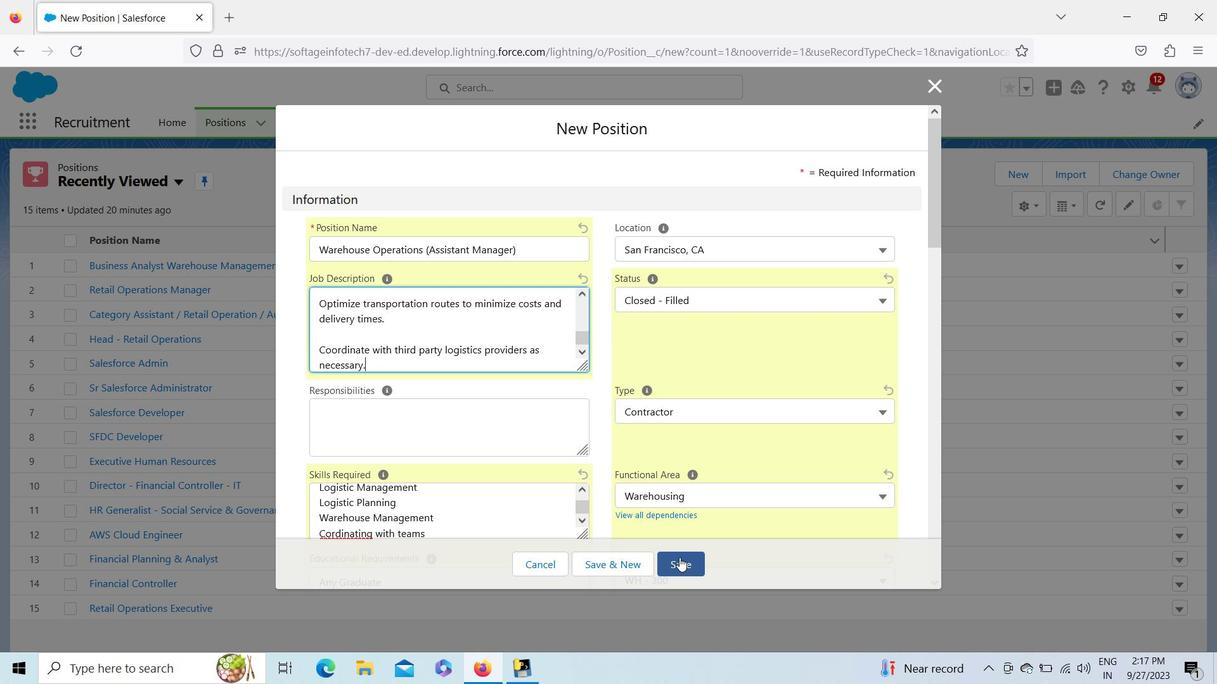 
Action: Mouse moved to (691, 524)
Screenshot: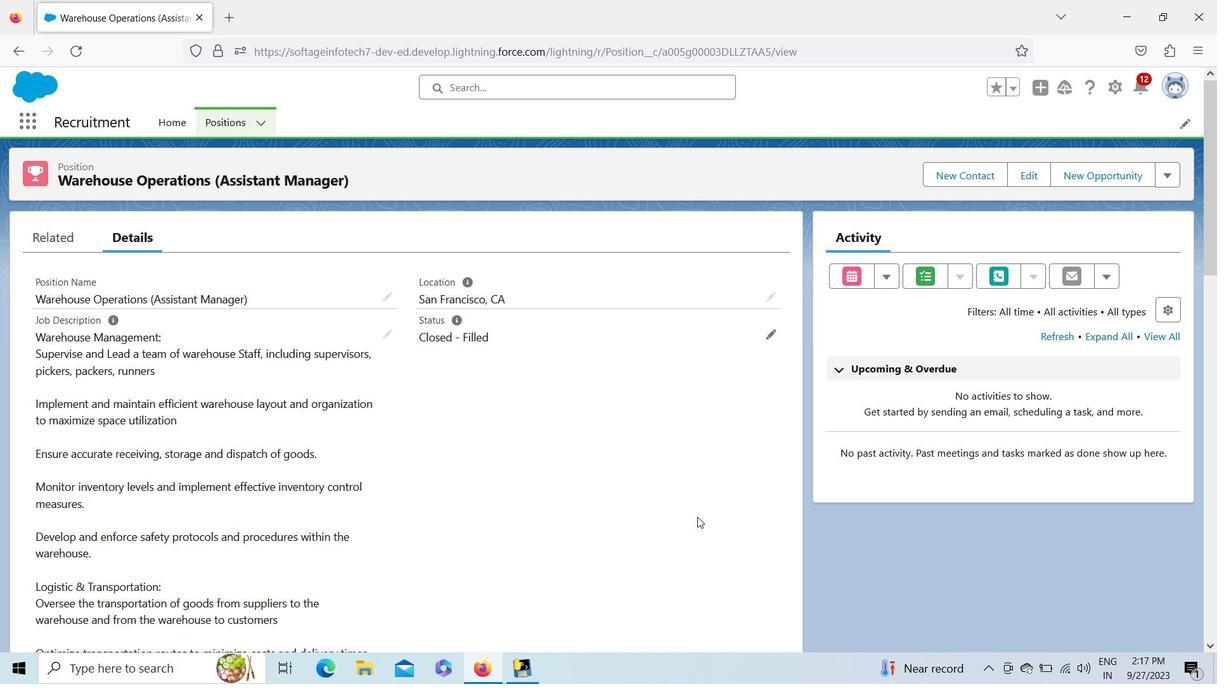 
